 Task: Create a multi-material vase with intricate patterns.
Action: Mouse moved to (212, 170)
Screenshot: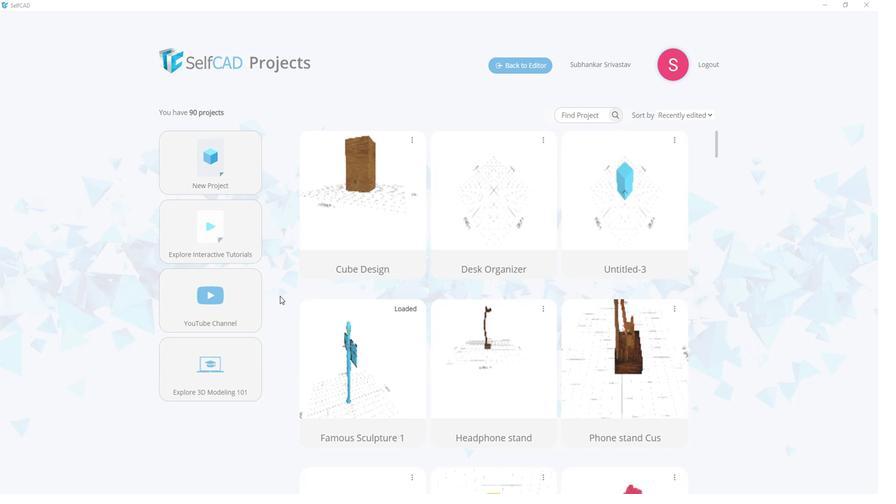 
Action: Mouse pressed left at (212, 170)
Screenshot: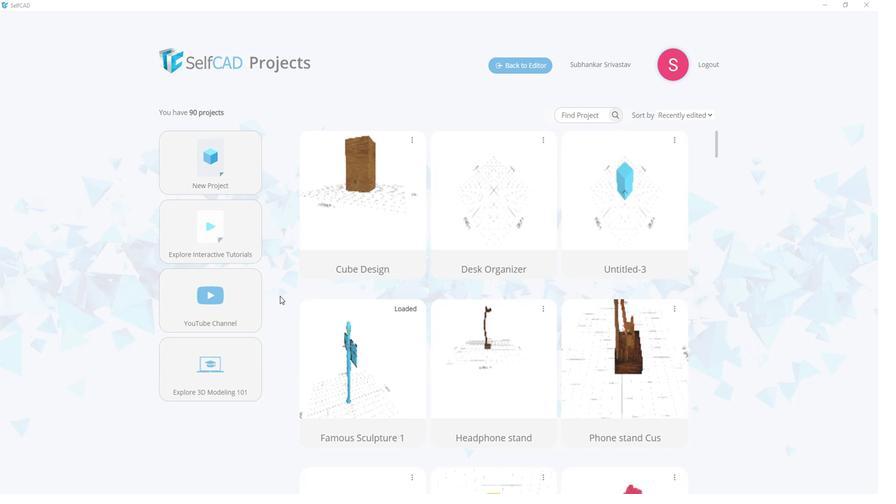
Action: Mouse moved to (440, 199)
Screenshot: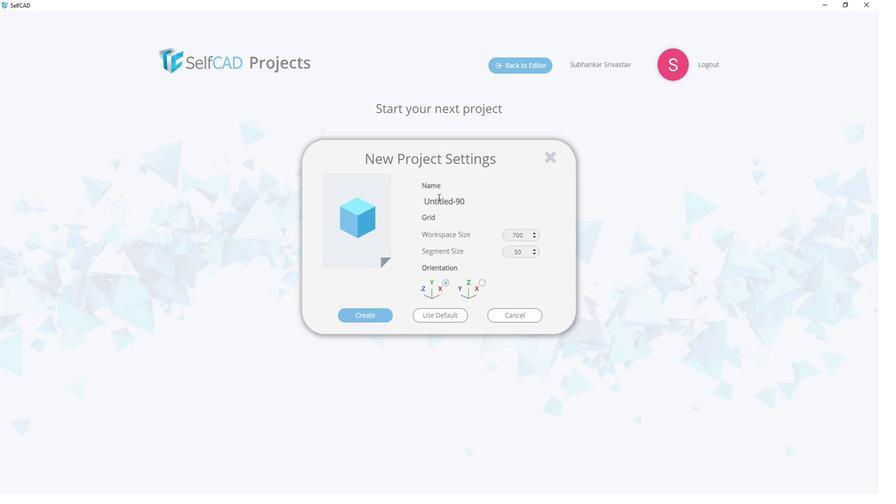 
Action: Mouse pressed left at (440, 199)
Screenshot: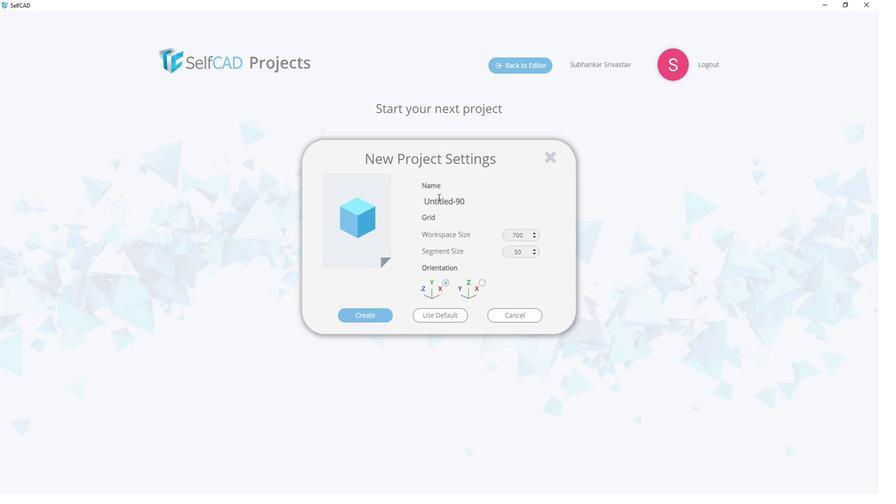 
Action: Mouse pressed left at (440, 199)
Screenshot: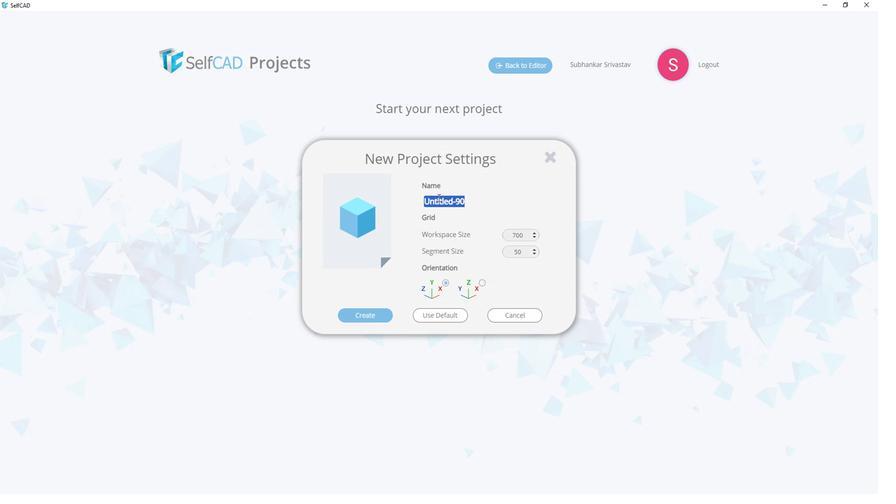 
Action: Key pressed <Key.shift><Key.shift>VAse<Key.backspace><Key.backspace><Key.backspace>ase<Key.space><Key.shift>I<Key.backspace>23
Screenshot: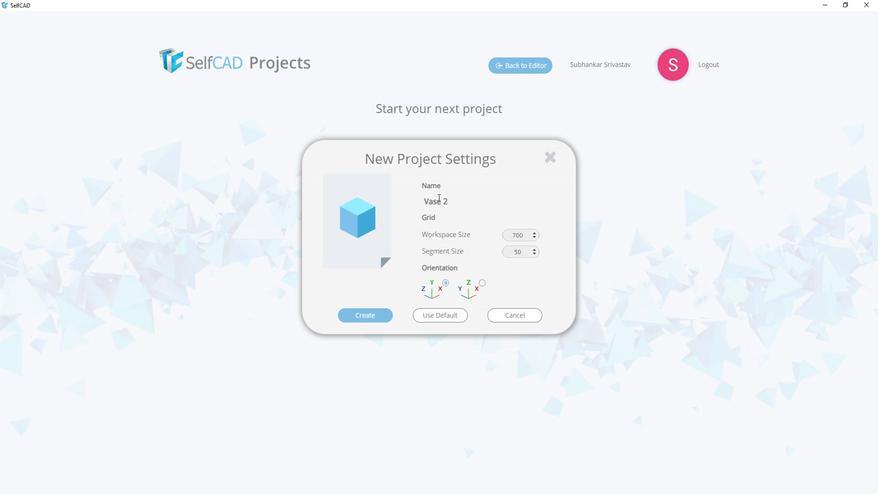 
Action: Mouse moved to (380, 311)
Screenshot: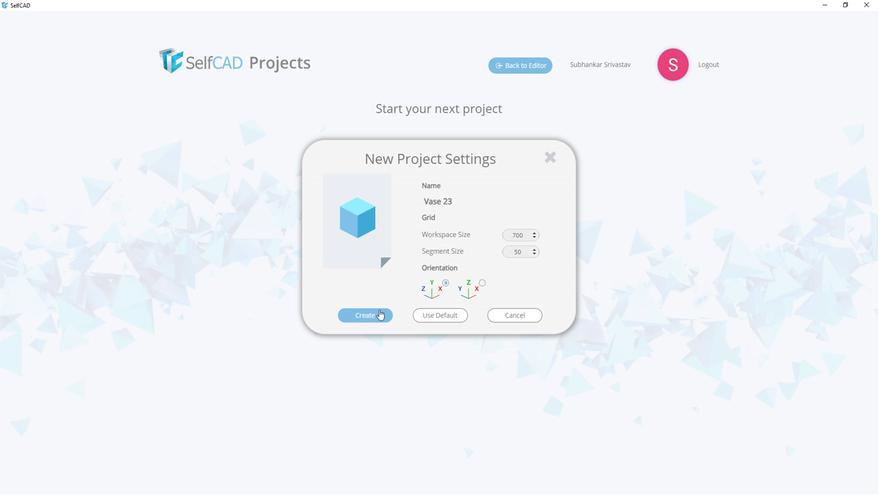
Action: Mouse pressed left at (380, 311)
Screenshot: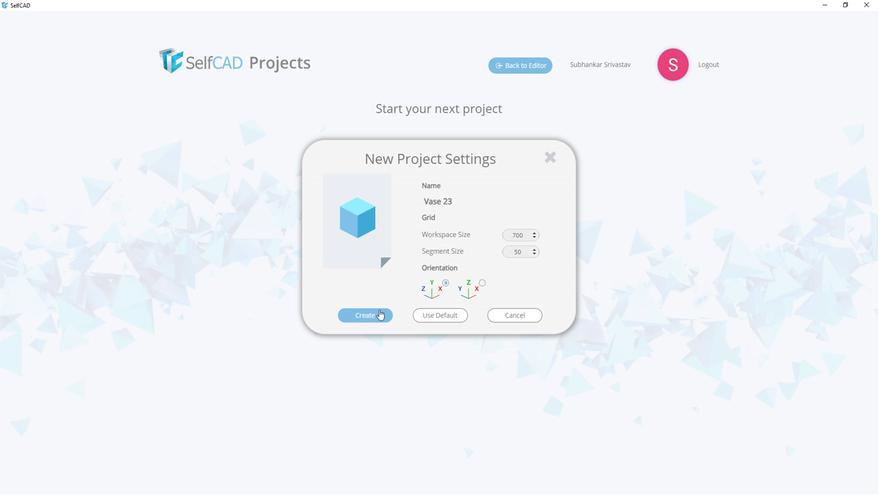 
Action: Mouse moved to (36, 190)
Screenshot: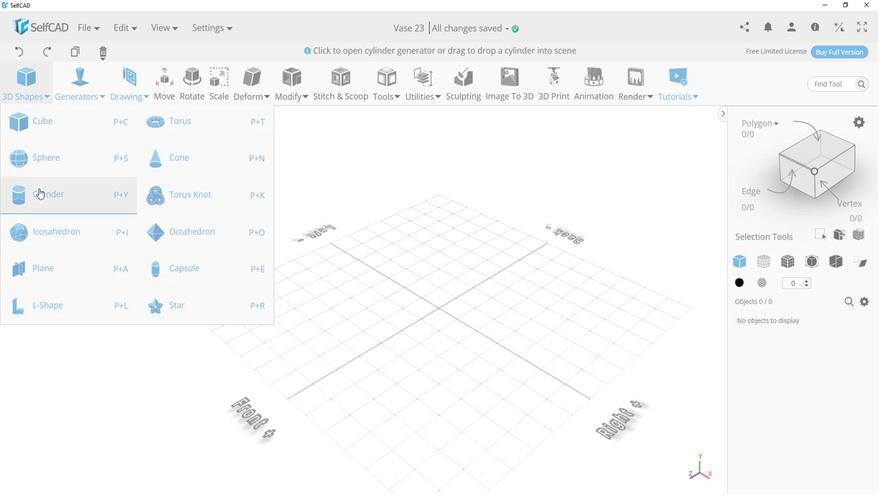 
Action: Mouse pressed left at (36, 190)
Screenshot: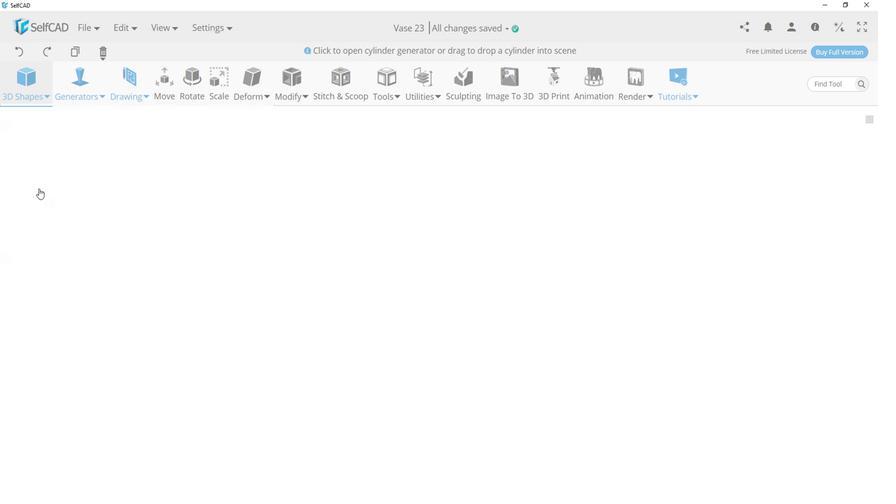 
Action: Mouse moved to (361, 348)
Screenshot: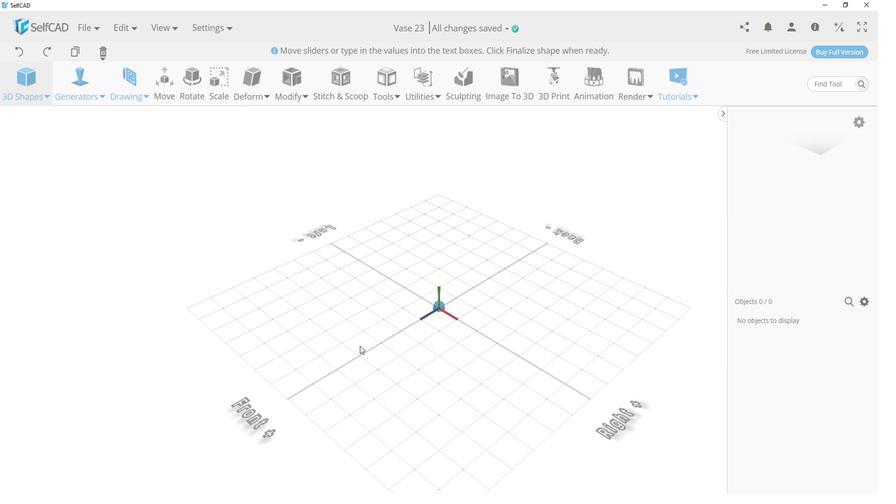 
Action: Mouse pressed left at (361, 348)
Screenshot: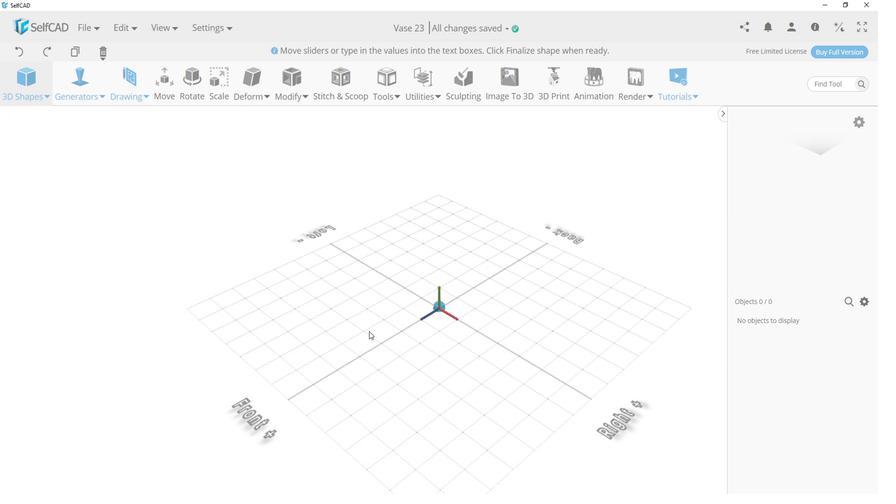 
Action: Mouse moved to (119, 114)
Screenshot: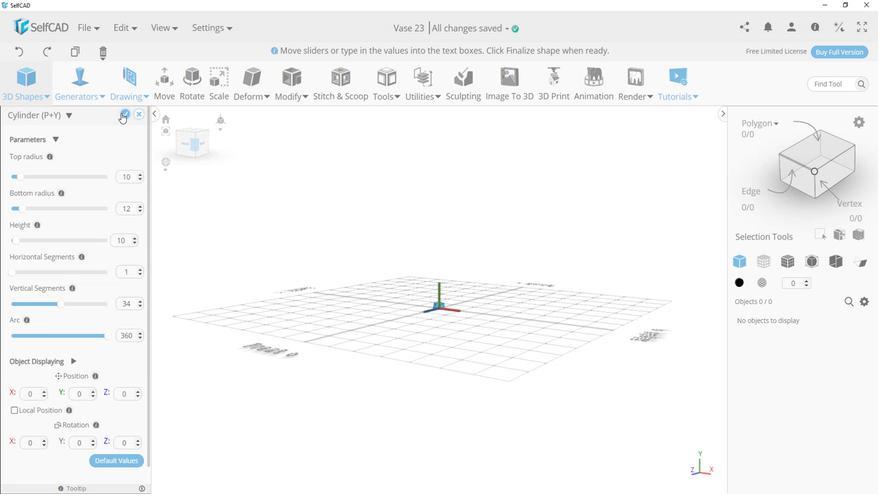 
Action: Mouse pressed left at (119, 114)
Screenshot: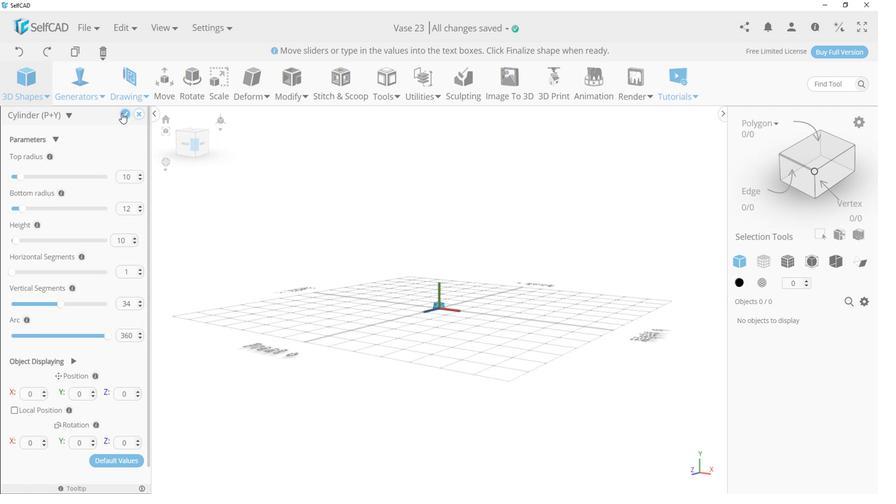 
Action: Mouse moved to (448, 284)
Screenshot: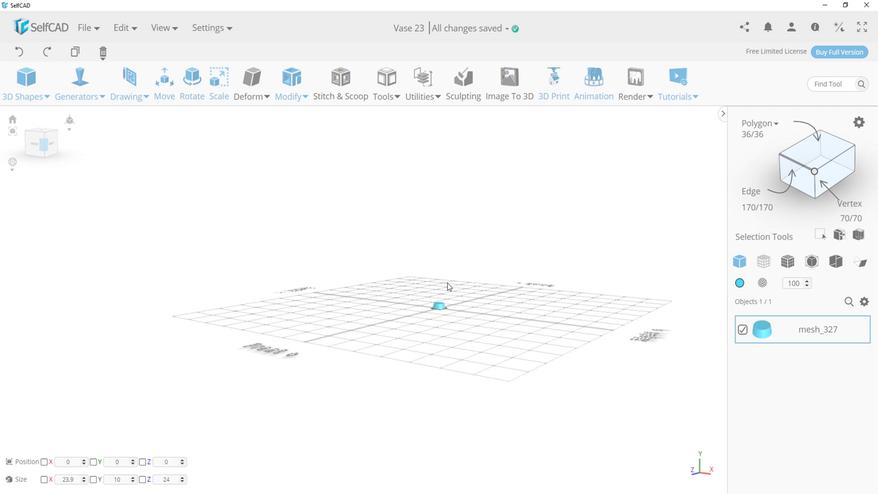 
Action: Mouse pressed left at (448, 284)
Screenshot: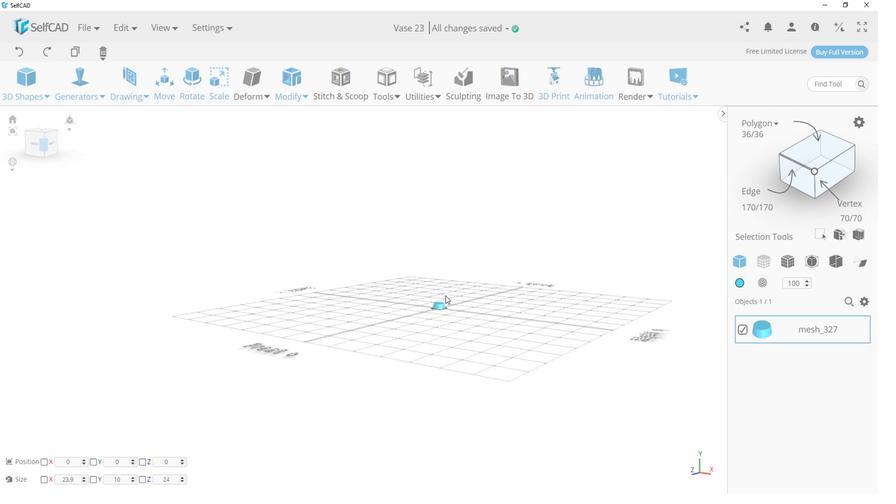 
Action: Mouse moved to (22, 485)
Screenshot: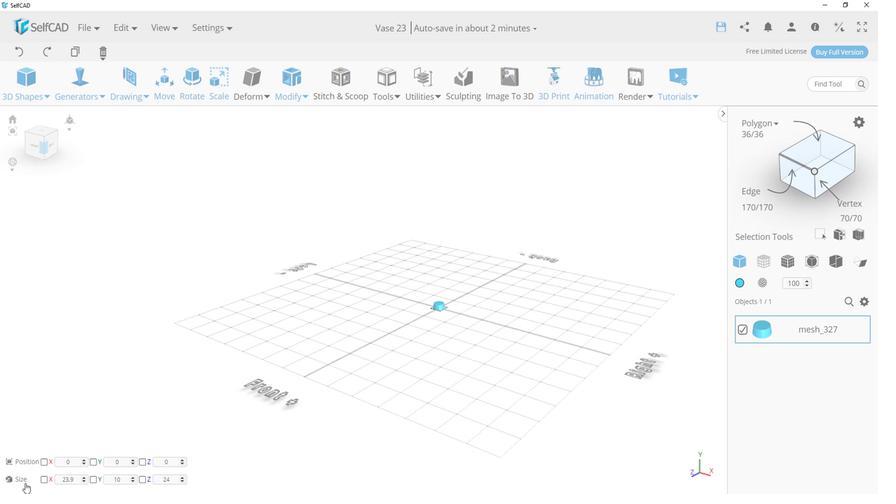 
Action: Mouse pressed left at (22, 485)
Screenshot: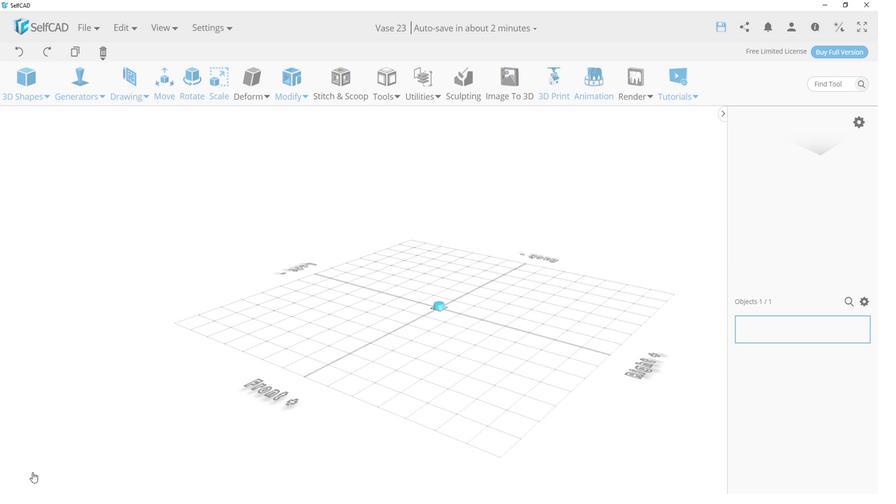 
Action: Mouse moved to (413, 343)
Screenshot: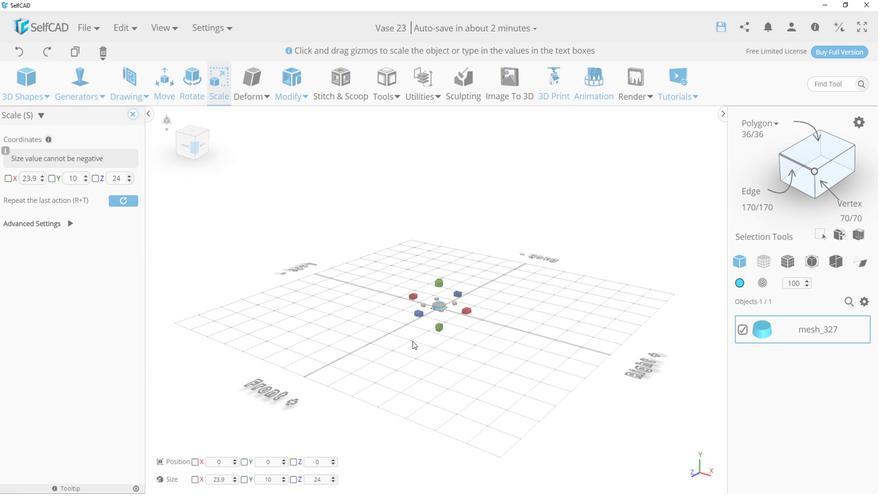 
Action: Mouse scrolled (413, 343) with delta (0, 0)
Screenshot: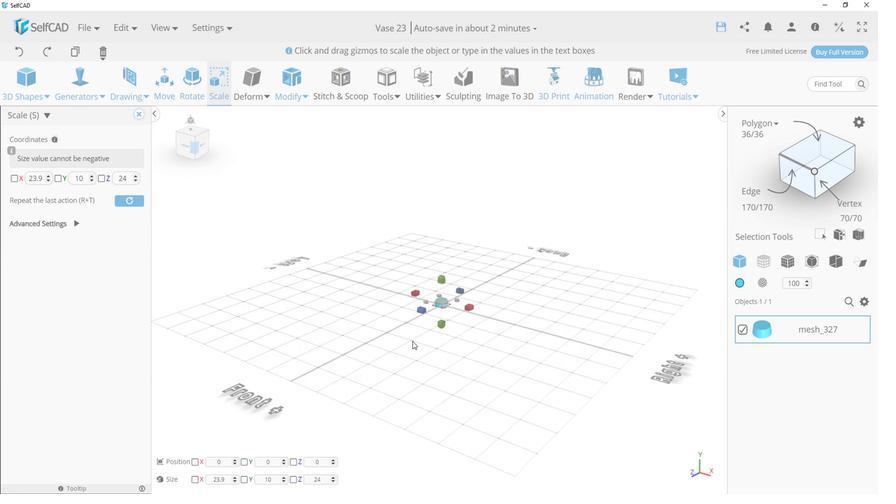 
Action: Mouse moved to (413, 343)
Screenshot: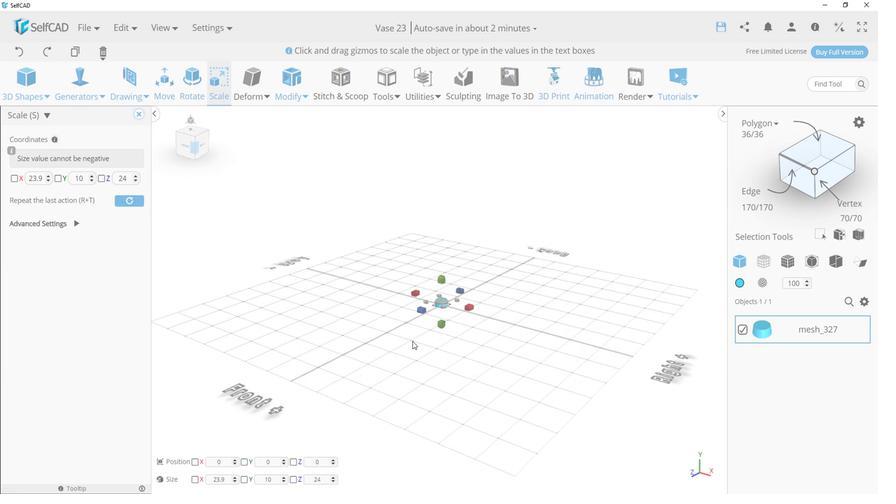 
Action: Mouse scrolled (413, 343) with delta (0, 0)
Screenshot: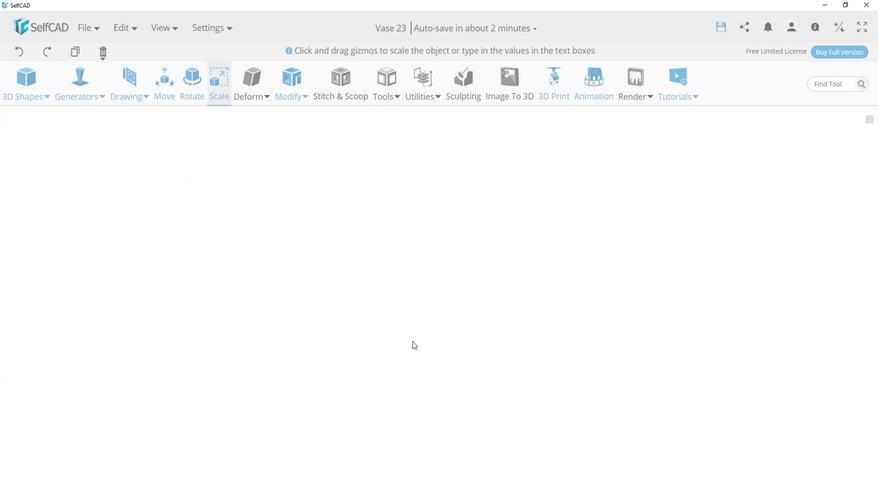 
Action: Mouse scrolled (413, 343) with delta (0, 0)
Screenshot: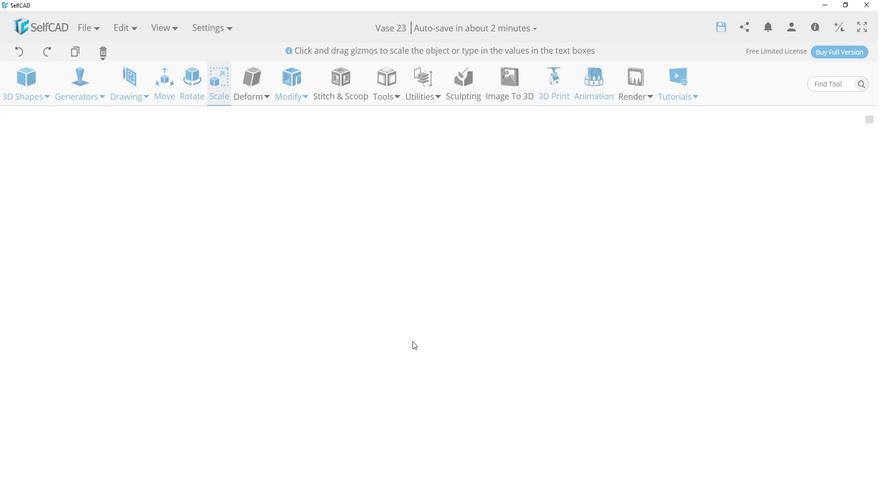 
Action: Mouse scrolled (413, 343) with delta (0, 0)
Screenshot: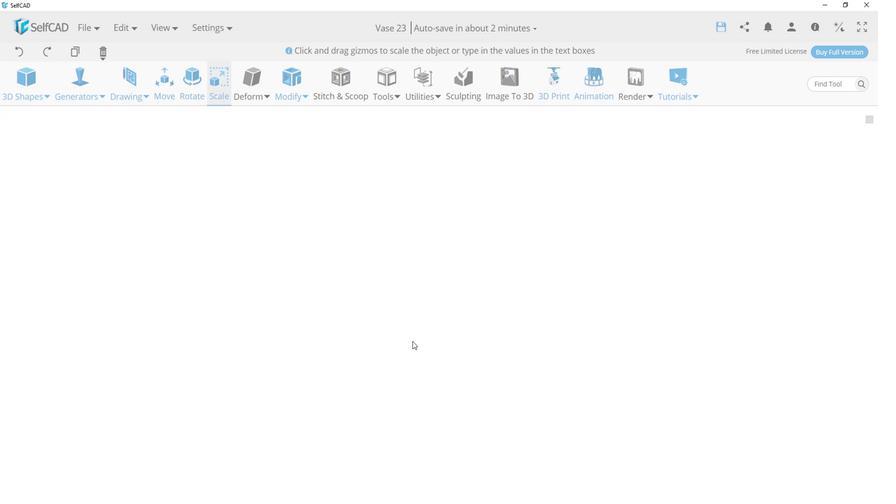 
Action: Mouse scrolled (413, 343) with delta (0, 0)
Screenshot: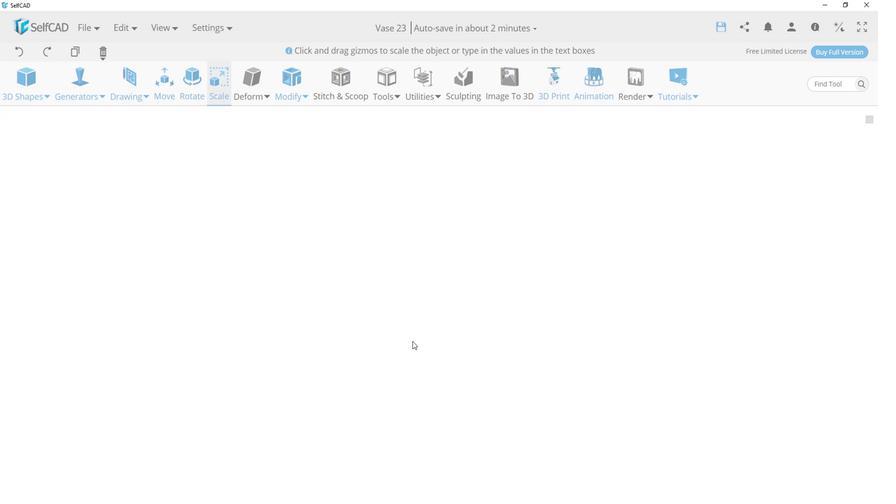 
Action: Mouse scrolled (413, 343) with delta (0, 0)
Screenshot: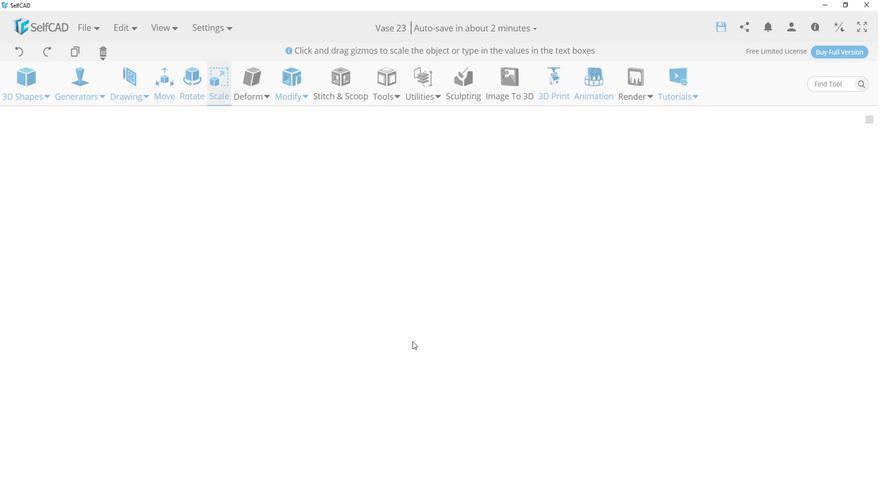 
Action: Mouse scrolled (413, 343) with delta (0, 0)
Screenshot: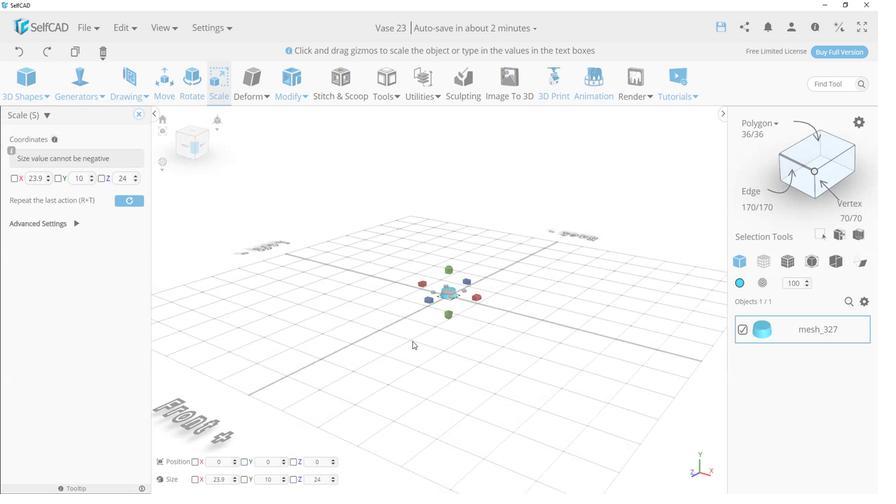 
Action: Mouse scrolled (413, 343) with delta (0, 0)
Screenshot: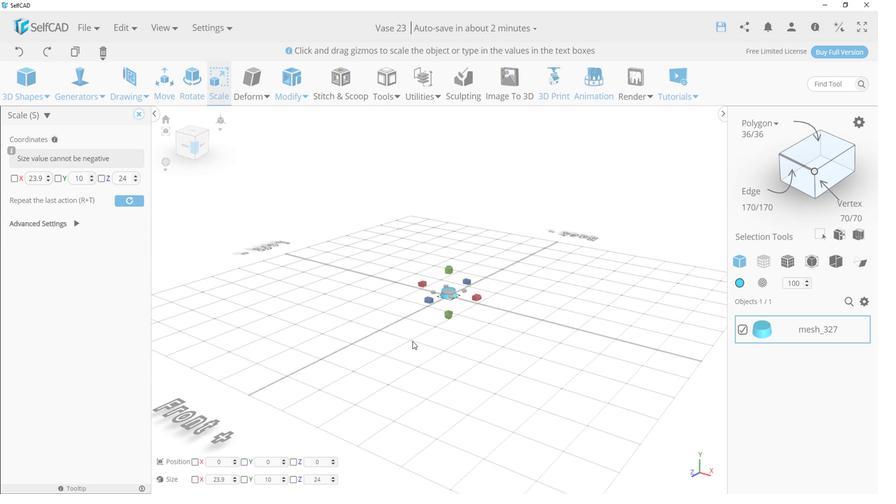 
Action: Mouse scrolled (413, 343) with delta (0, 0)
Screenshot: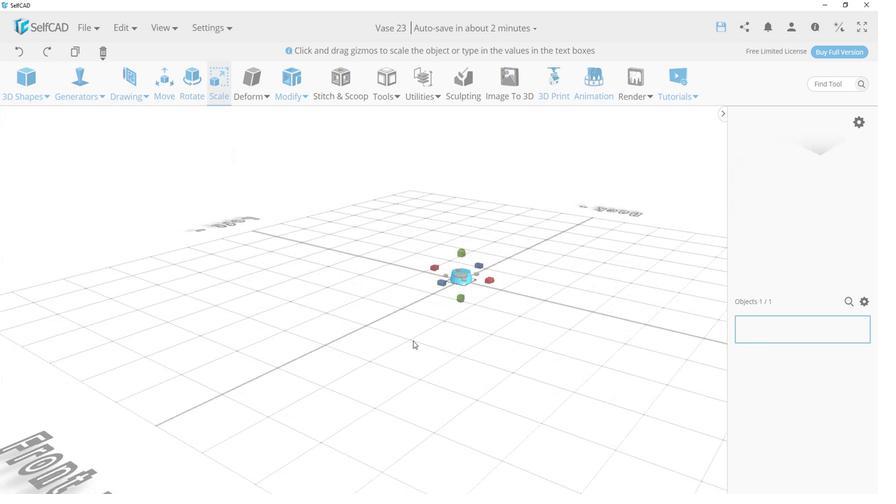 
Action: Mouse scrolled (413, 343) with delta (0, 0)
Screenshot: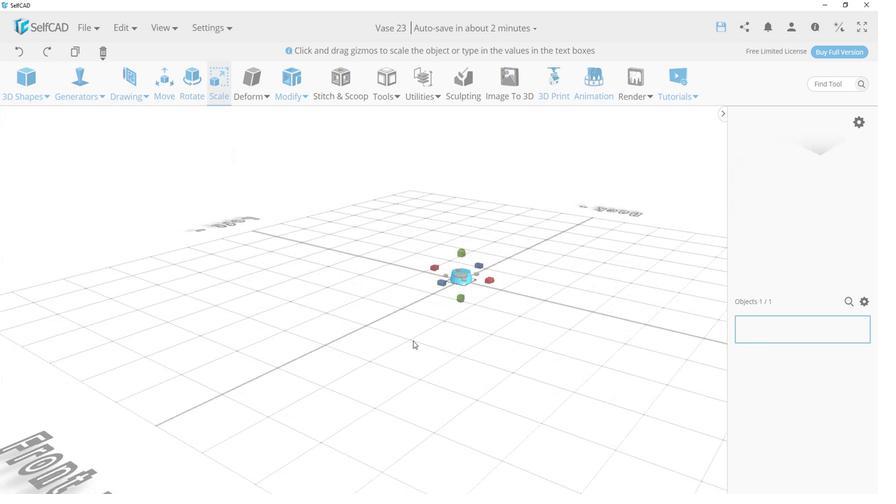 
Action: Mouse scrolled (413, 343) with delta (0, 0)
Screenshot: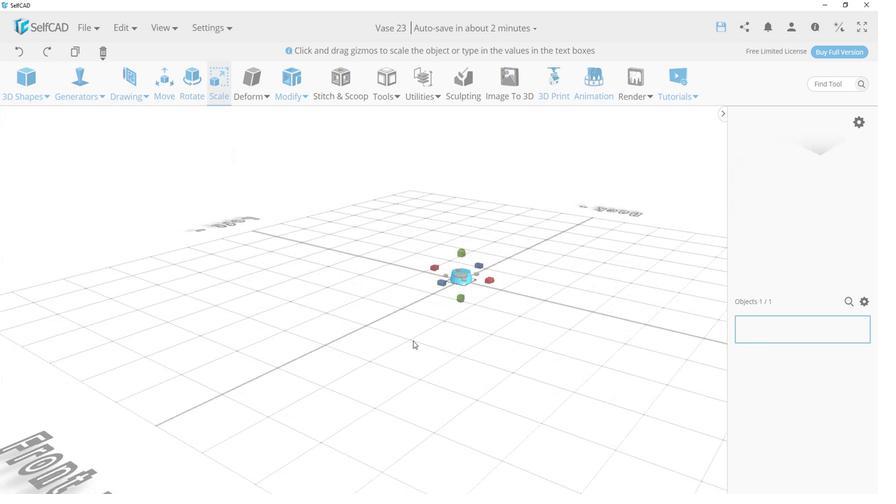 
Action: Mouse scrolled (413, 343) with delta (0, 0)
Screenshot: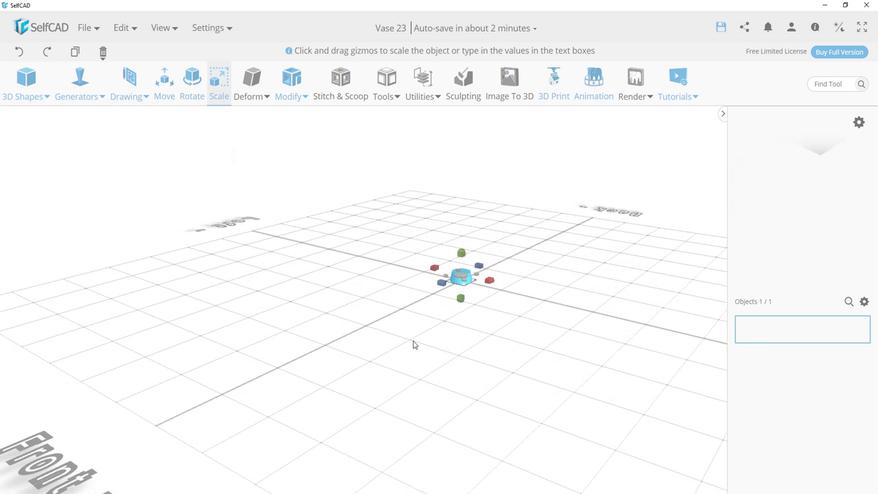 
Action: Mouse scrolled (413, 343) with delta (0, 0)
Screenshot: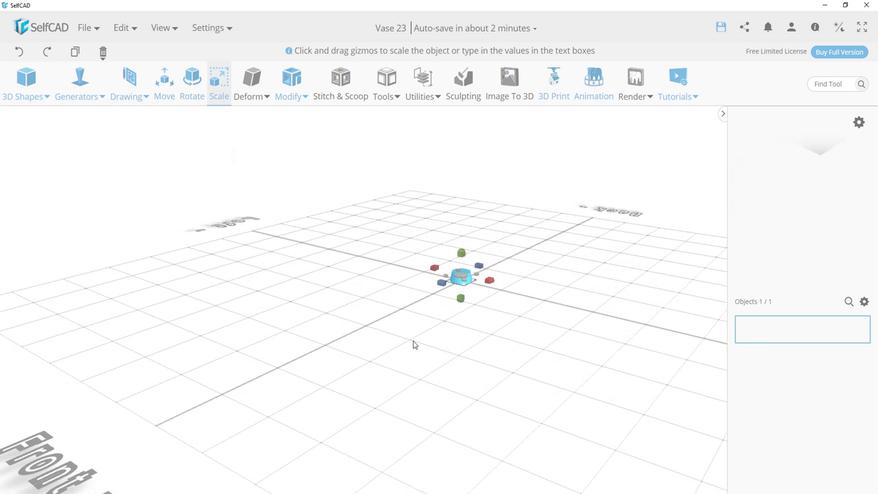 
Action: Mouse scrolled (413, 343) with delta (0, 0)
Screenshot: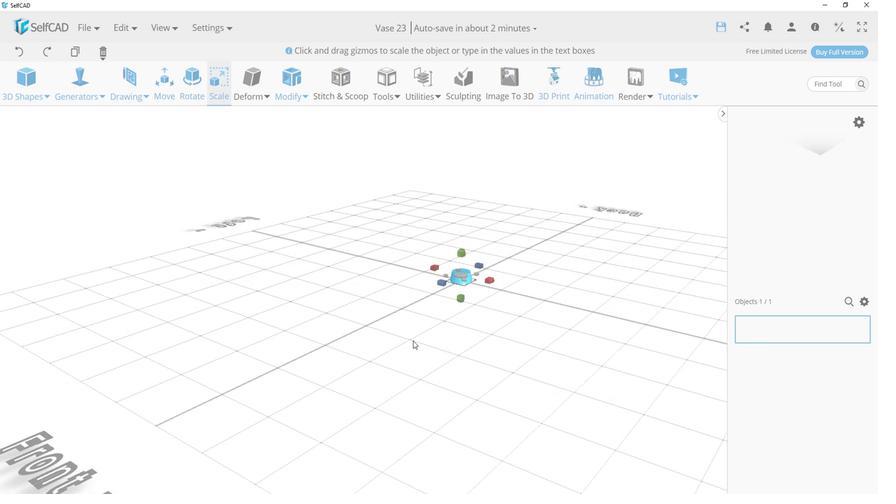 
Action: Mouse moved to (465, 275)
Screenshot: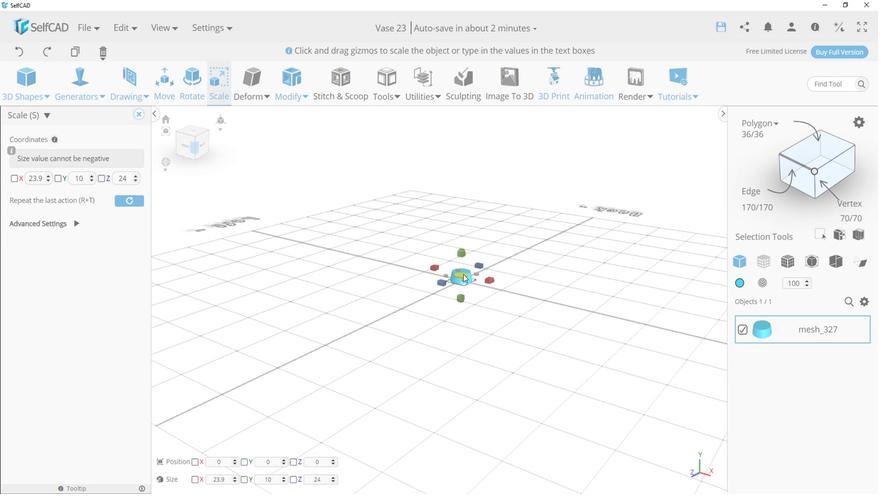 
Action: Mouse pressed left at (465, 275)
Screenshot: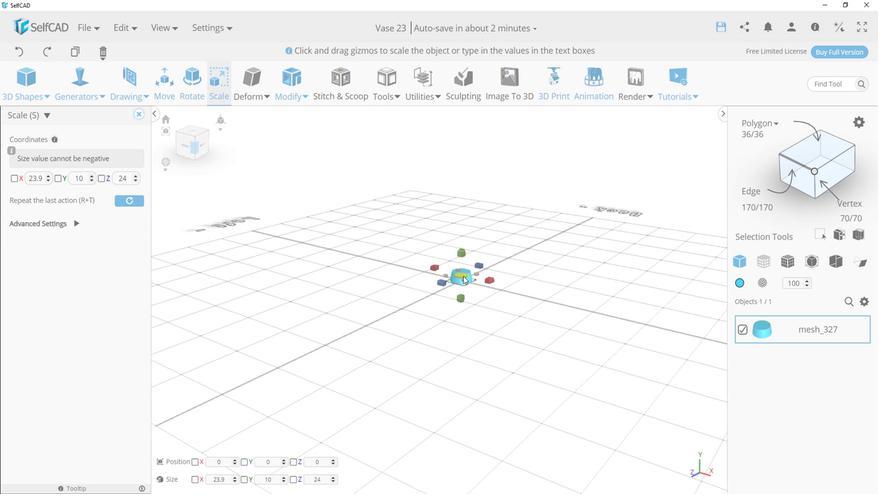
Action: Mouse moved to (509, 317)
Screenshot: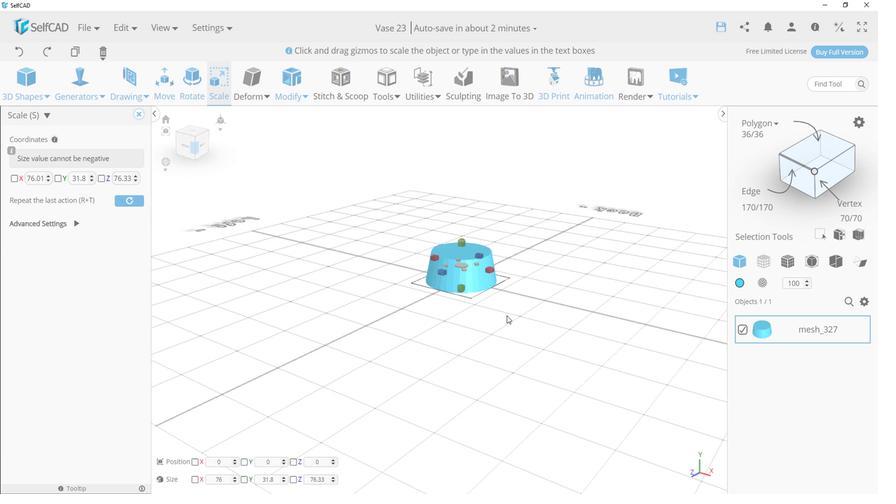 
Action: Mouse pressed left at (509, 317)
Screenshot: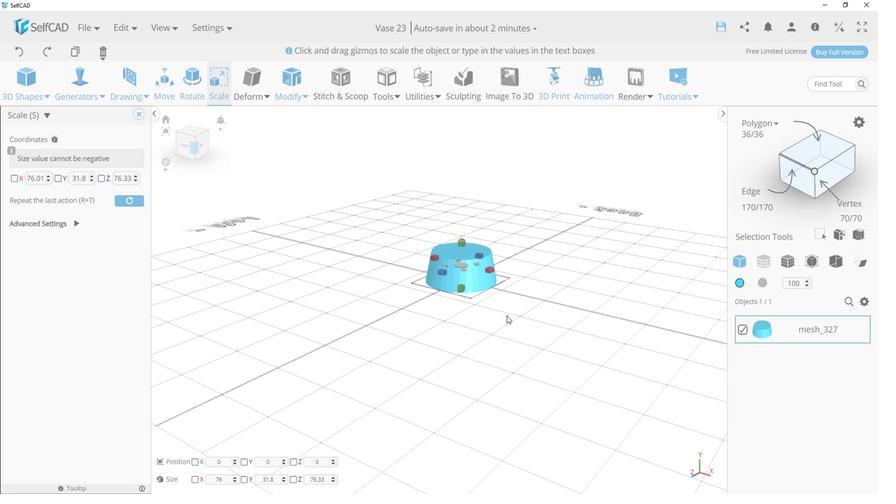 
Action: Mouse moved to (561, 276)
Screenshot: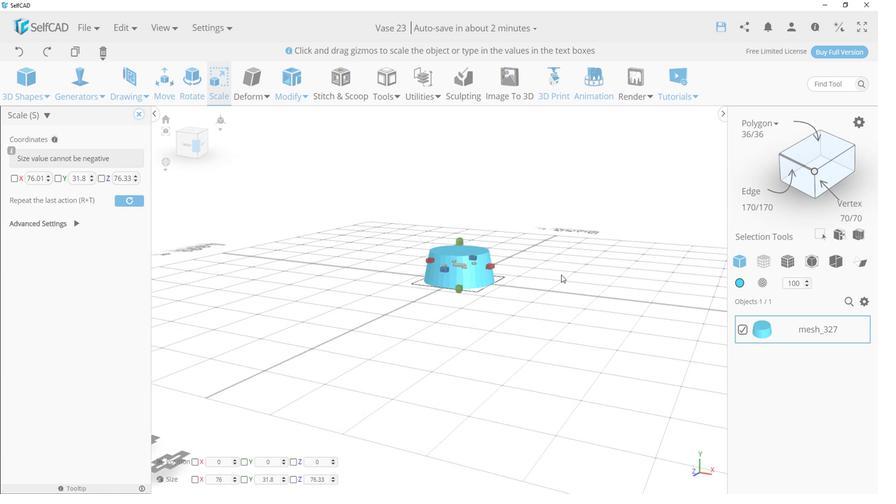 
Action: Mouse pressed left at (561, 276)
Screenshot: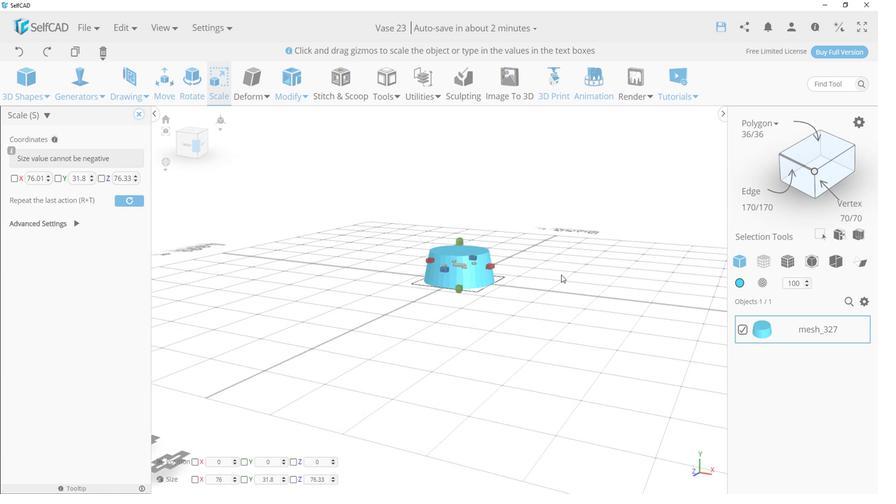 
Action: Mouse moved to (507, 251)
Screenshot: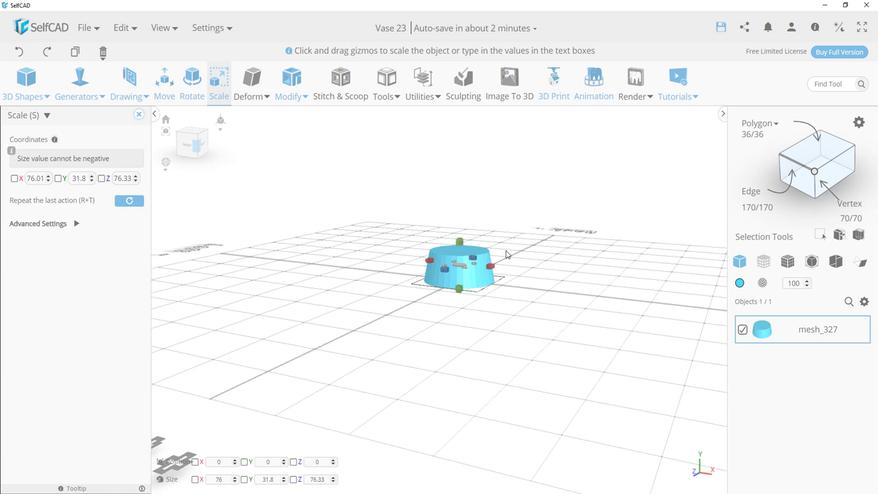 
Action: Mouse pressed left at (507, 251)
Screenshot: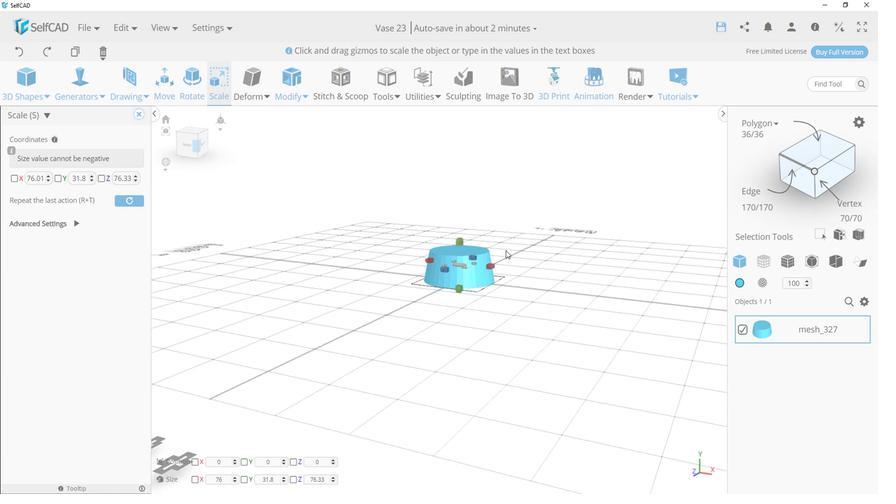 
Action: Mouse moved to (743, 329)
Screenshot: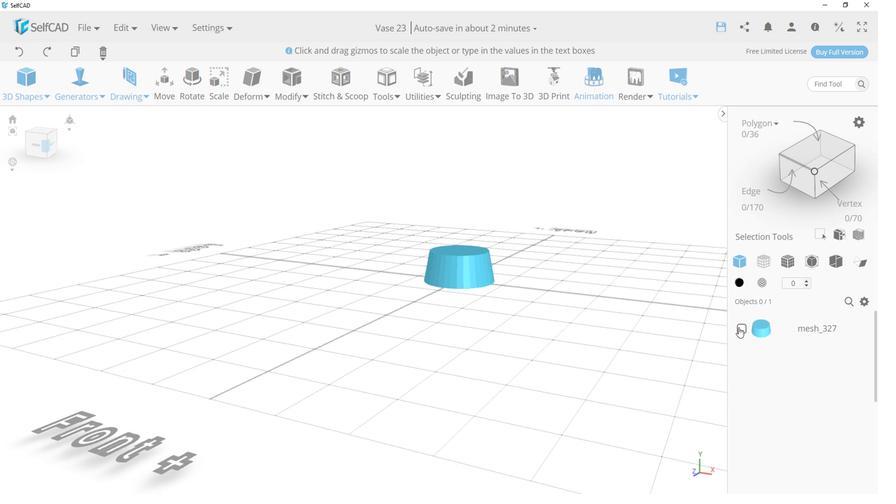 
Action: Mouse pressed left at (743, 329)
Screenshot: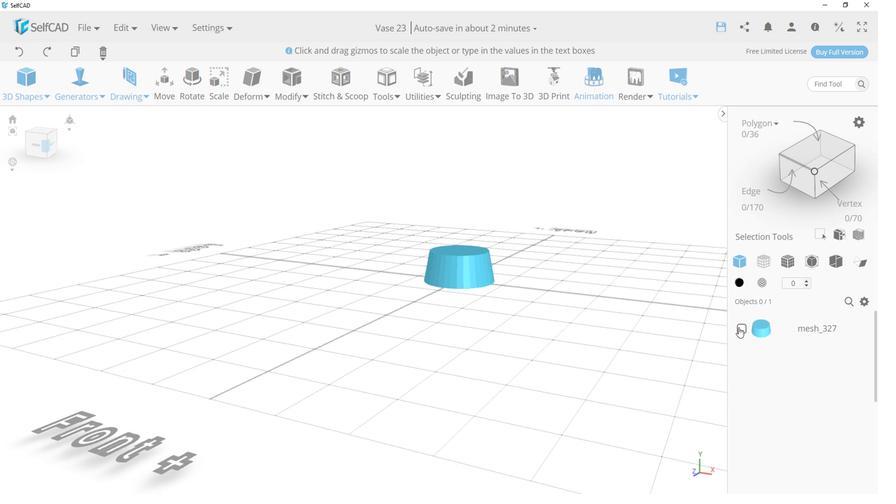 
Action: Mouse moved to (812, 164)
Screenshot: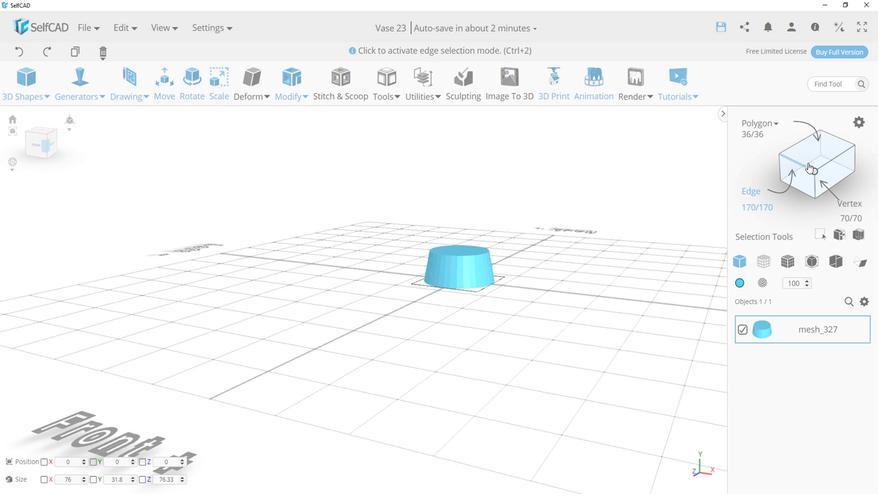 
Action: Mouse pressed left at (812, 164)
Screenshot: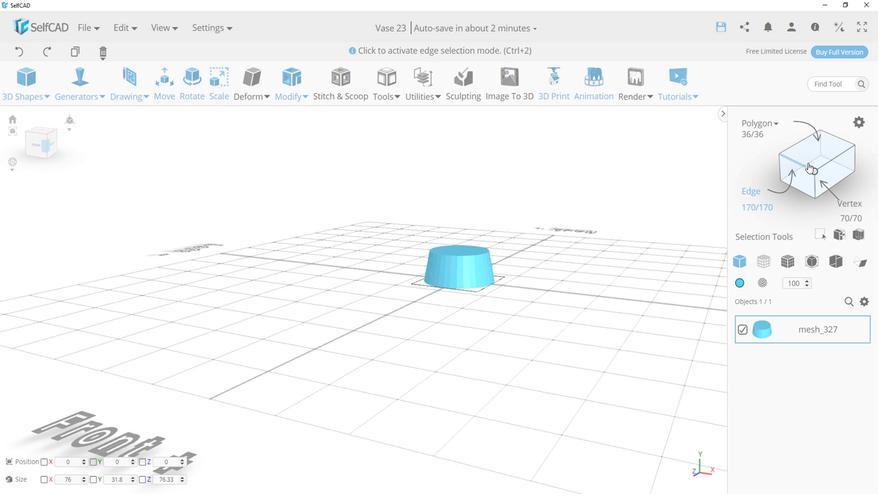 
Action: Mouse moved to (818, 160)
Screenshot: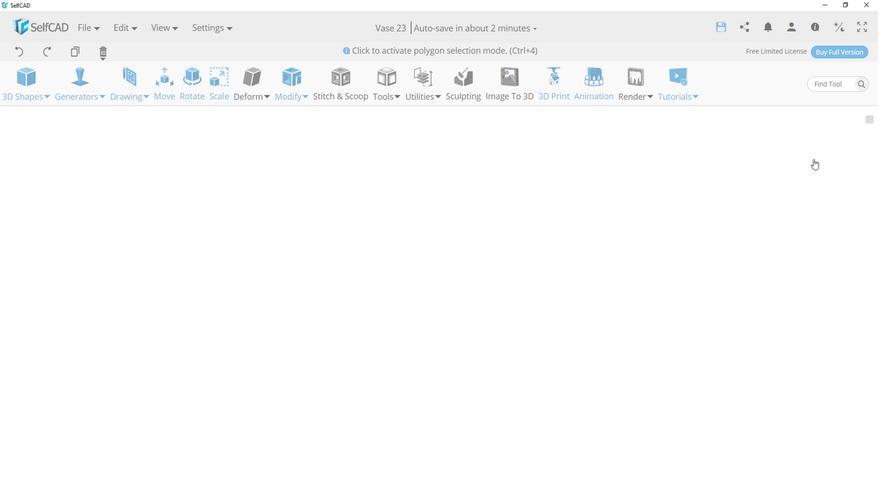 
Action: Mouse pressed left at (818, 160)
Screenshot: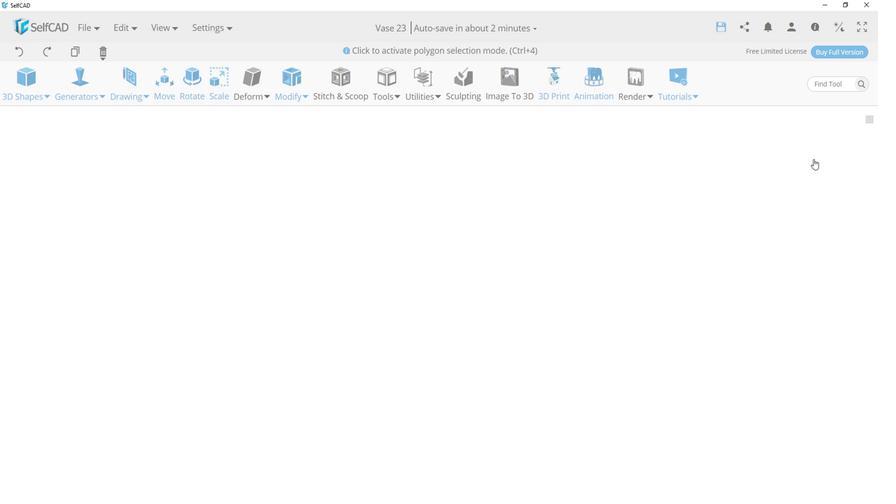 
Action: Mouse moved to (454, 252)
Screenshot: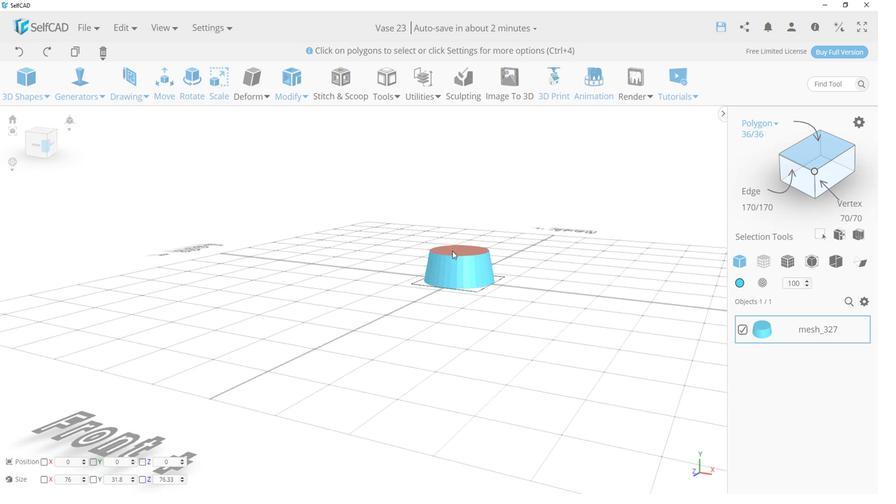 
Action: Mouse pressed left at (454, 252)
Screenshot: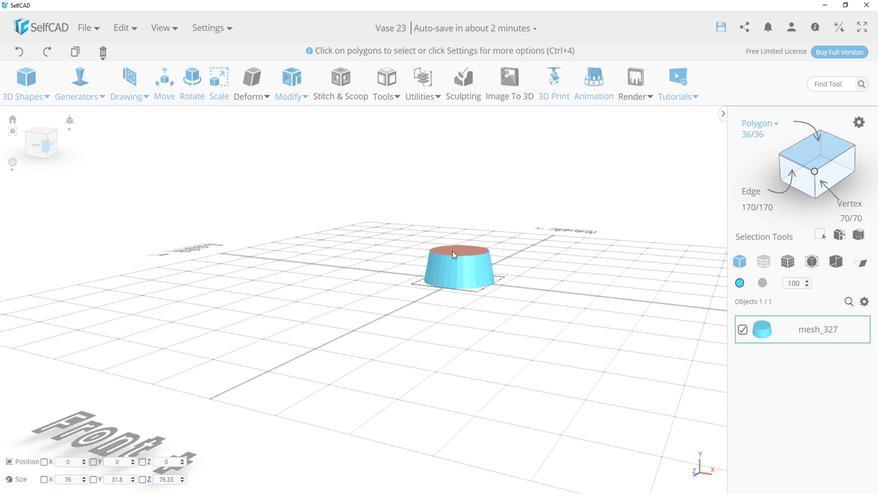
Action: Mouse moved to (160, 84)
Screenshot: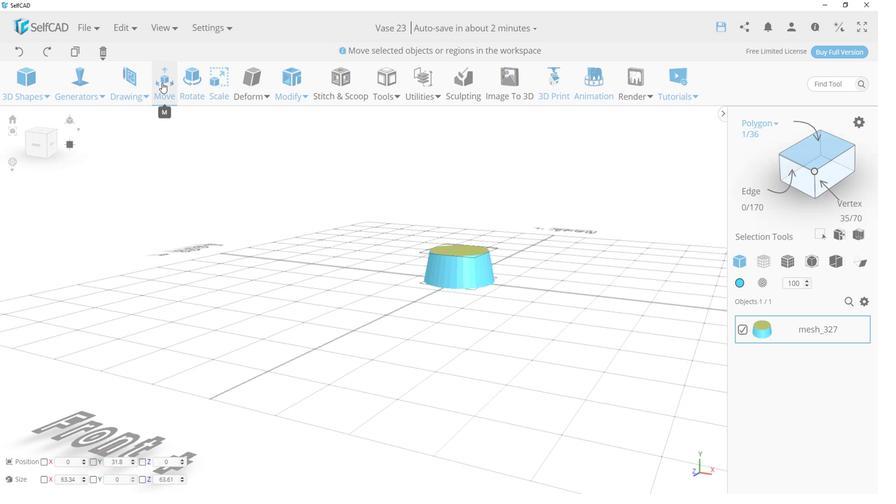 
Action: Mouse pressed left at (160, 84)
Screenshot: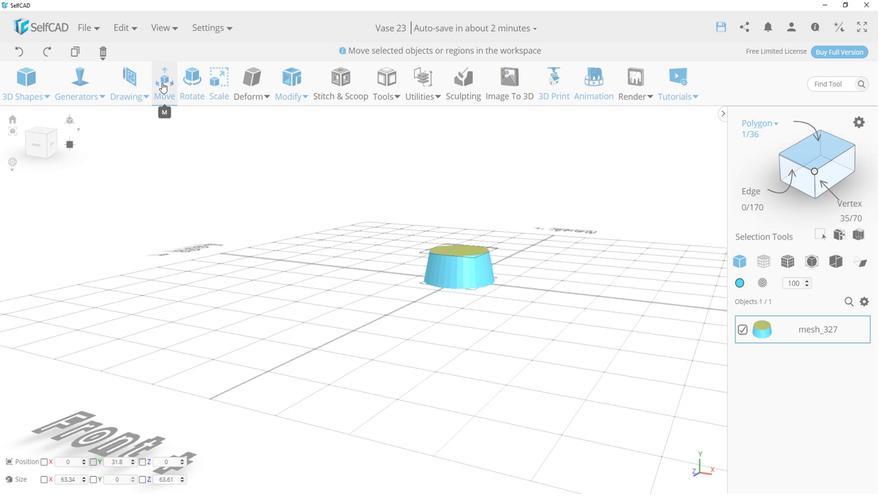 
Action: Mouse moved to (464, 194)
Screenshot: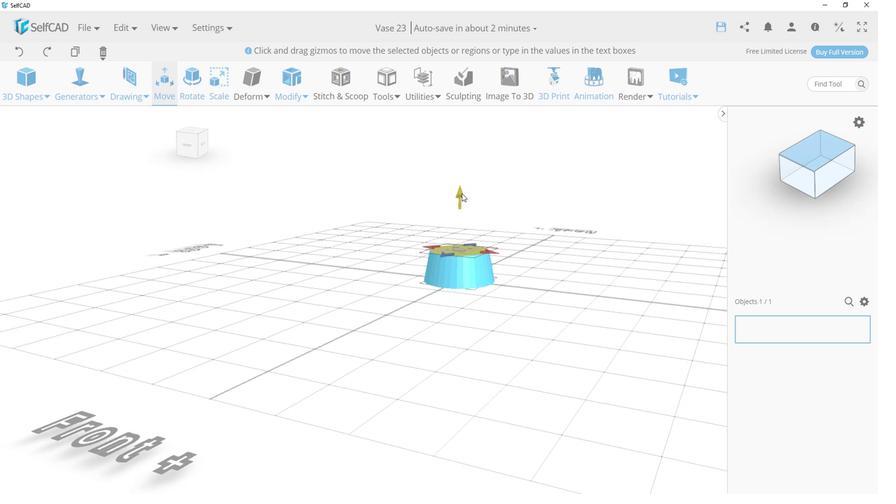 
Action: Mouse pressed left at (464, 194)
Screenshot: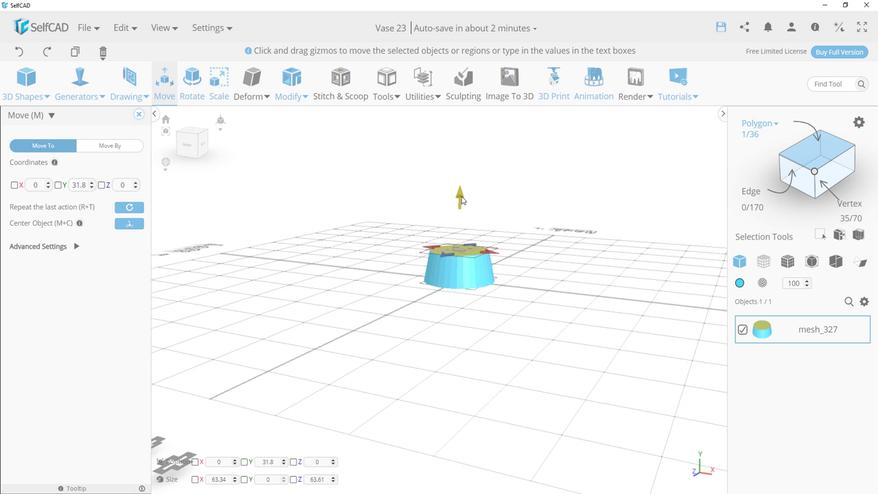 
Action: Mouse moved to (510, 227)
Screenshot: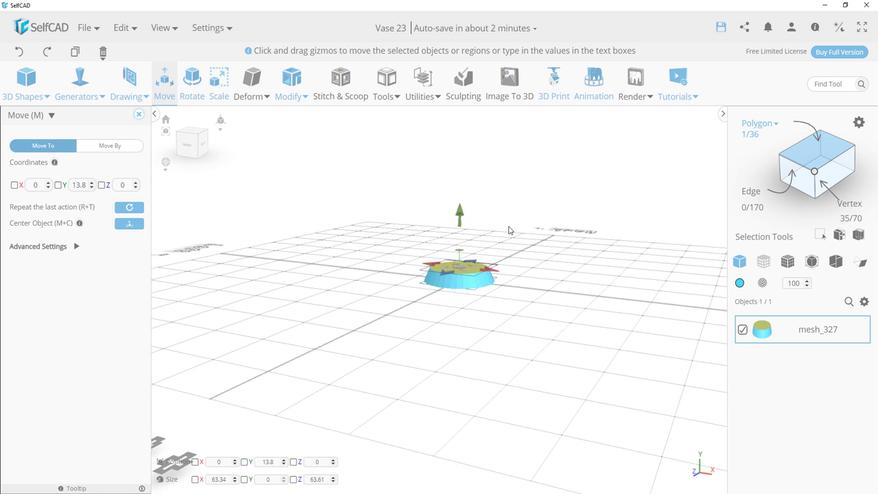 
Action: Mouse pressed left at (510, 227)
Screenshot: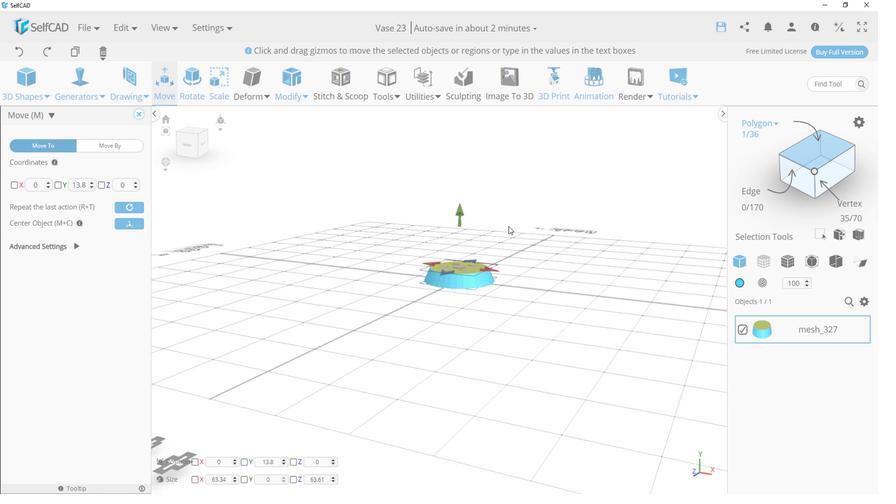 
Action: Mouse moved to (514, 225)
Screenshot: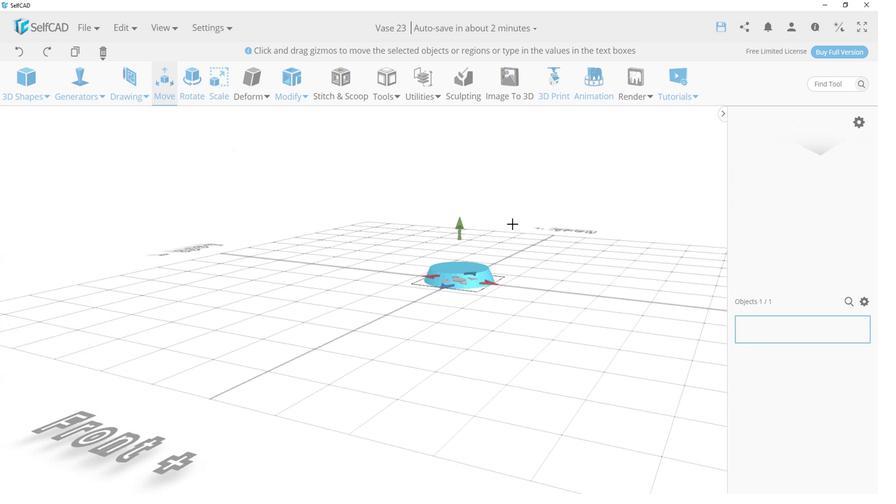 
Action: Mouse pressed right at (514, 225)
Screenshot: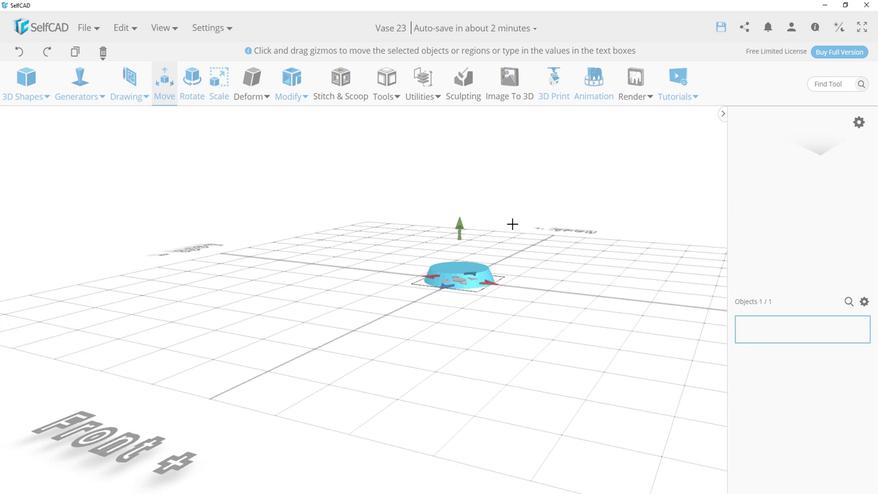 
Action: Mouse moved to (380, 229)
Screenshot: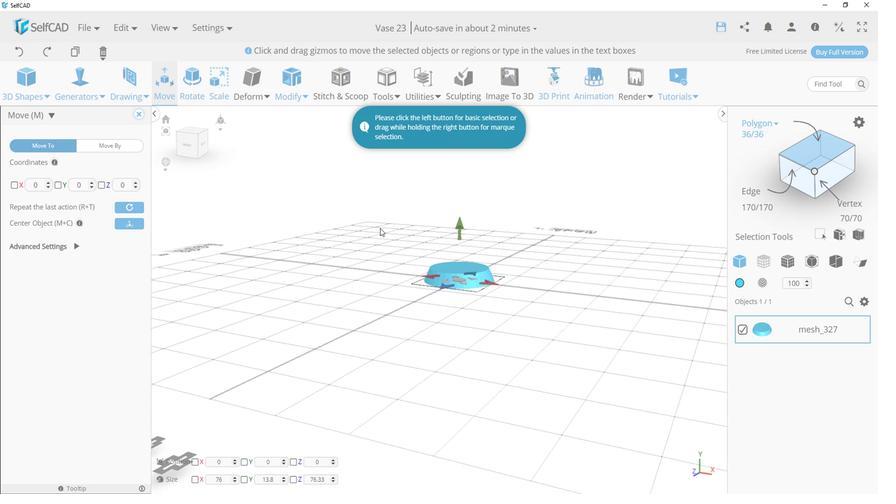 
Action: Mouse pressed left at (380, 229)
Screenshot: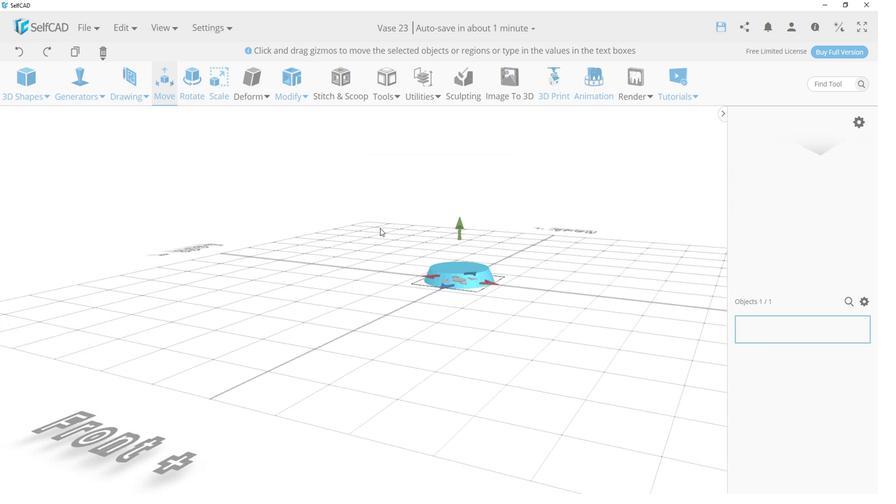 
Action: Mouse moved to (569, 244)
Screenshot: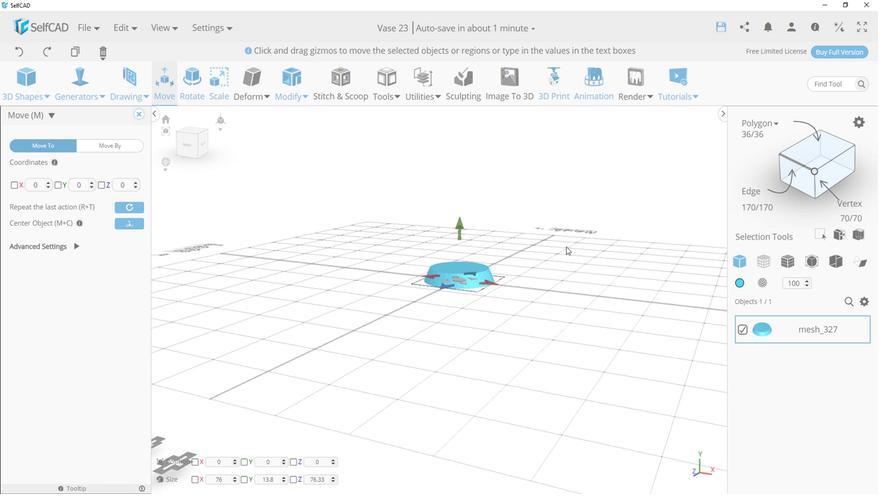 
Action: Mouse pressed left at (569, 244)
Screenshot: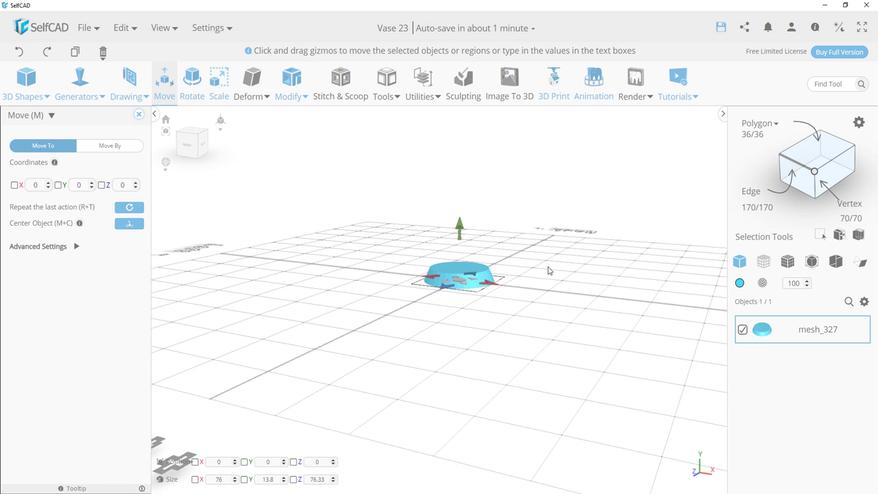 
Action: Mouse moved to (816, 157)
Screenshot: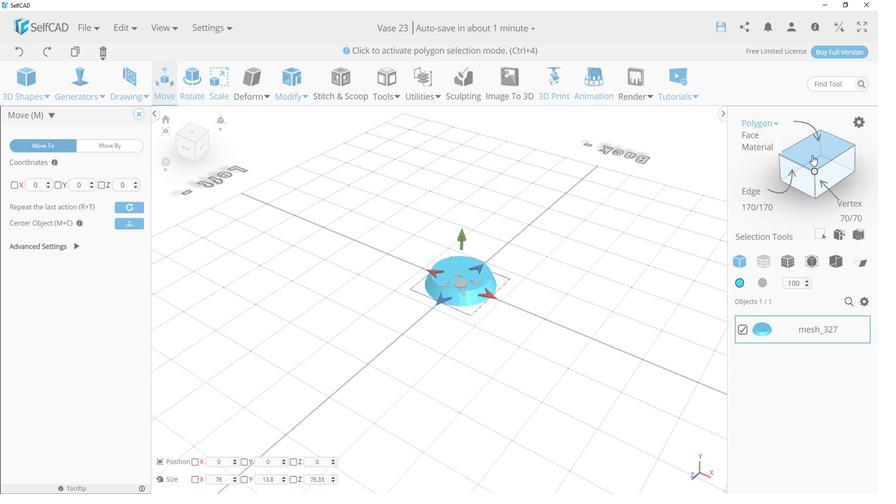 
Action: Mouse pressed left at (816, 157)
Screenshot: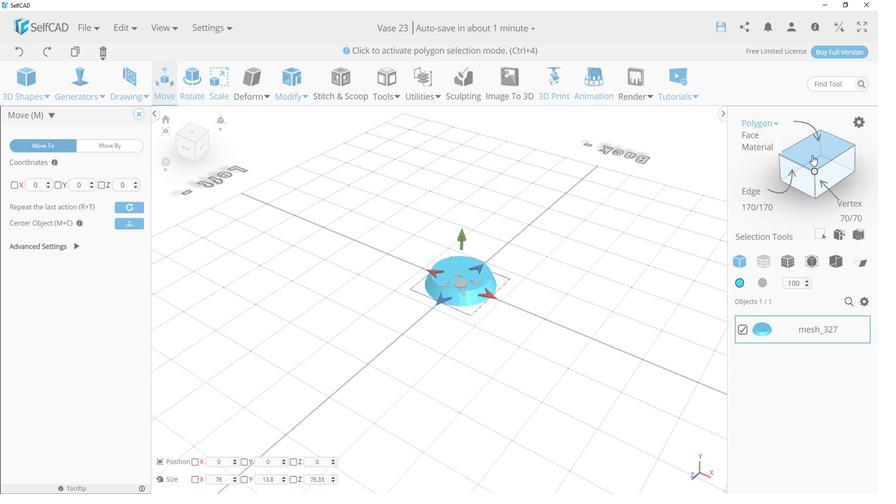 
Action: Mouse moved to (482, 278)
Screenshot: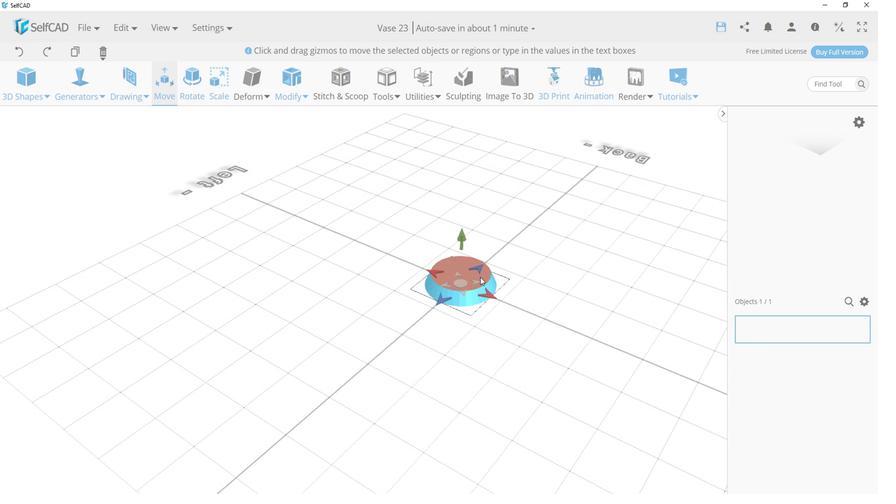
Action: Mouse pressed left at (482, 278)
Screenshot: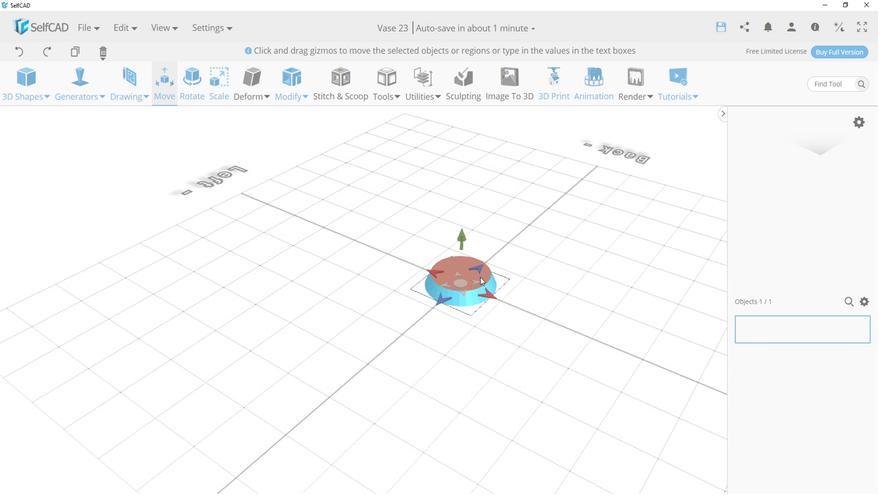
Action: Mouse moved to (427, 374)
Screenshot: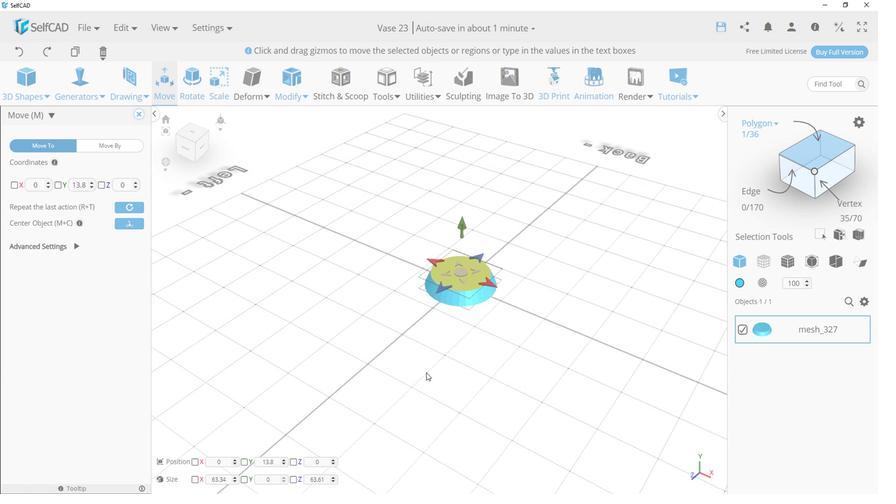
Action: Mouse pressed left at (427, 374)
Screenshot: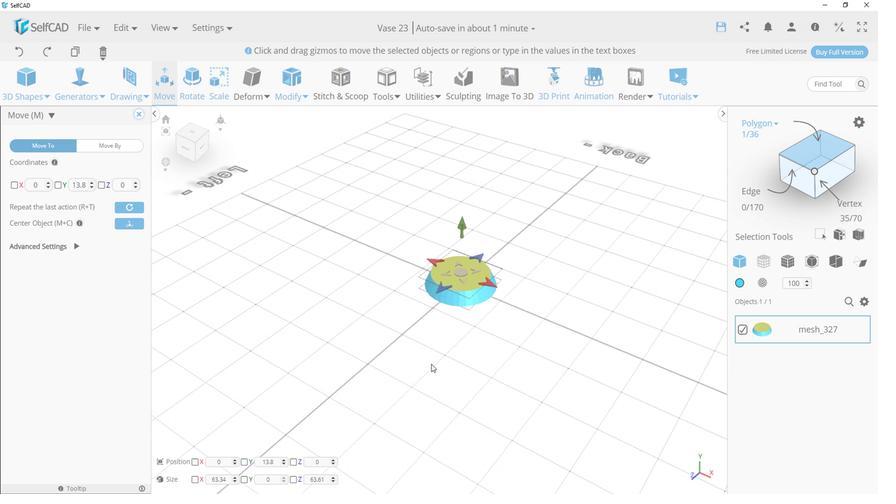 
Action: Mouse moved to (284, 91)
Screenshot: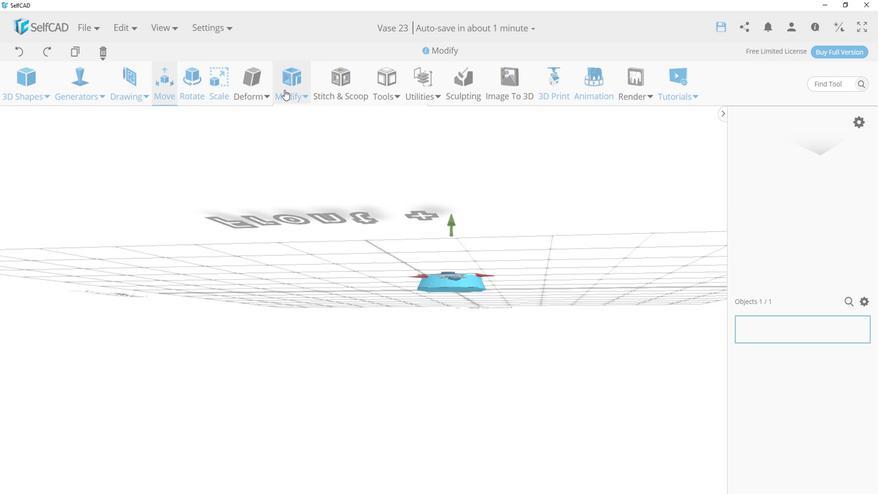 
Action: Mouse pressed left at (284, 91)
Screenshot: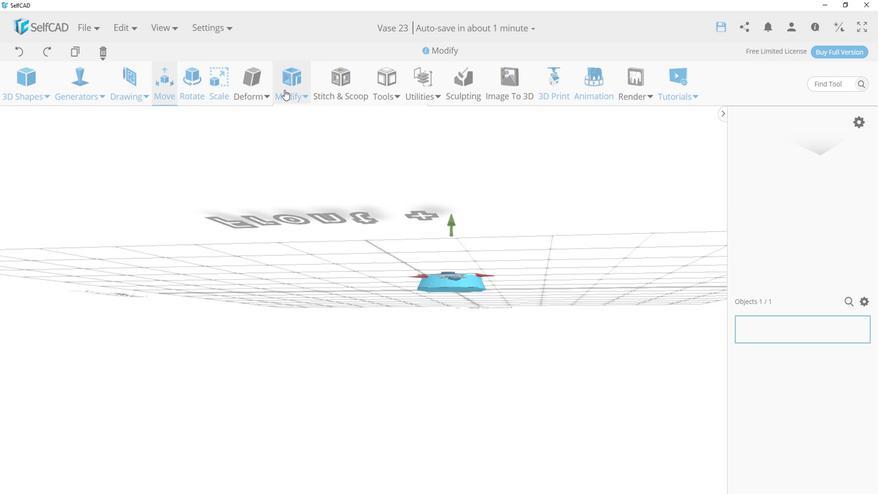 
Action: Mouse moved to (293, 129)
Screenshot: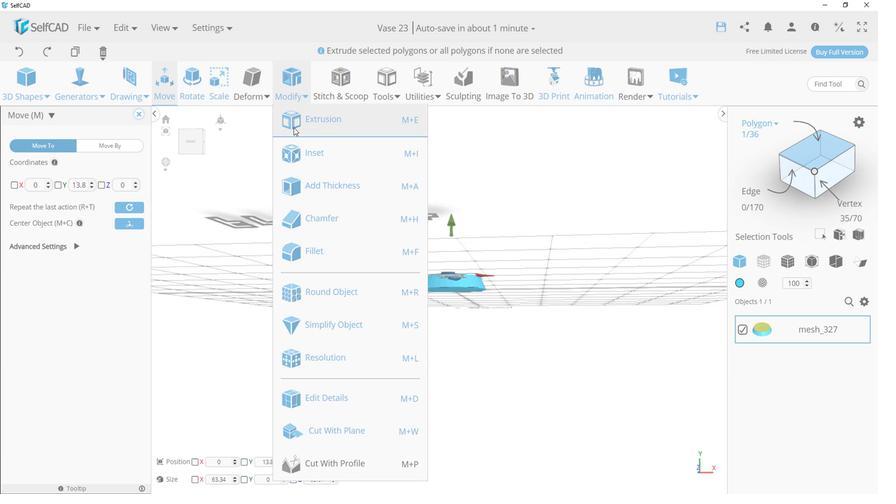 
Action: Mouse pressed left at (293, 129)
Screenshot: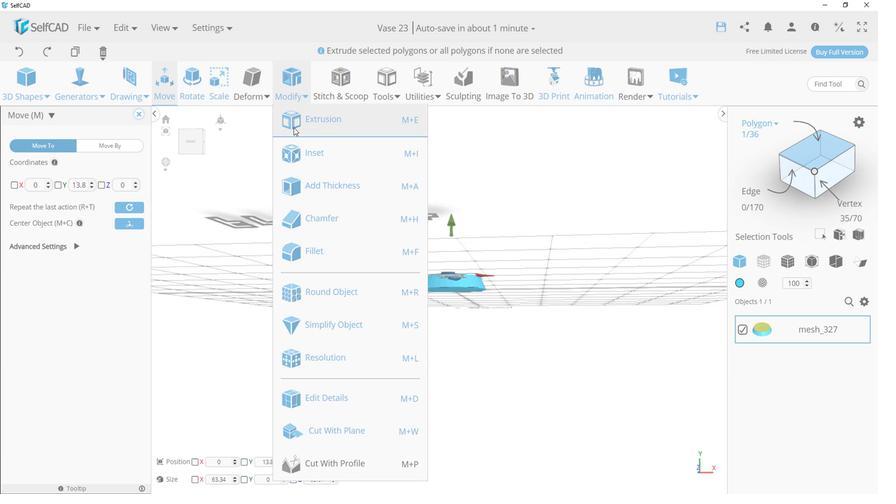 
Action: Mouse moved to (56, 148)
Screenshot: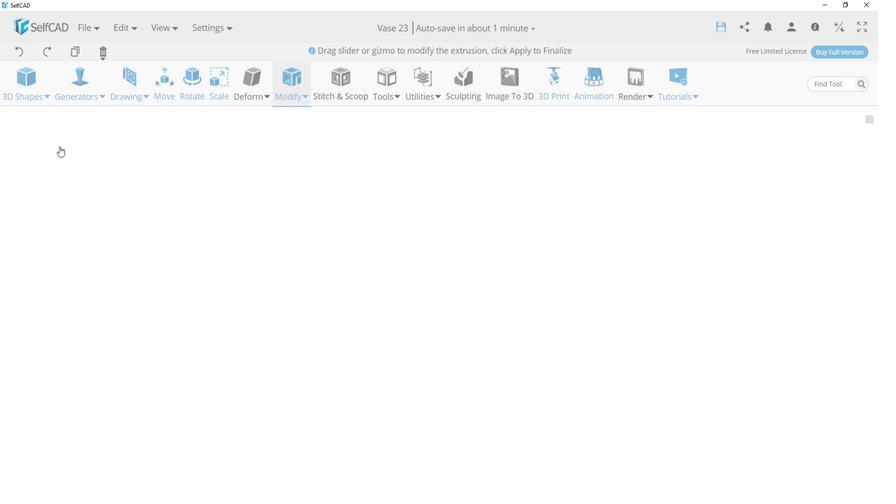 
Action: Mouse pressed left at (56, 148)
Screenshot: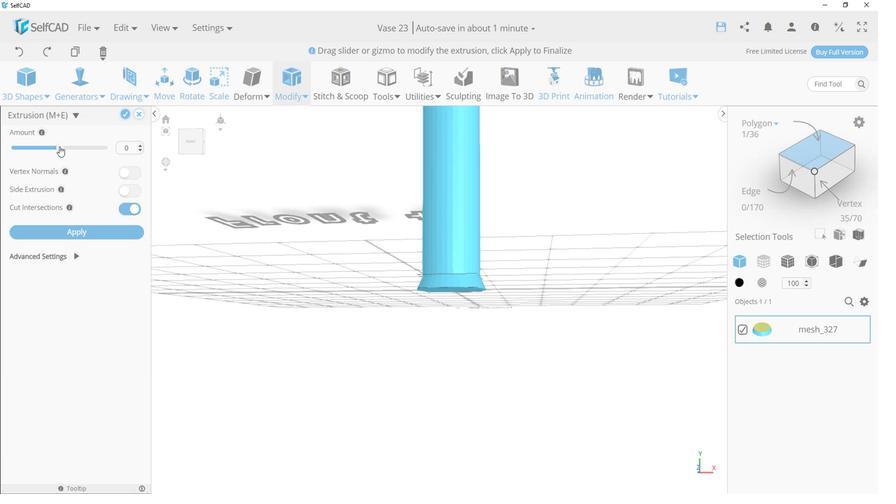 
Action: Mouse moved to (71, 151)
Screenshot: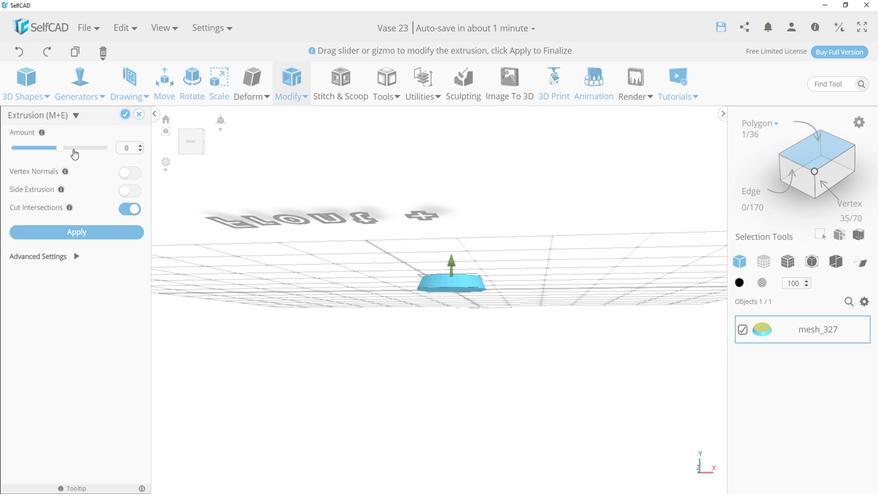 
Action: Mouse pressed left at (71, 151)
Screenshot: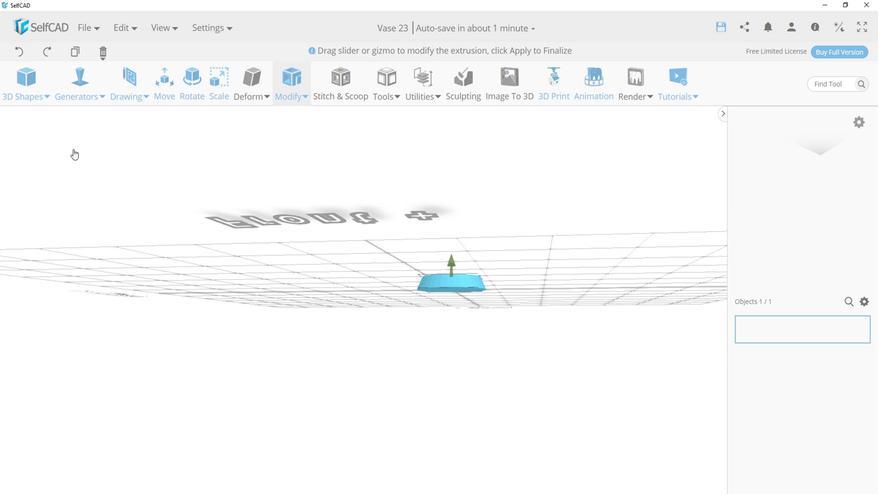 
Action: Mouse moved to (274, 207)
Screenshot: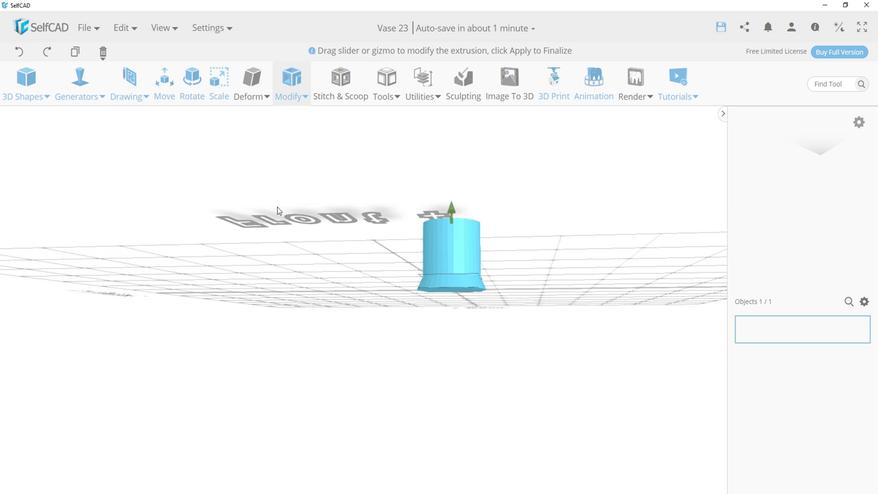 
Action: Mouse pressed left at (274, 207)
Screenshot: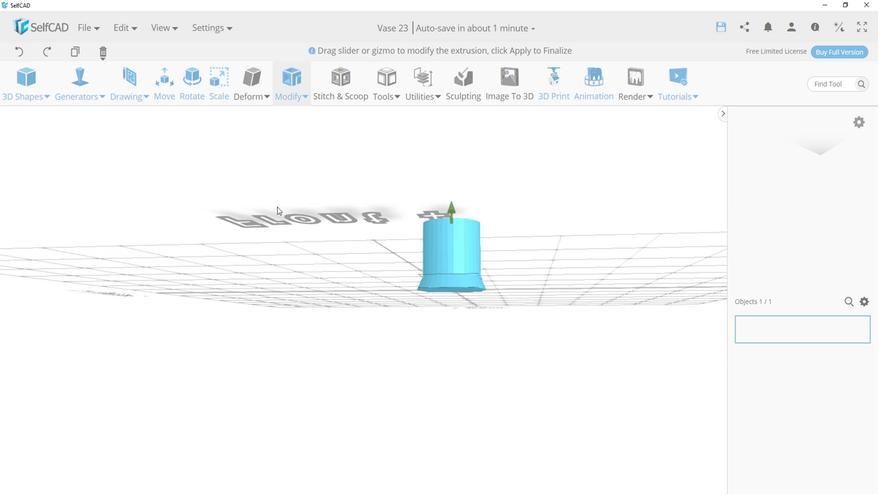 
Action: Mouse moved to (140, 153)
Screenshot: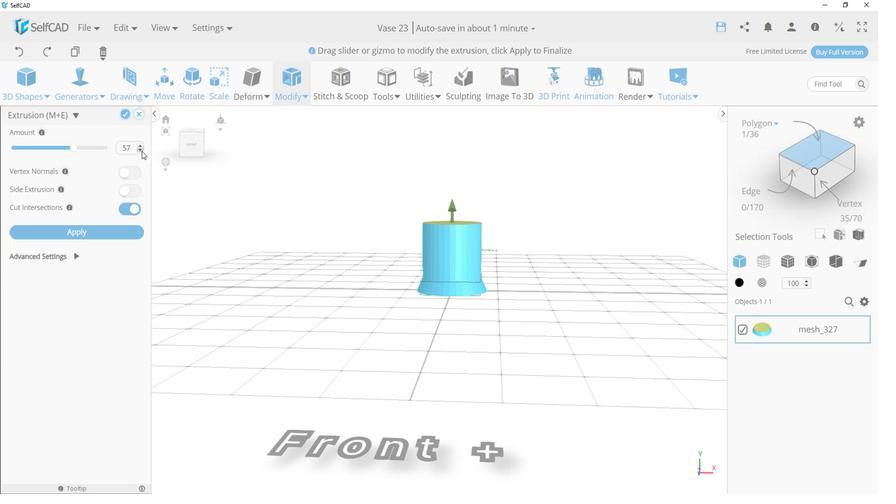 
Action: Mouse pressed left at (140, 153)
Screenshot: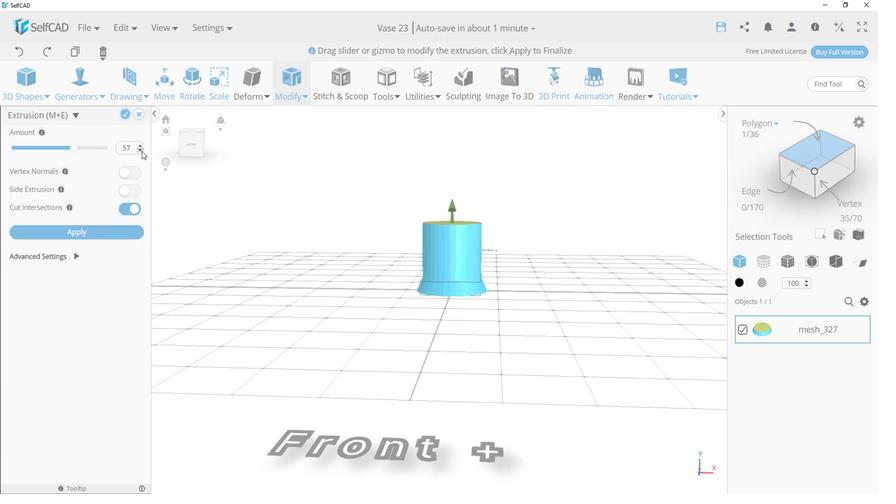 
Action: Mouse pressed left at (140, 153)
Screenshot: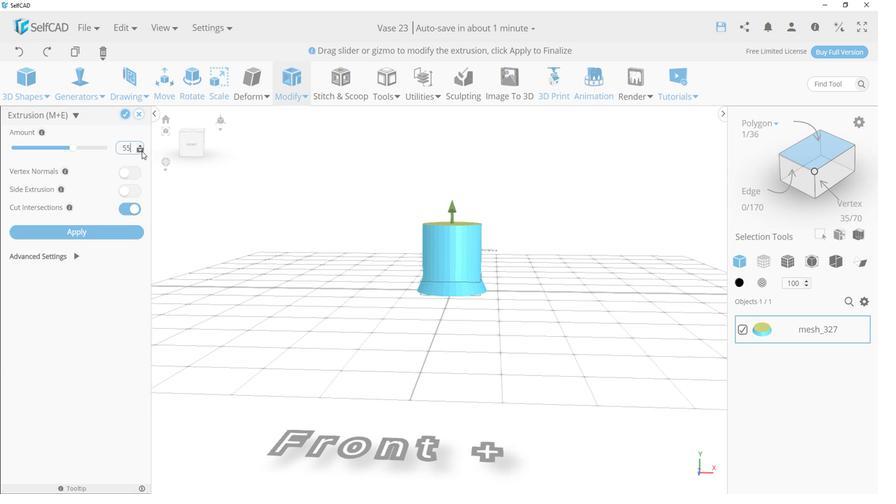 
Action: Mouse pressed left at (140, 153)
Screenshot: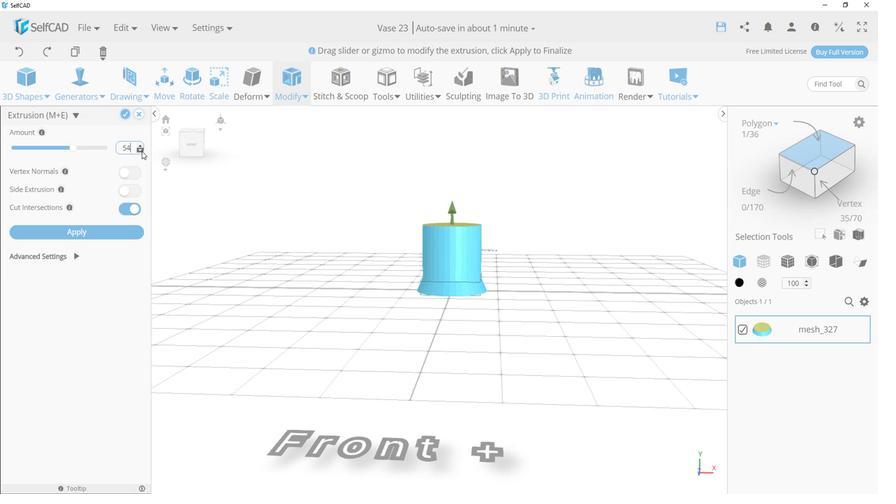 
Action: Mouse pressed left at (140, 153)
Screenshot: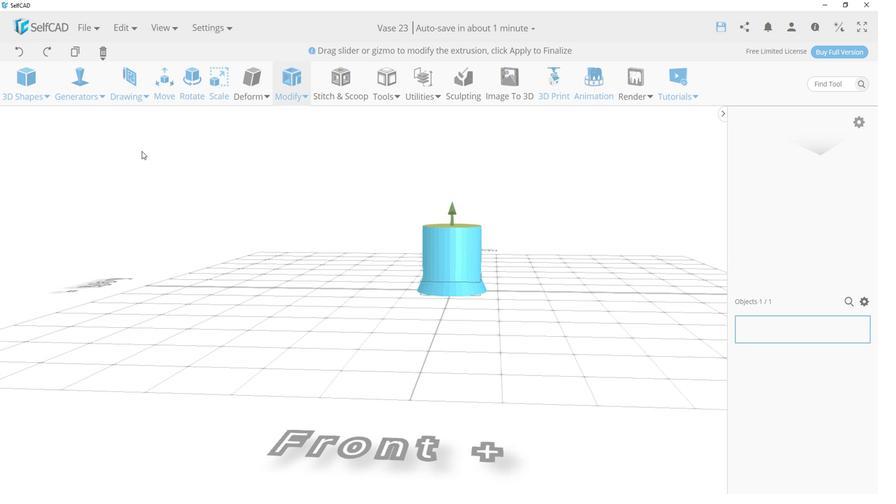
Action: Mouse pressed left at (140, 153)
Screenshot: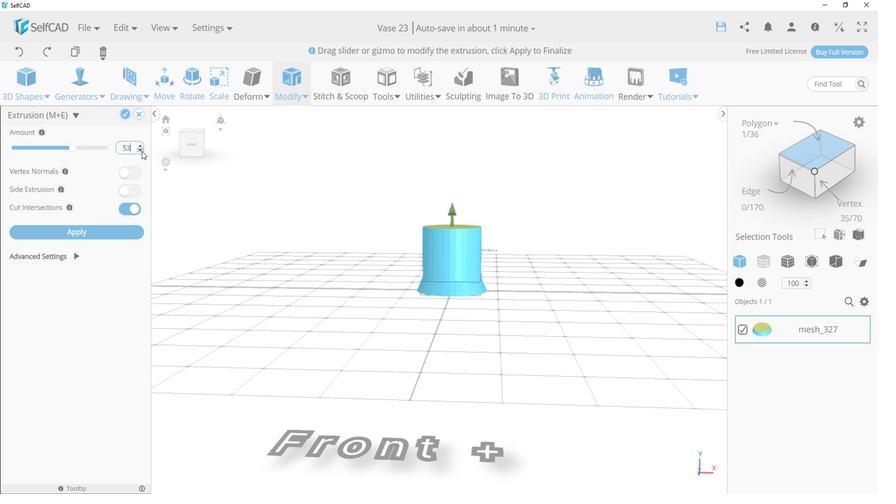 
Action: Mouse pressed left at (140, 153)
Screenshot: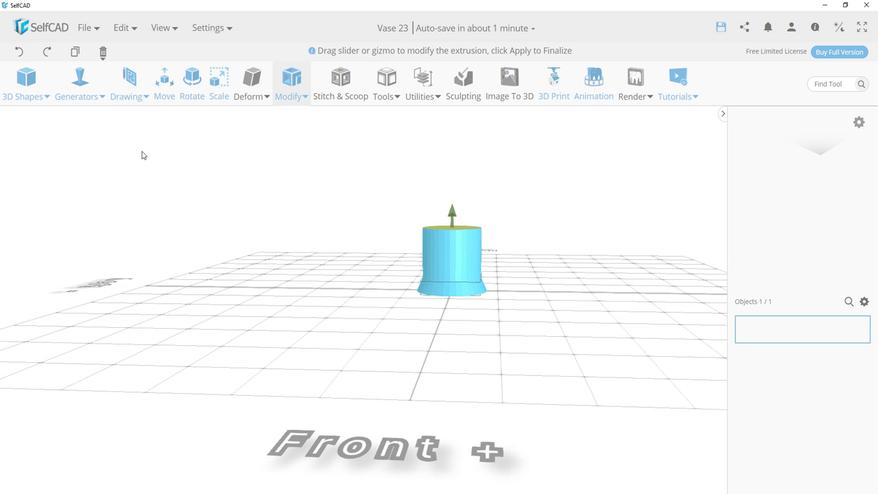 
Action: Mouse pressed left at (140, 153)
Screenshot: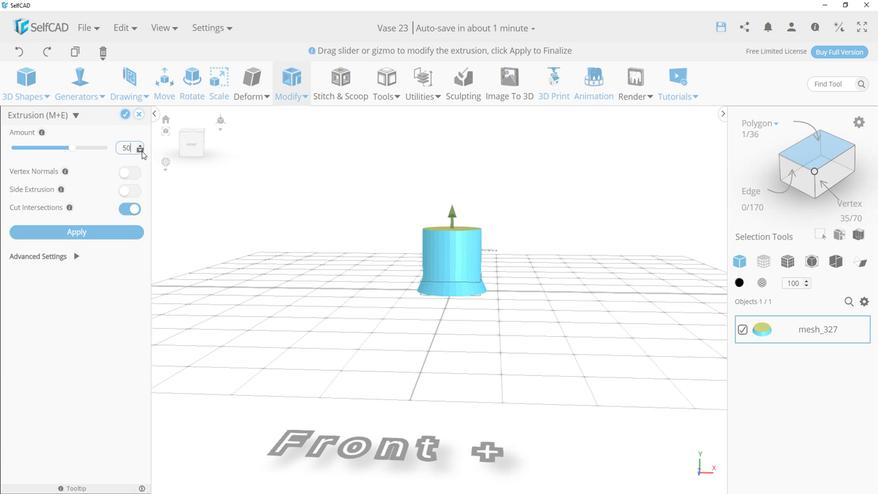 
Action: Mouse pressed left at (140, 153)
Screenshot: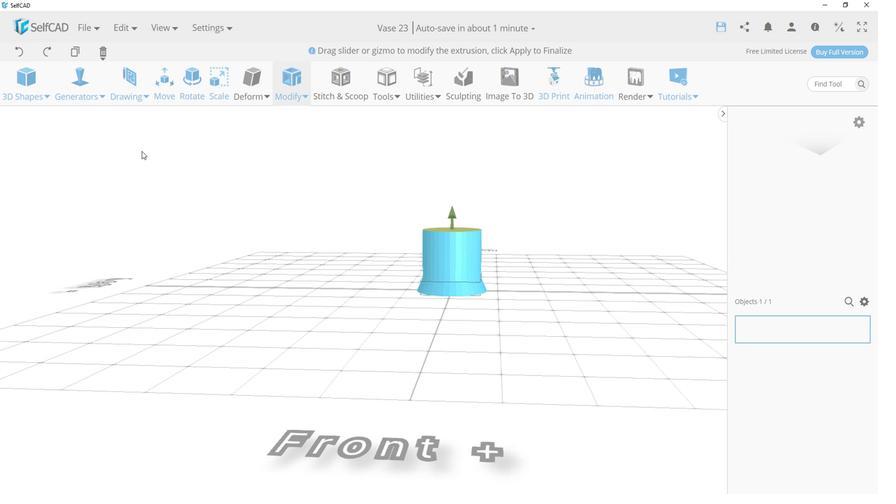 
Action: Mouse pressed left at (140, 153)
Screenshot: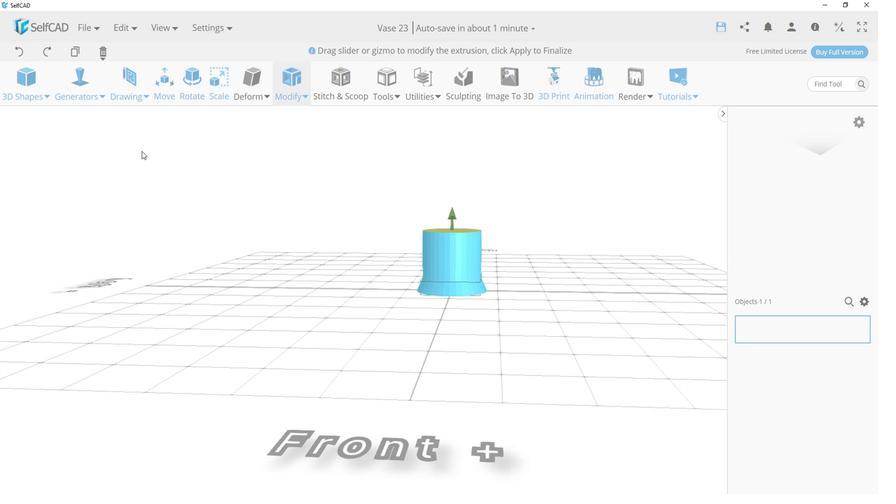 
Action: Mouse moved to (123, 119)
Screenshot: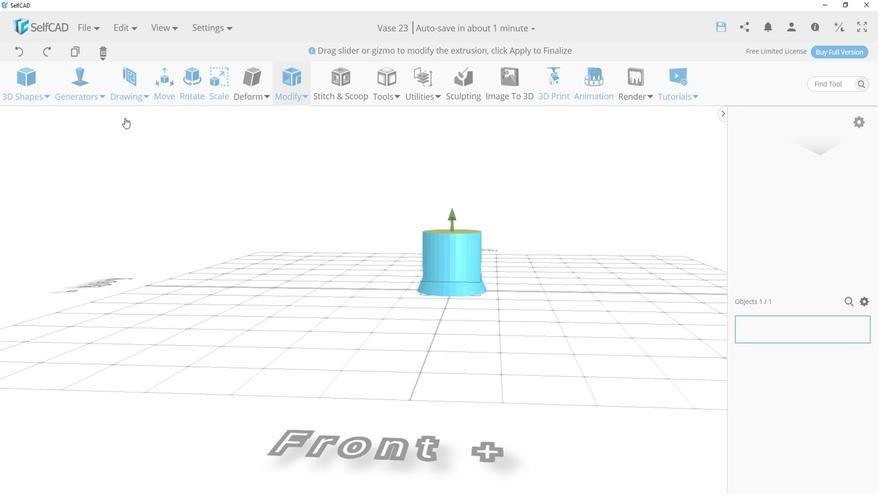 
Action: Mouse pressed left at (123, 119)
Screenshot: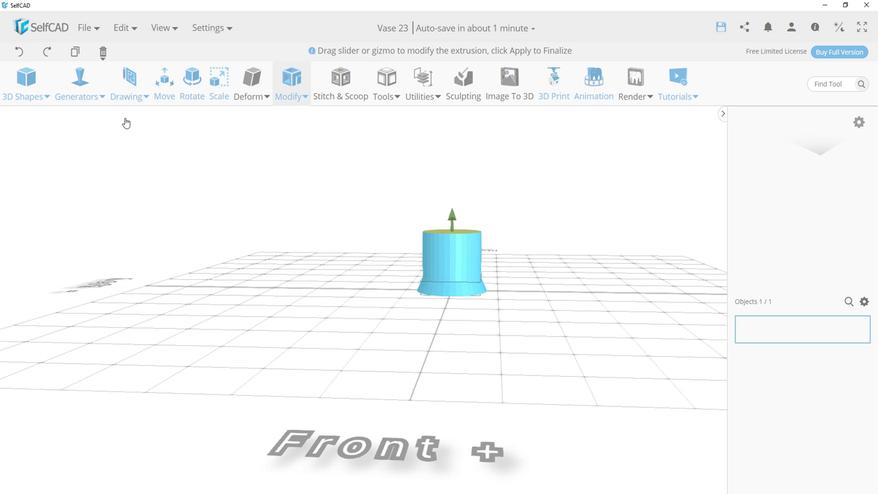 
Action: Mouse moved to (20, 479)
Screenshot: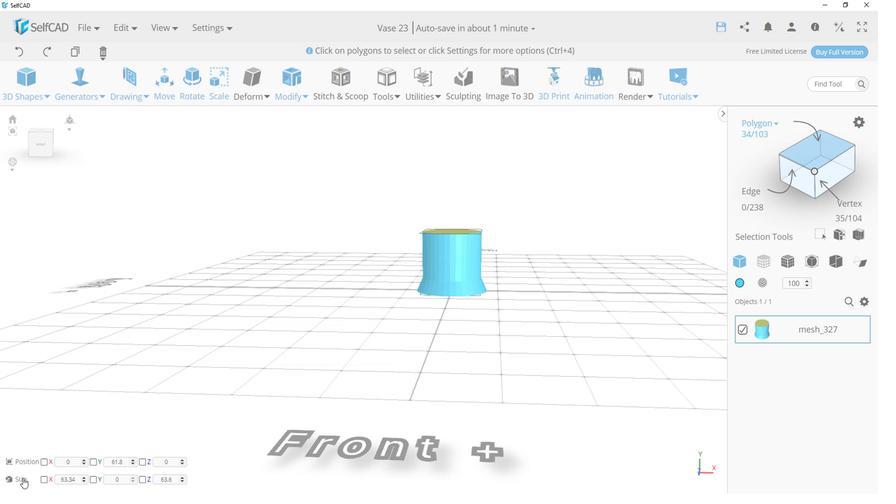 
Action: Mouse pressed left at (20, 479)
Screenshot: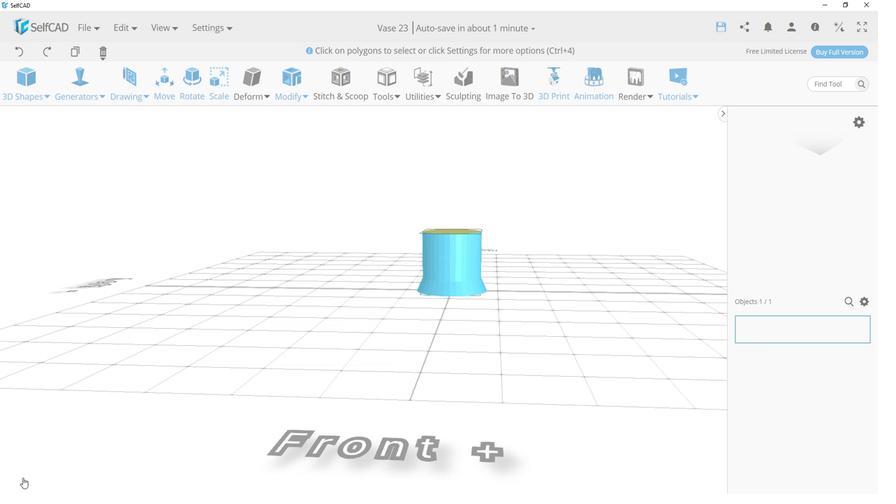 
Action: Mouse moved to (350, 262)
Screenshot: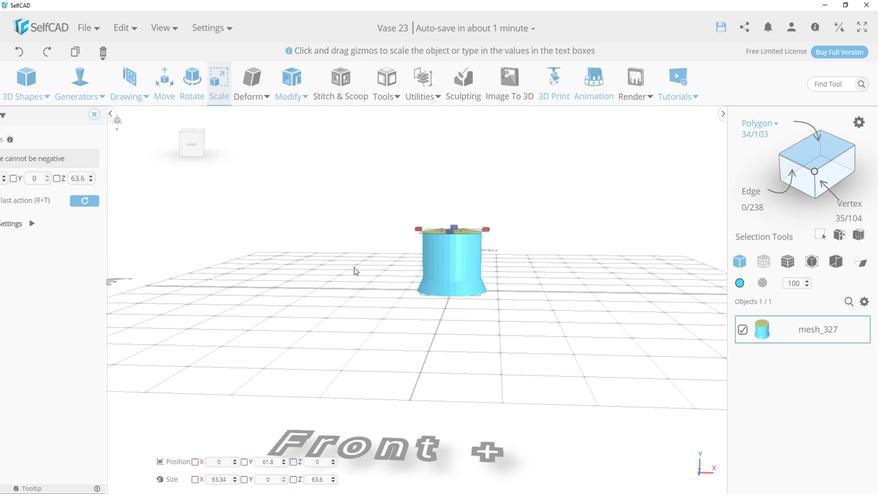 
Action: Mouse pressed left at (350, 262)
Screenshot: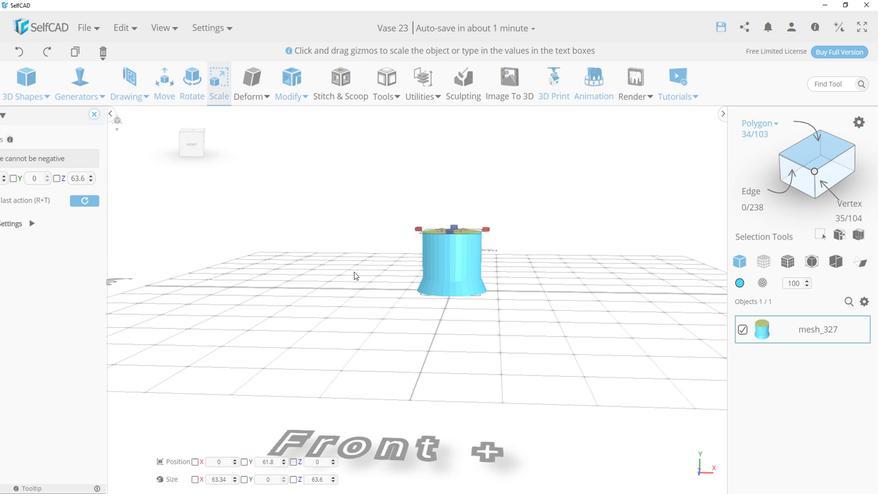 
Action: Mouse moved to (458, 241)
Screenshot: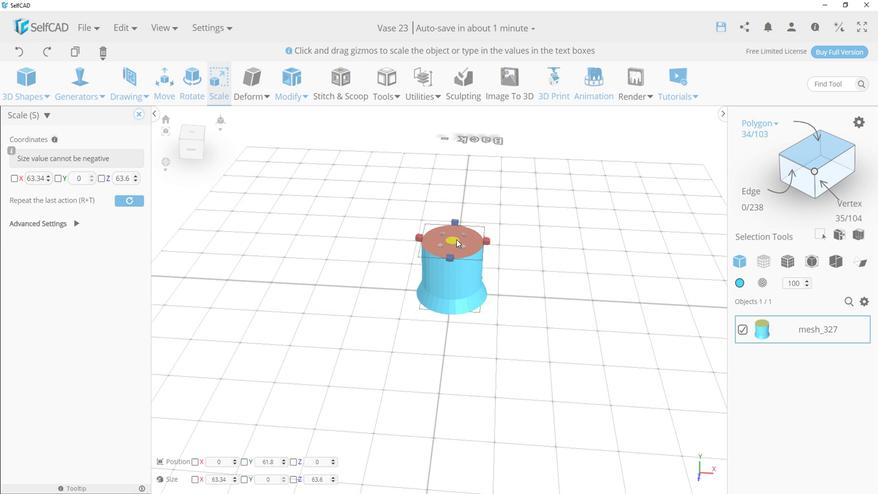 
Action: Mouse pressed left at (458, 241)
Screenshot: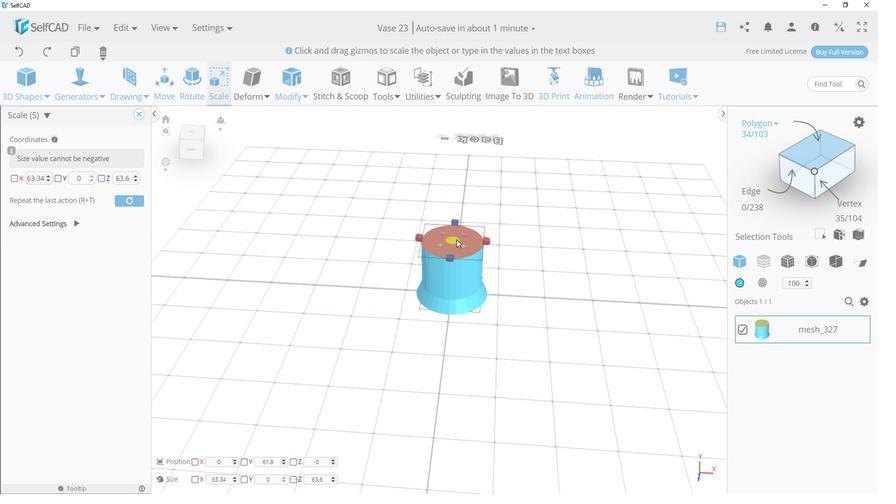 
Action: Mouse moved to (438, 407)
Screenshot: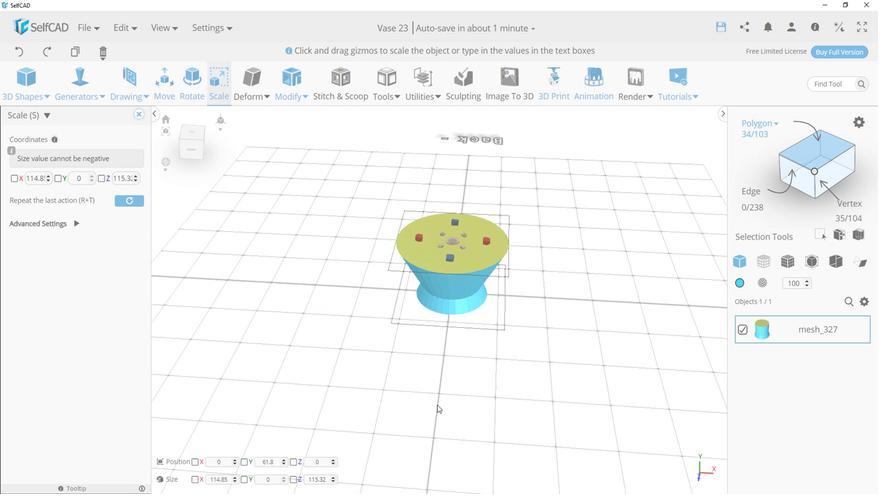 
Action: Mouse pressed left at (438, 407)
Screenshot: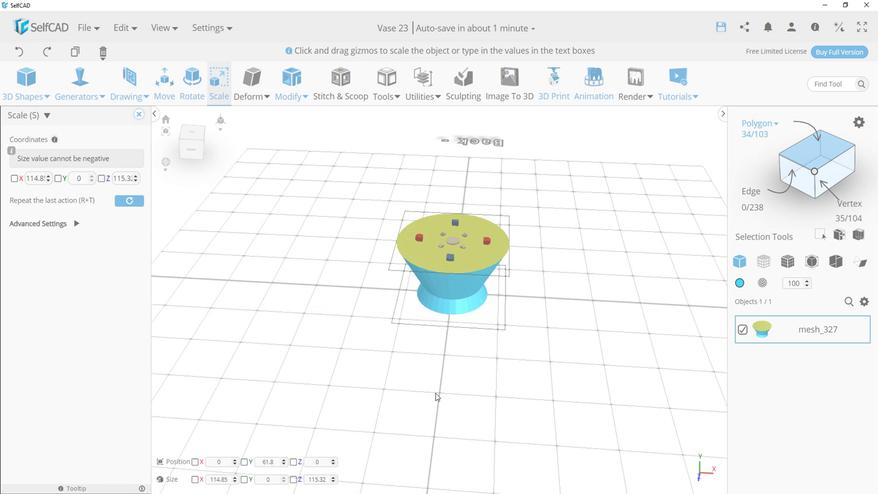 
Action: Mouse moved to (159, 91)
Screenshot: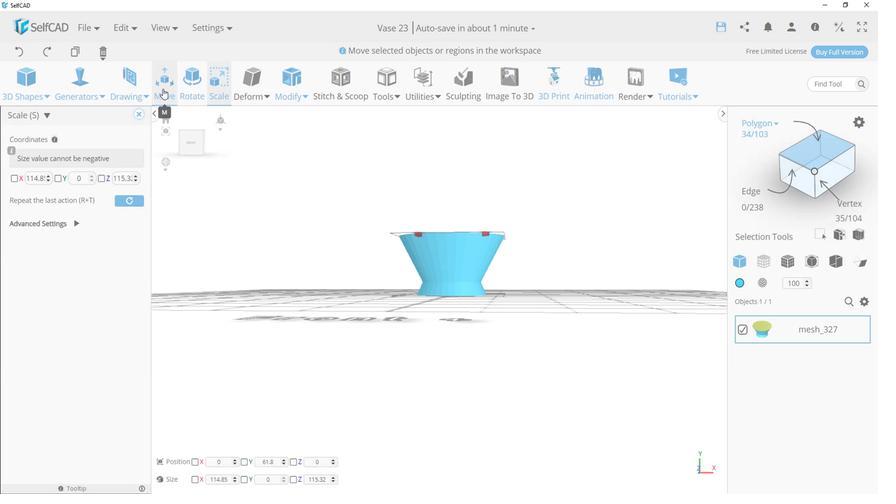 
Action: Mouse pressed left at (159, 91)
Screenshot: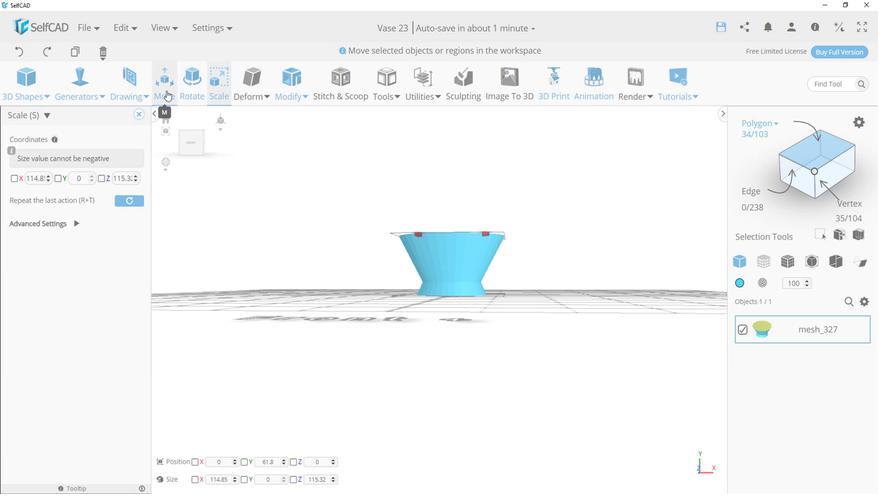 
Action: Mouse moved to (455, 182)
Screenshot: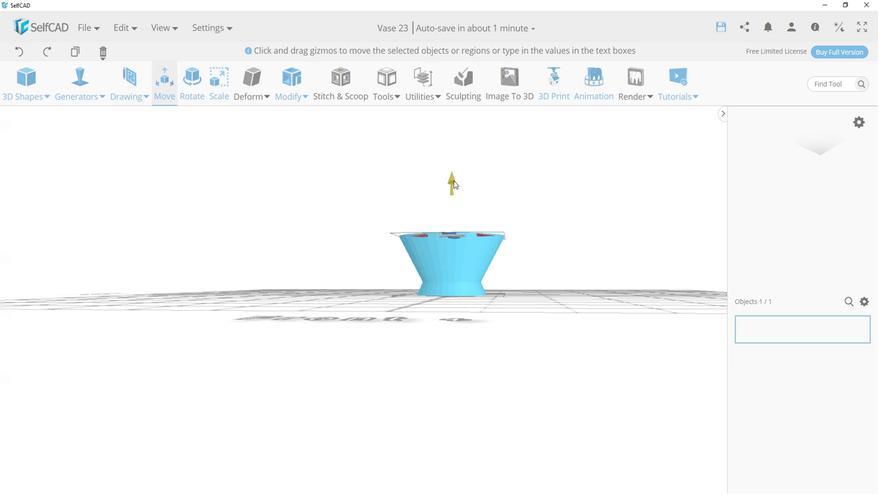 
Action: Mouse pressed left at (455, 182)
Screenshot: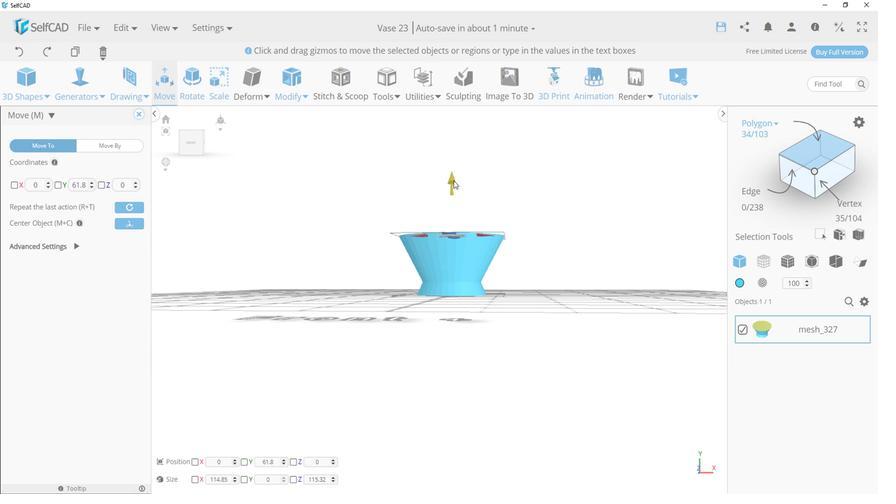 
Action: Mouse moved to (521, 224)
Screenshot: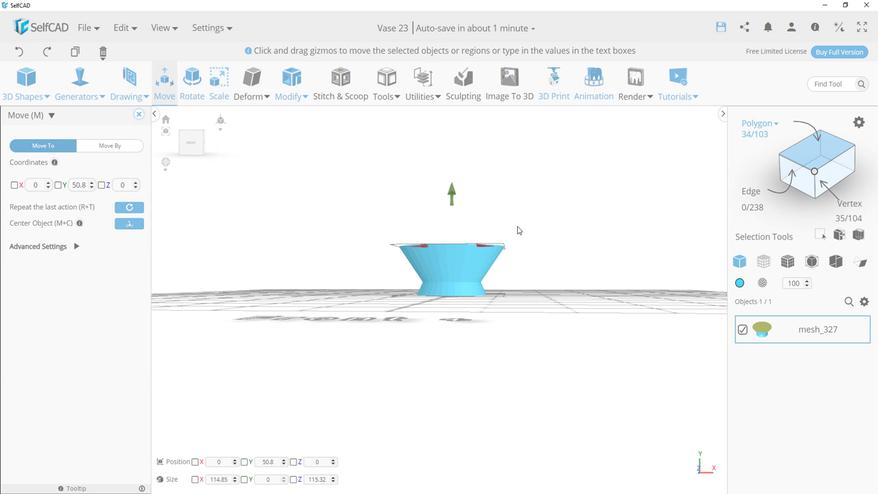 
Action: Mouse pressed left at (521, 224)
Screenshot: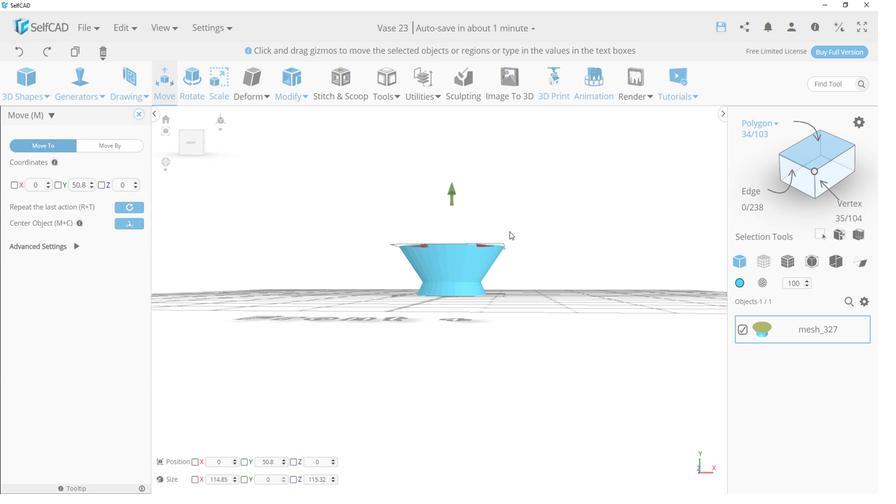 
Action: Mouse moved to (306, 131)
Screenshot: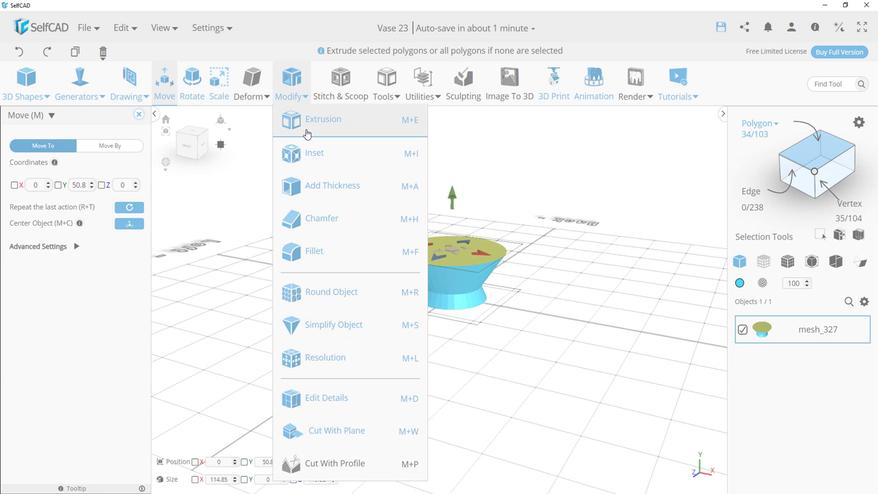 
Action: Mouse pressed left at (306, 131)
Screenshot: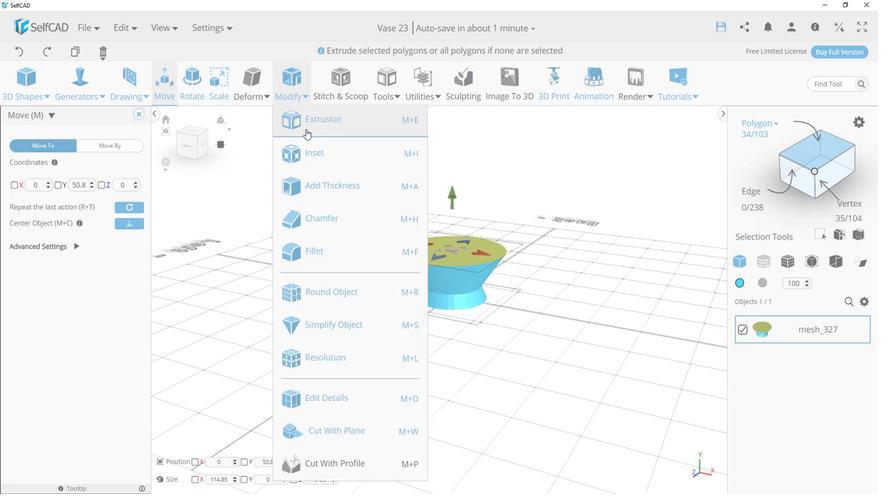 
Action: Mouse moved to (137, 150)
Screenshot: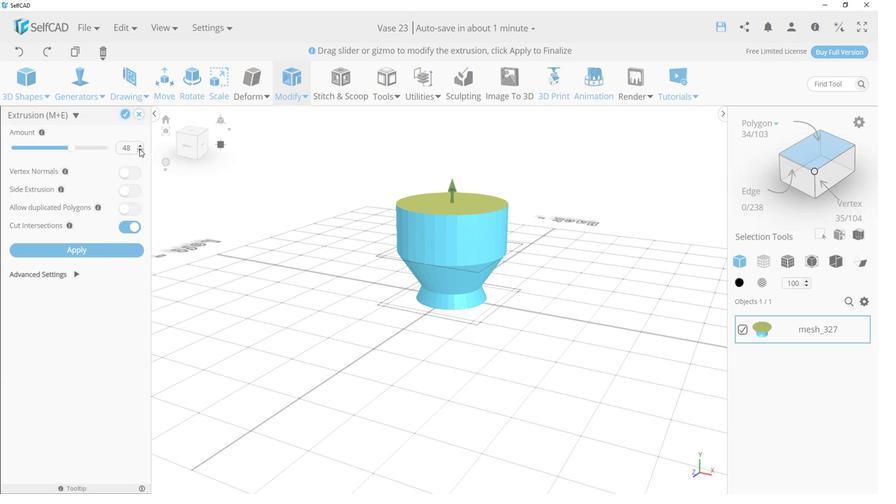 
Action: Mouse pressed left at (137, 150)
Screenshot: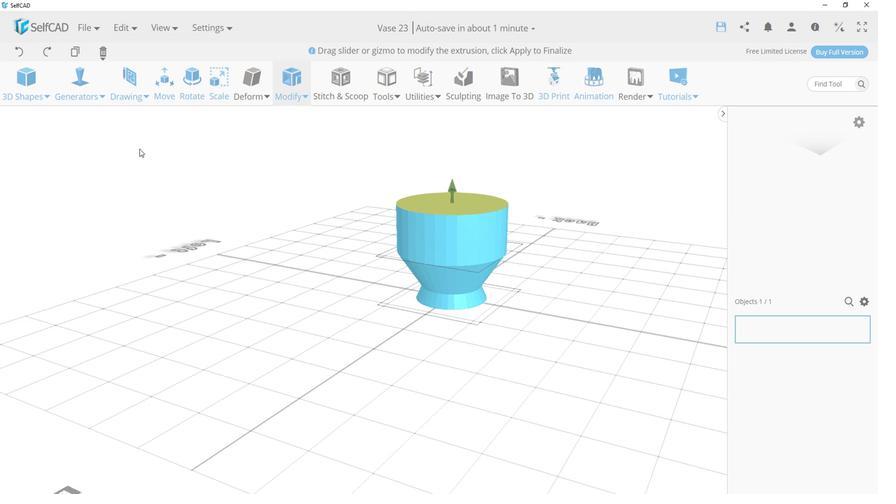 
Action: Mouse pressed left at (137, 150)
Screenshot: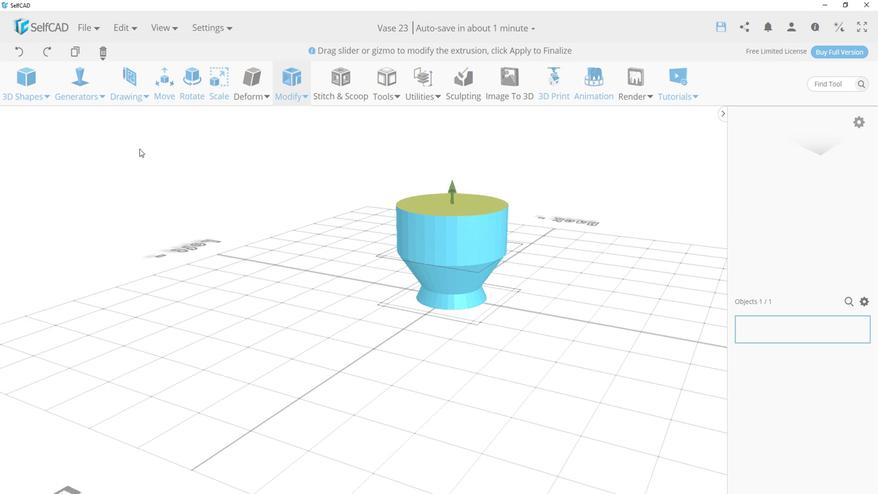 
Action: Mouse pressed left at (137, 150)
Screenshot: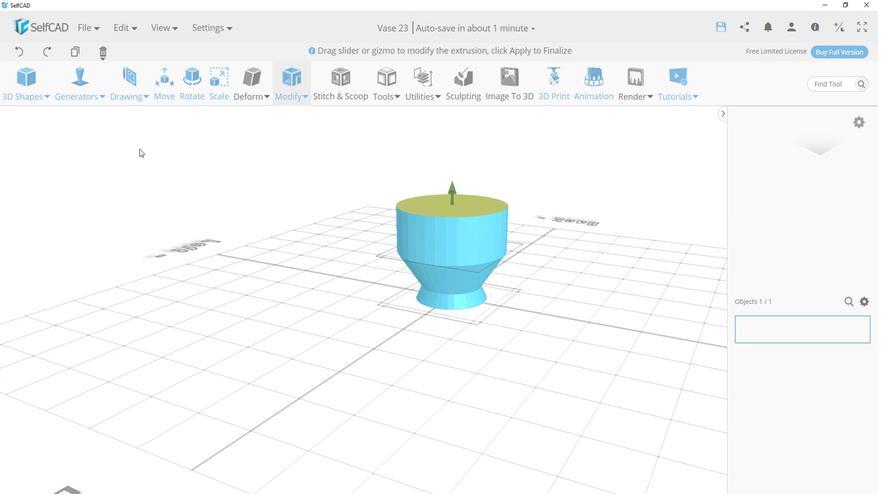 
Action: Mouse pressed left at (137, 150)
Screenshot: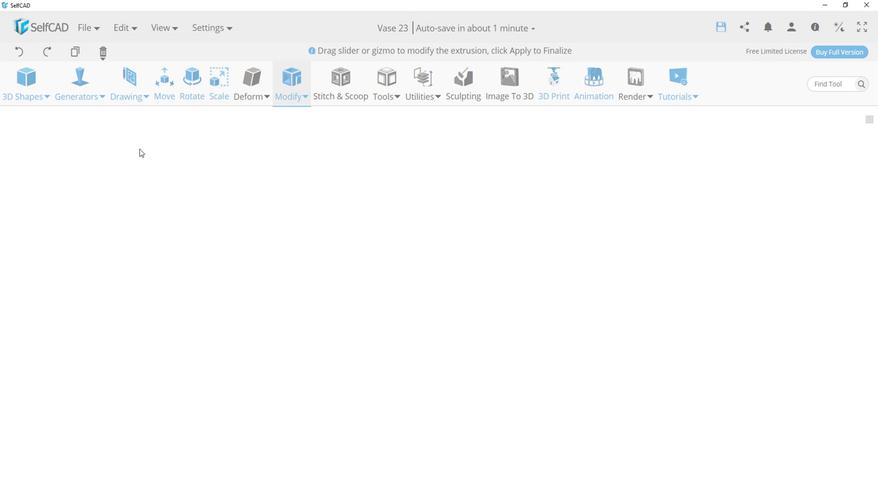 
Action: Mouse pressed left at (137, 150)
Screenshot: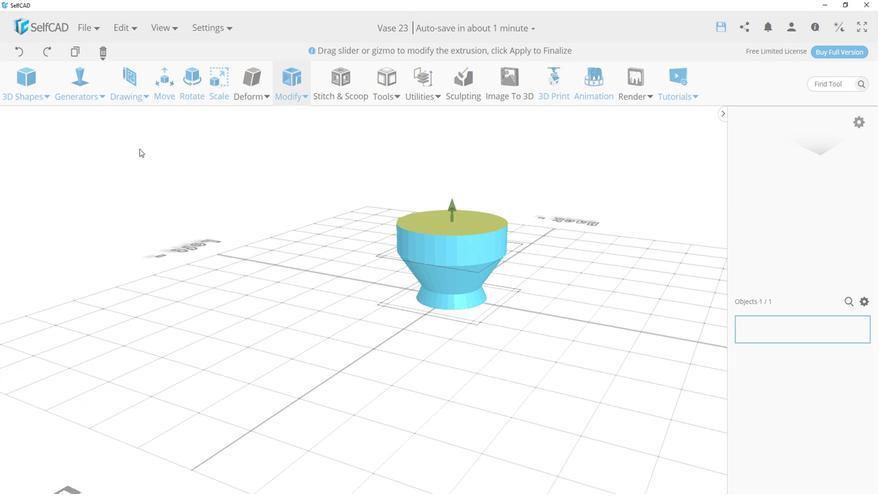 
Action: Mouse pressed left at (137, 150)
Screenshot: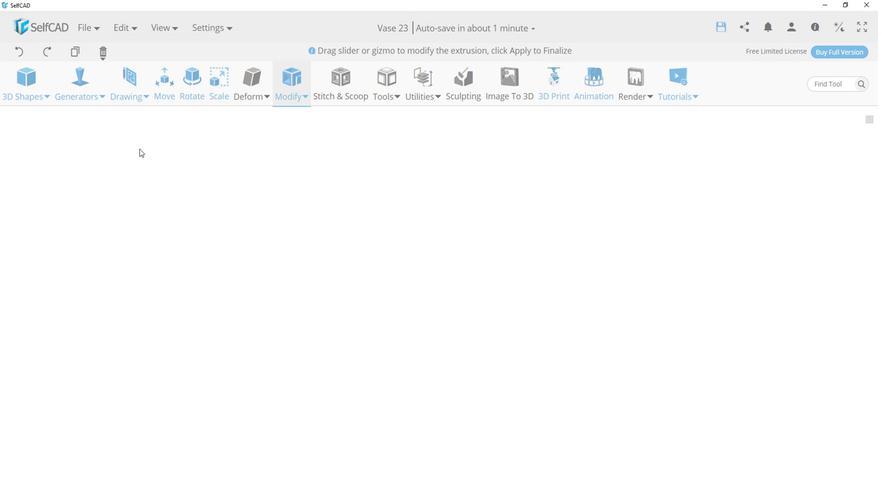 
Action: Mouse pressed left at (137, 150)
Screenshot: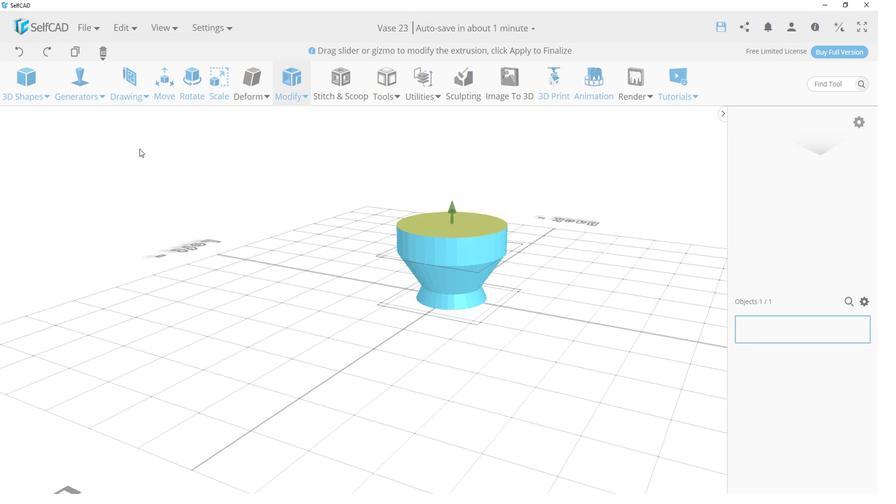 
Action: Mouse pressed left at (137, 150)
Screenshot: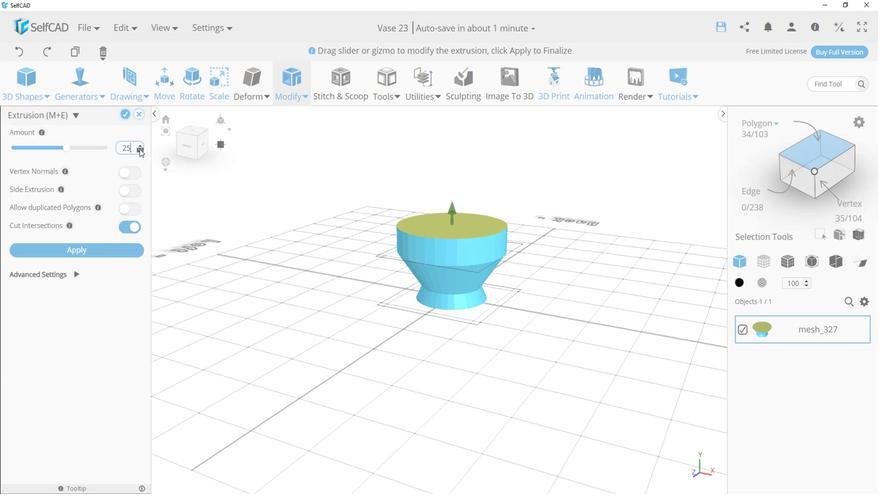 
Action: Mouse pressed left at (137, 150)
Screenshot: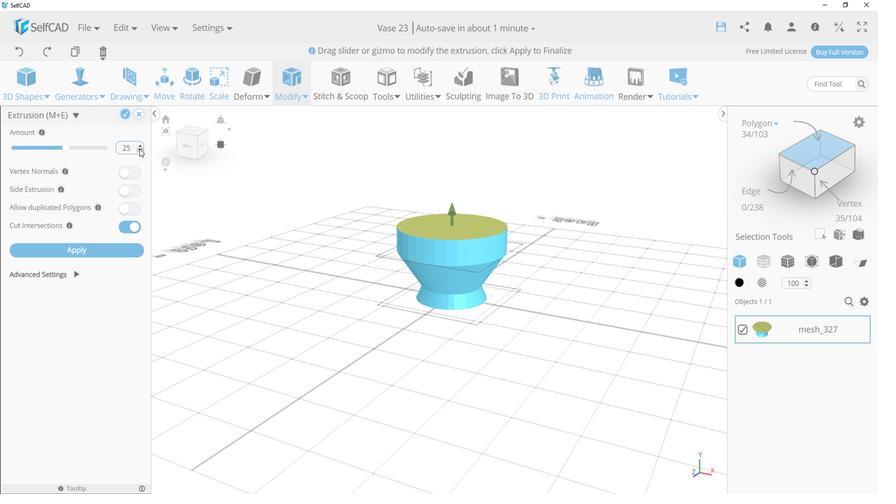 
Action: Mouse moved to (122, 117)
Screenshot: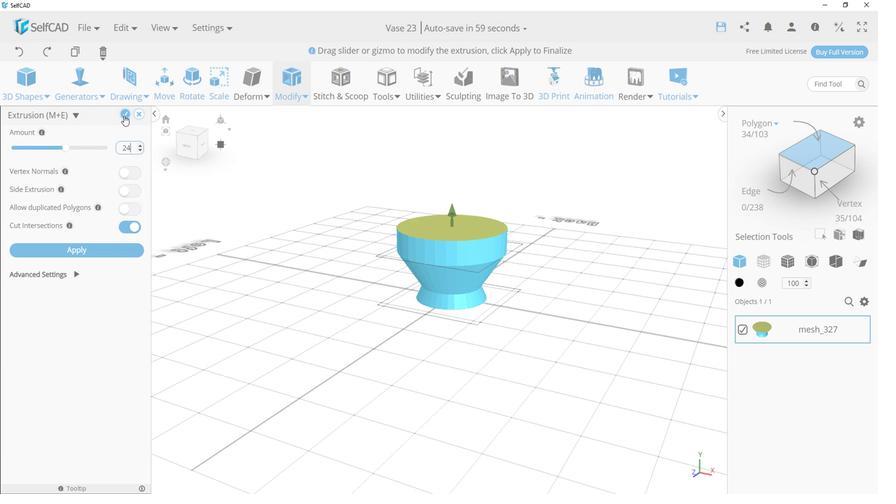 
Action: Mouse pressed left at (122, 117)
Screenshot: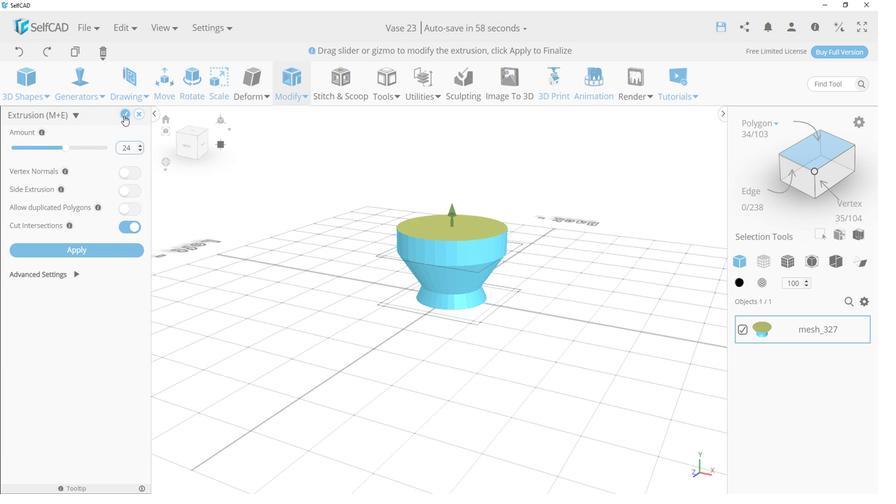 
Action: Mouse moved to (221, 251)
Screenshot: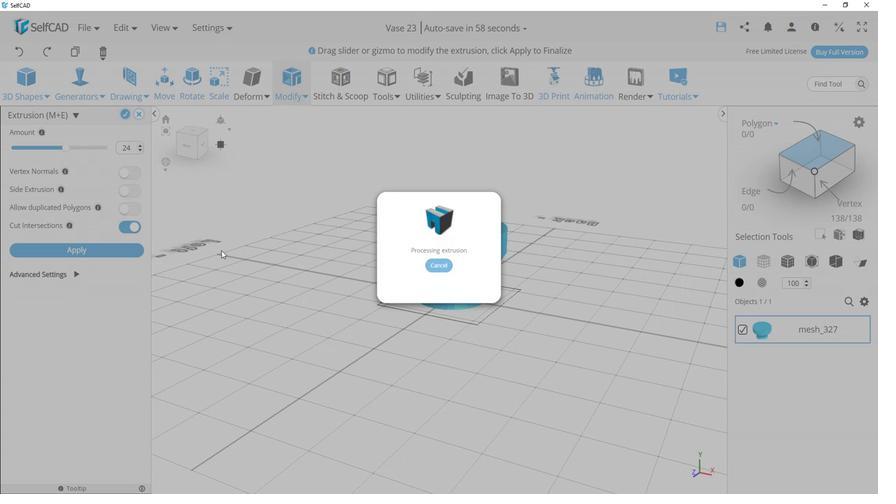 
Action: Mouse pressed left at (221, 251)
Screenshot: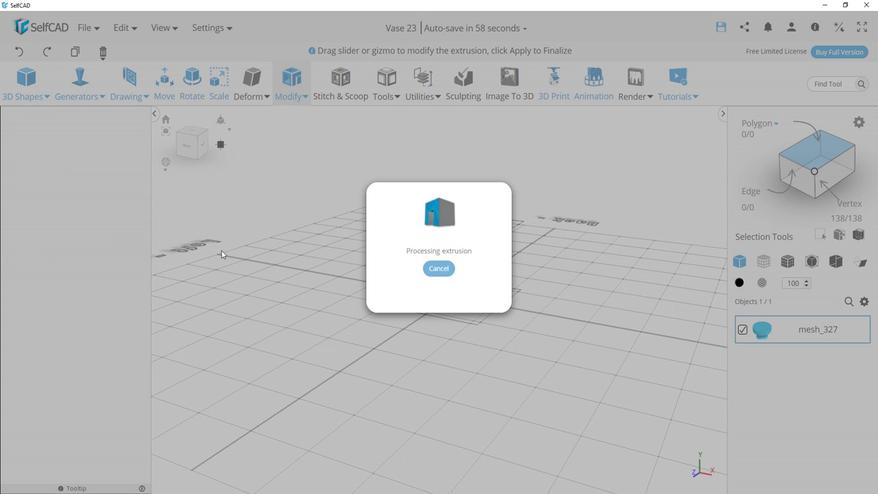 
Action: Mouse moved to (22, 481)
Screenshot: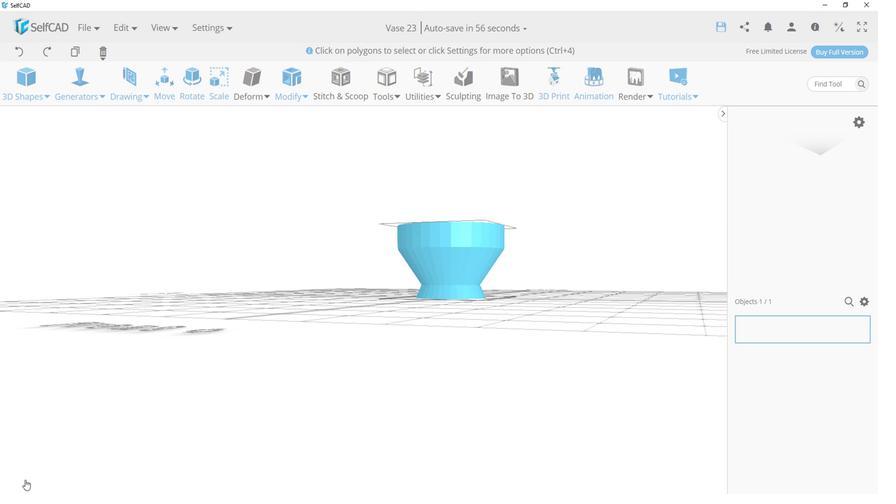 
Action: Mouse pressed left at (22, 481)
Screenshot: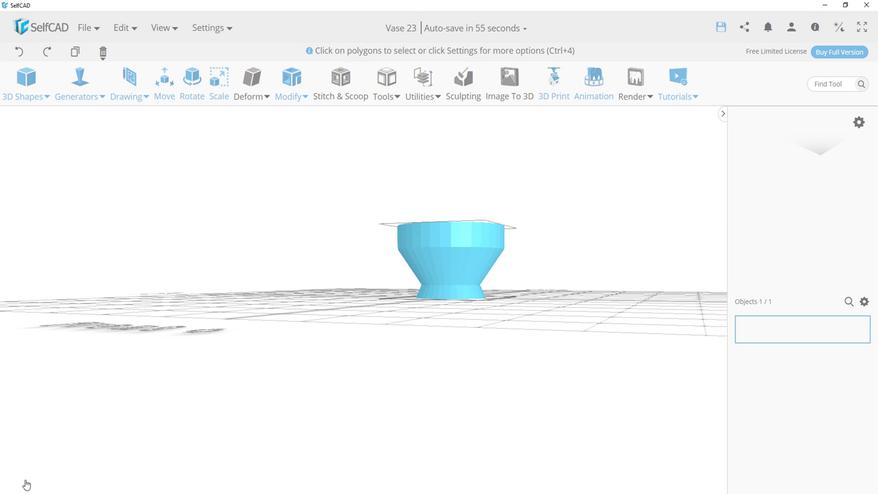
Action: Mouse moved to (348, 338)
Screenshot: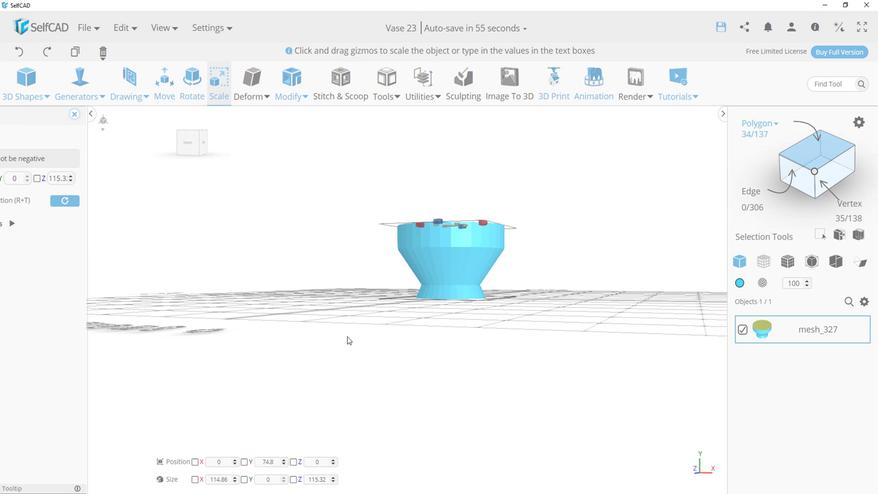 
Action: Mouse pressed left at (348, 338)
Screenshot: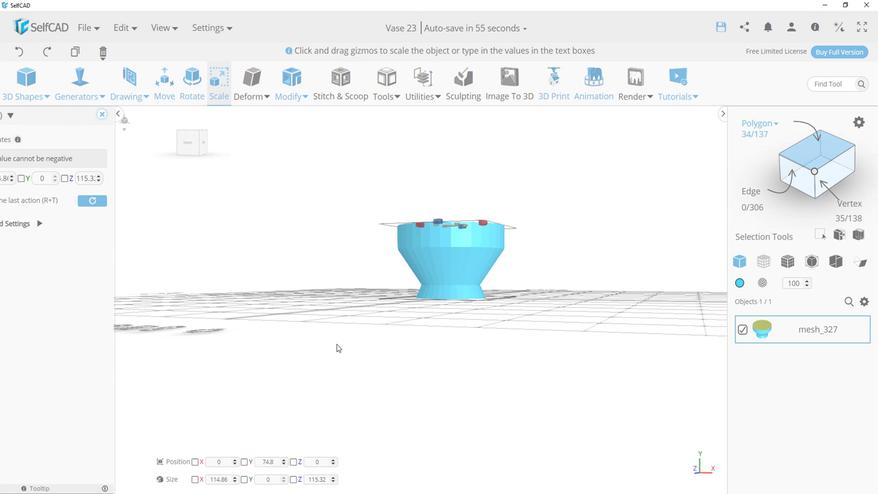 
Action: Mouse moved to (456, 231)
Screenshot: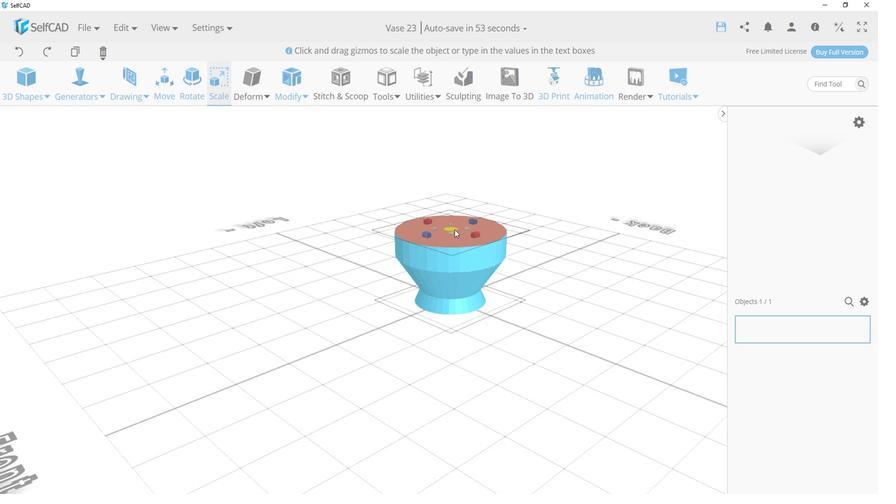 
Action: Mouse pressed left at (456, 231)
Screenshot: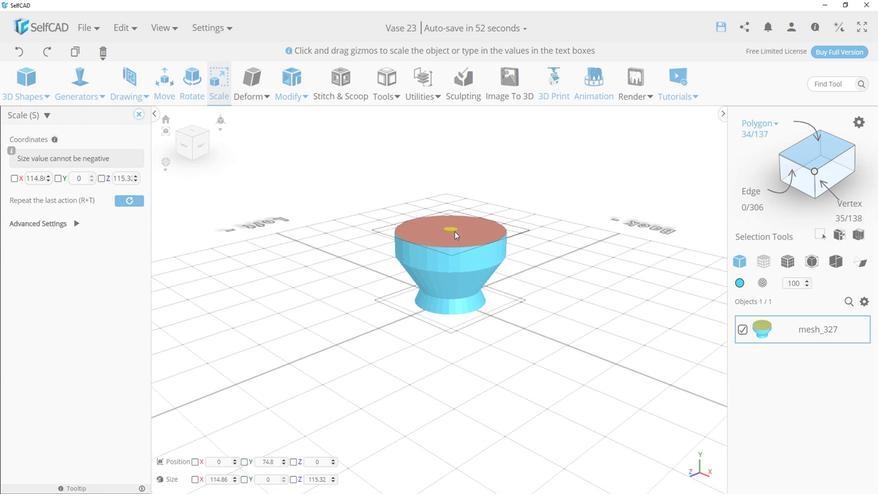 
Action: Mouse moved to (398, 343)
Screenshot: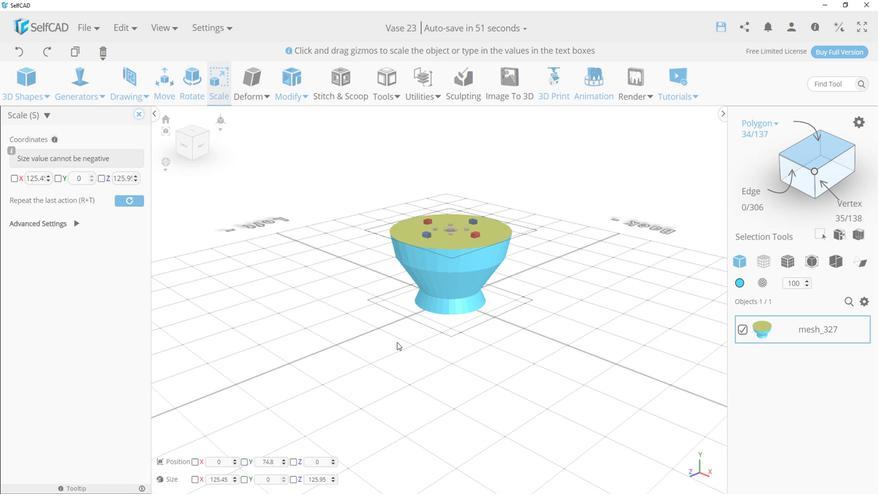 
Action: Mouse pressed left at (398, 343)
Screenshot: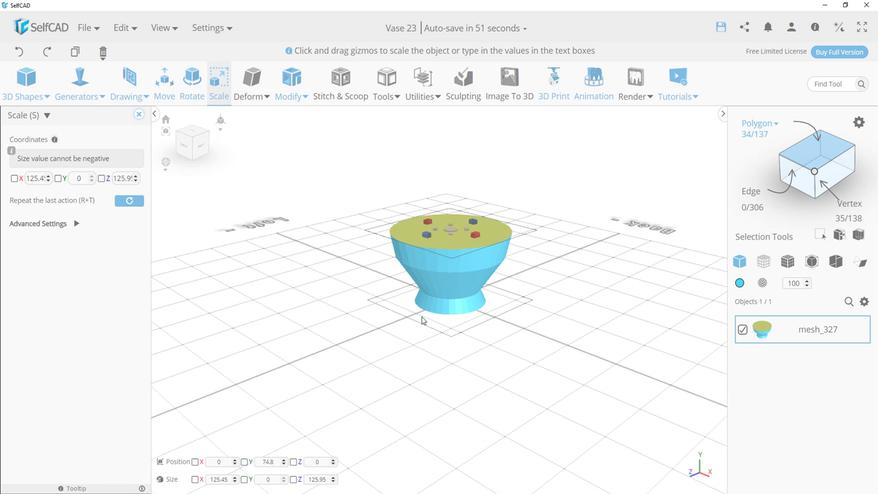 
Action: Mouse moved to (396, 297)
Screenshot: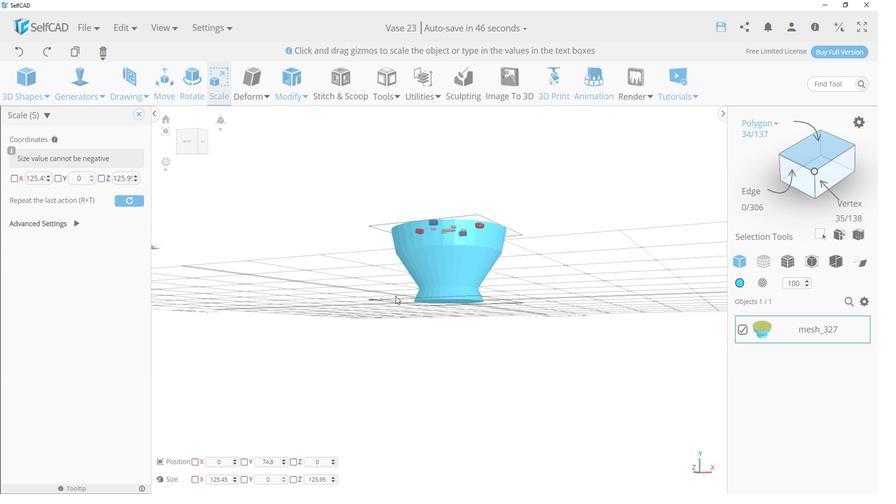 
Action: Mouse pressed left at (396, 297)
Screenshot: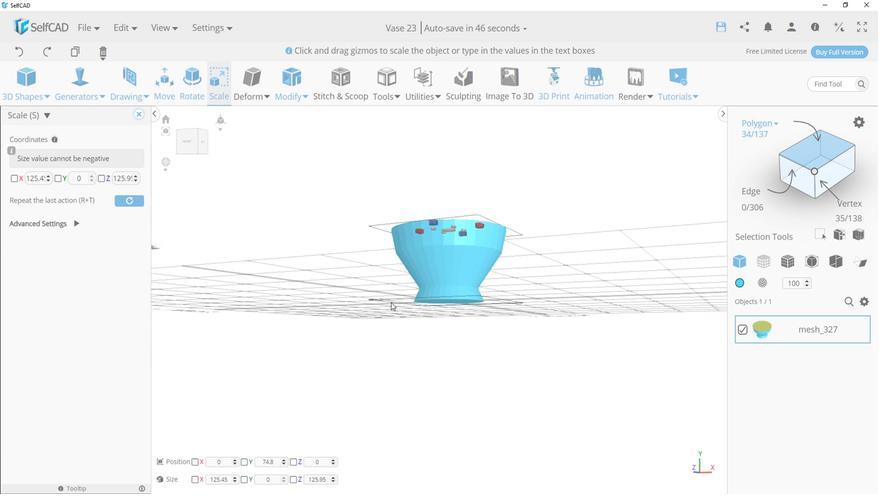
Action: Mouse moved to (407, 282)
Screenshot: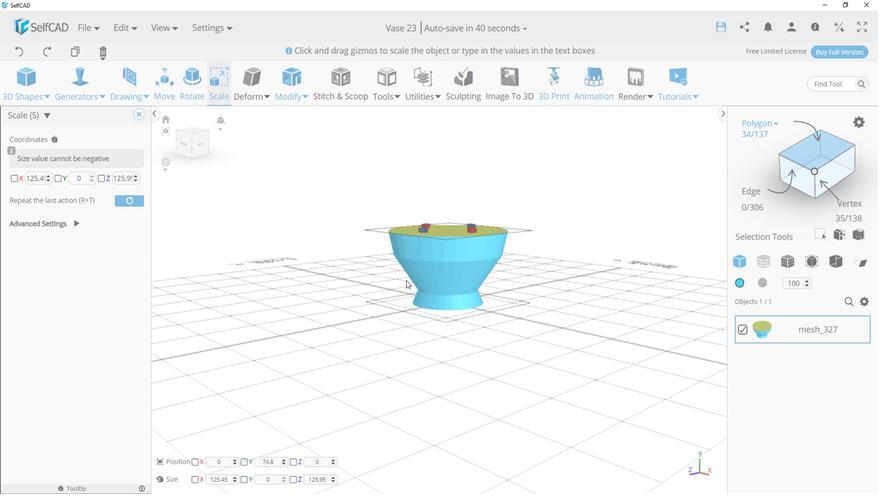 
Action: Key pressed ctrl+C
Screenshot: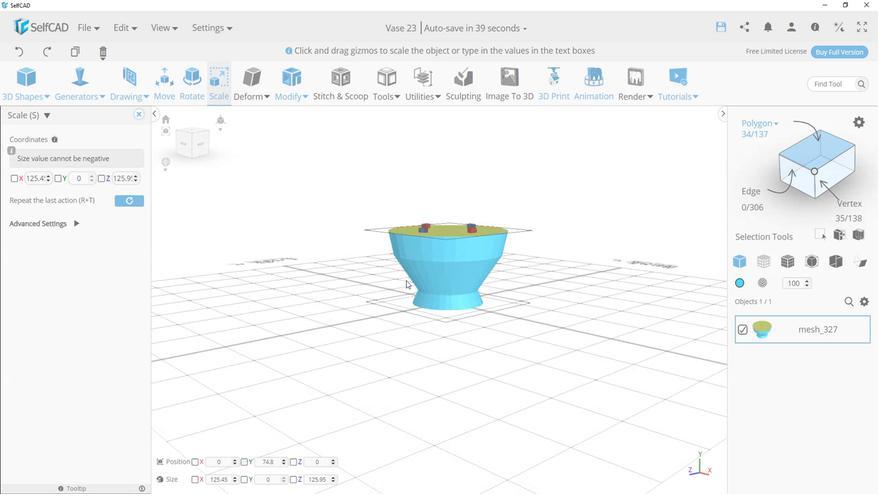 
Action: Mouse moved to (172, 481)
Screenshot: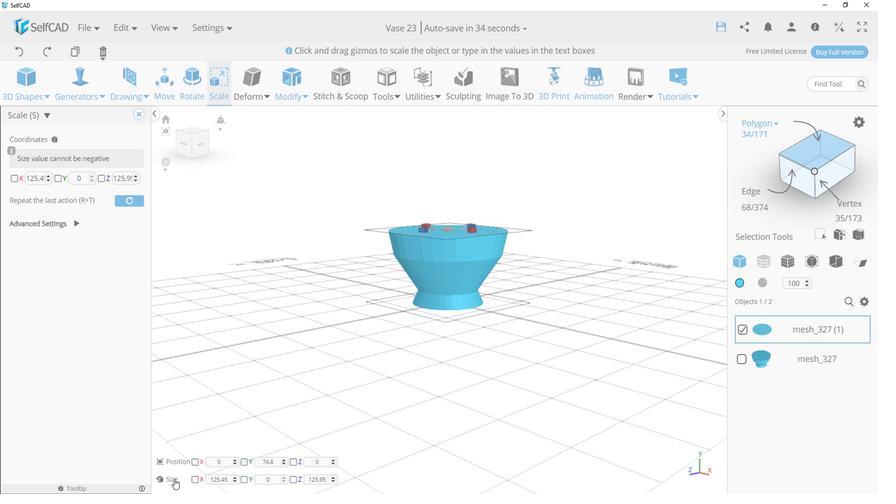 
Action: Mouse pressed left at (172, 481)
Screenshot: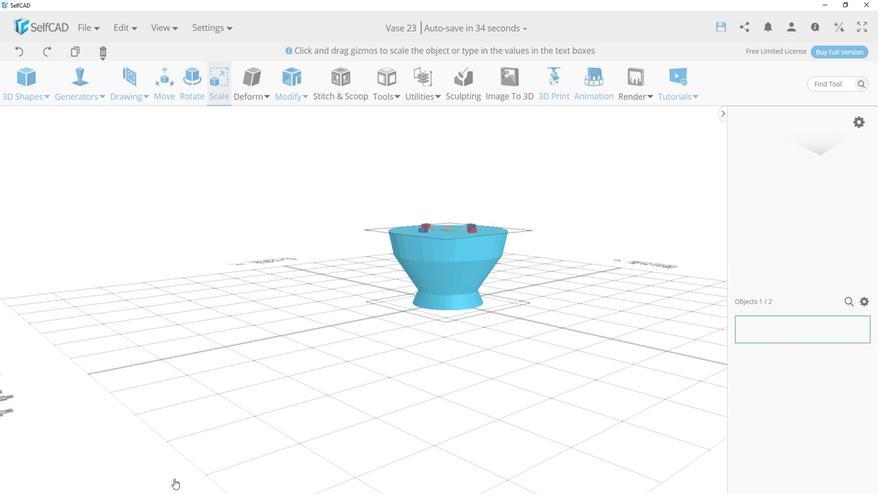 
Action: Mouse moved to (16, 478)
Screenshot: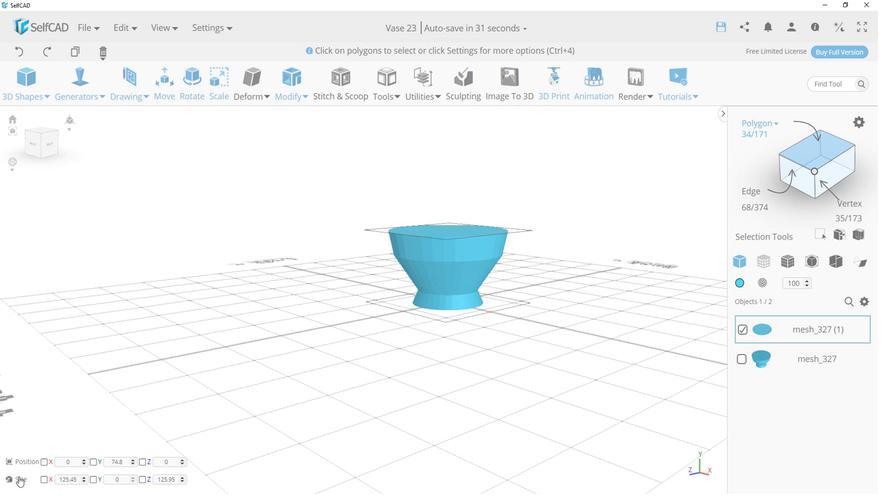 
Action: Mouse pressed left at (16, 478)
Screenshot: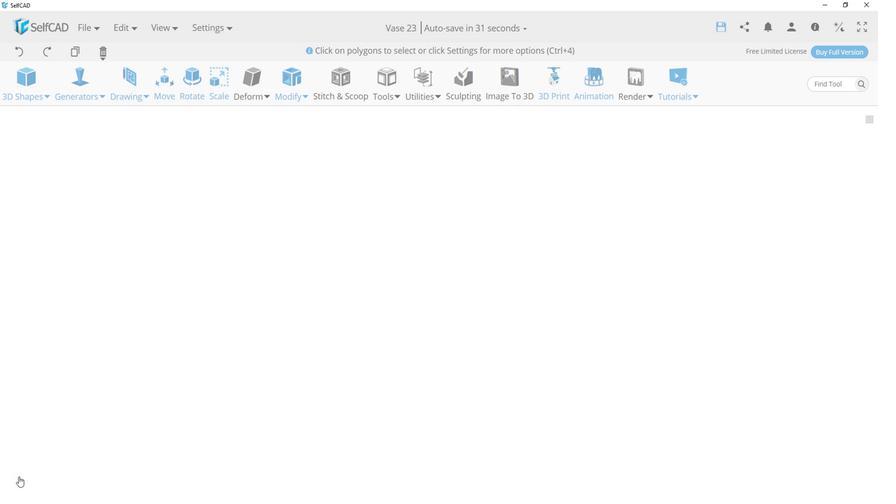 
Action: Mouse moved to (323, 388)
Screenshot: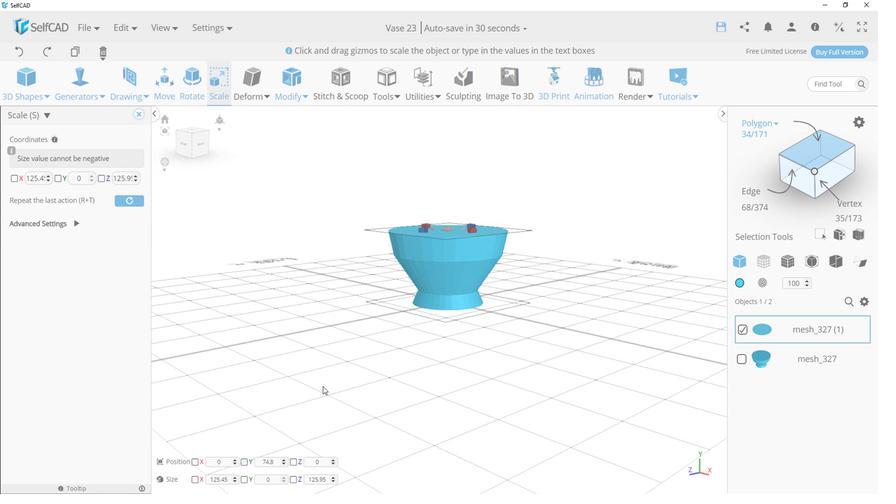 
Action: Mouse pressed left at (323, 388)
Screenshot: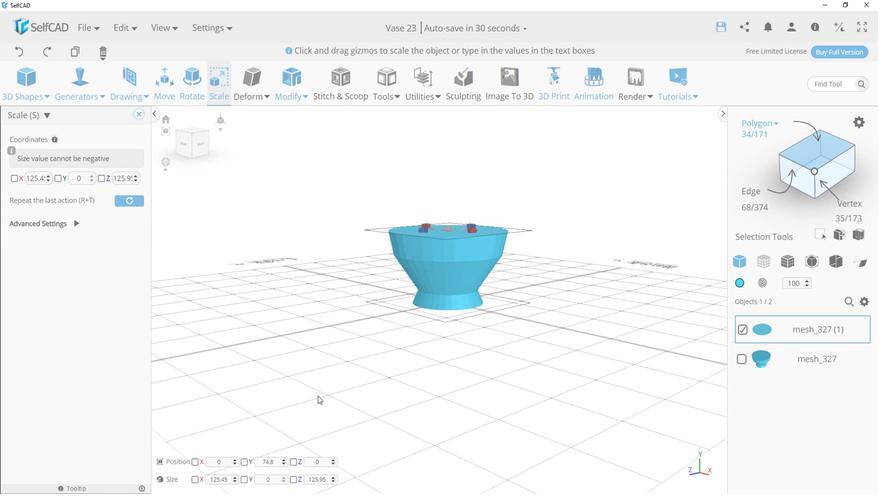 
Action: Mouse moved to (451, 241)
Screenshot: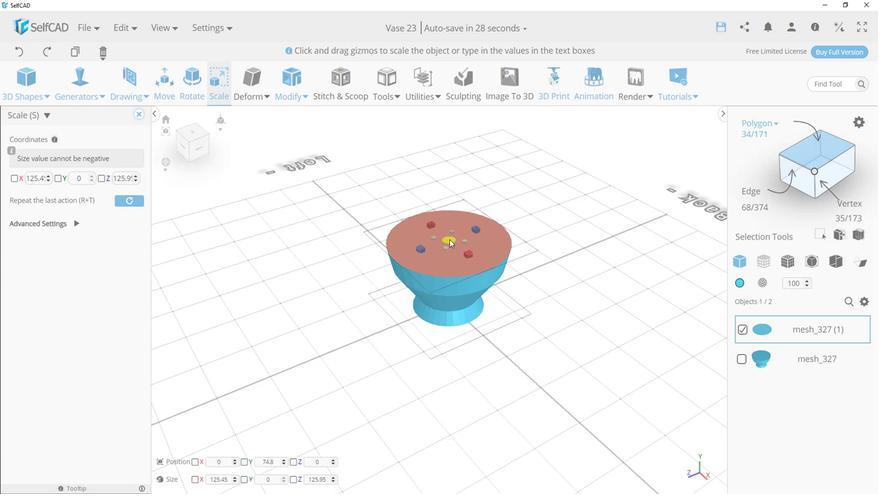 
Action: Mouse pressed left at (451, 241)
Screenshot: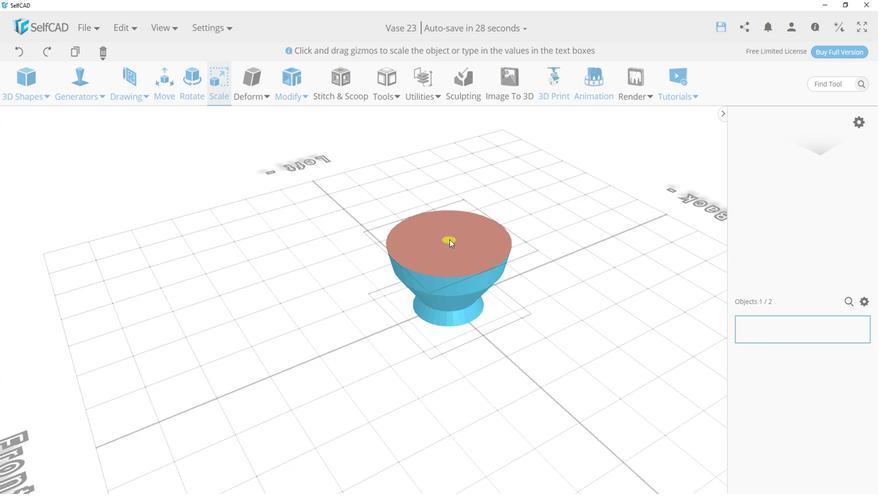 
Action: Mouse moved to (377, 346)
Screenshot: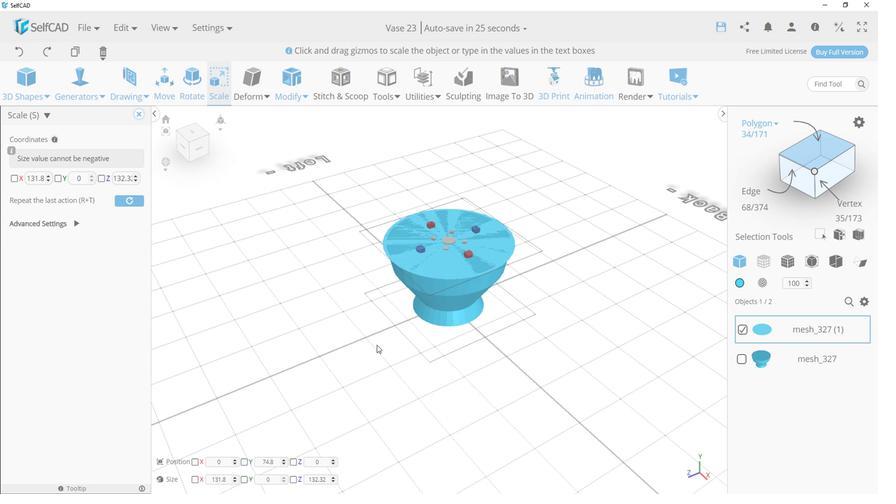 
Action: Mouse pressed left at (377, 346)
Screenshot: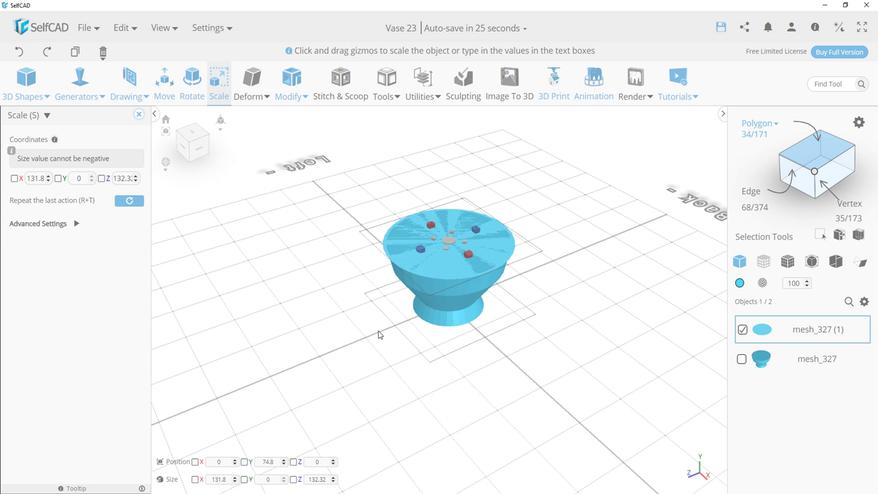 
Action: Mouse moved to (540, 266)
Screenshot: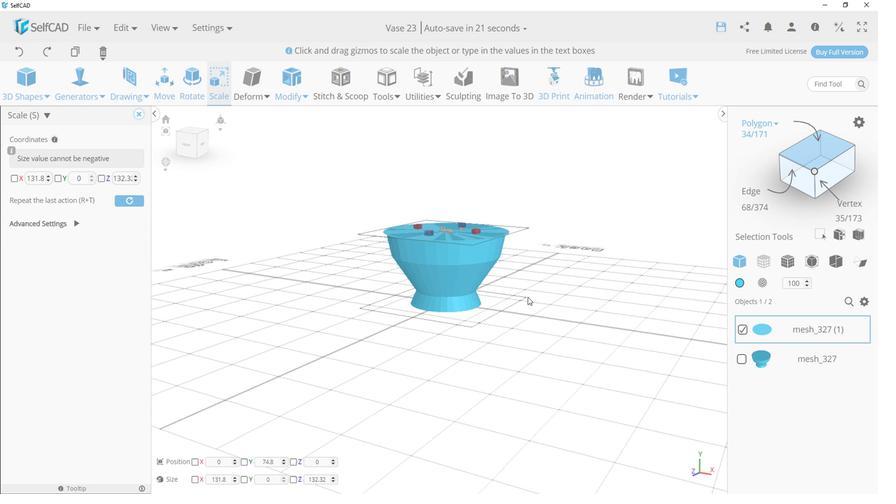 
Action: Mouse pressed left at (540, 266)
Screenshot: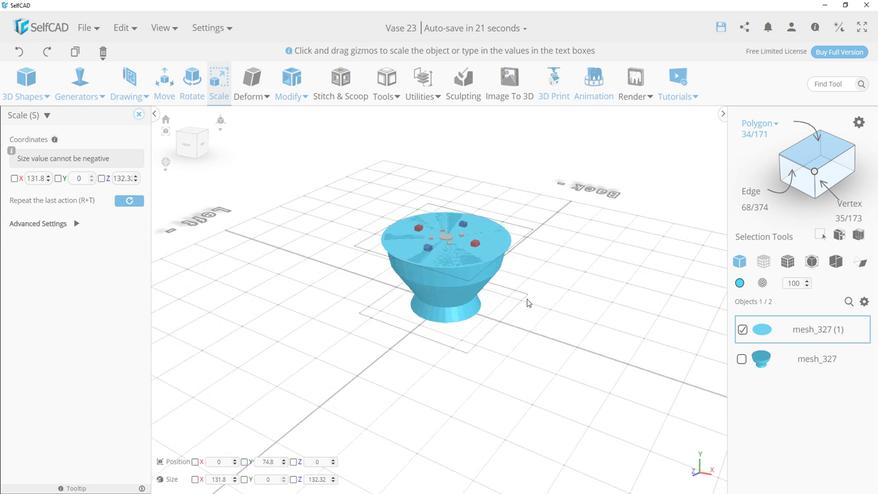 
Action: Mouse moved to (502, 260)
Screenshot: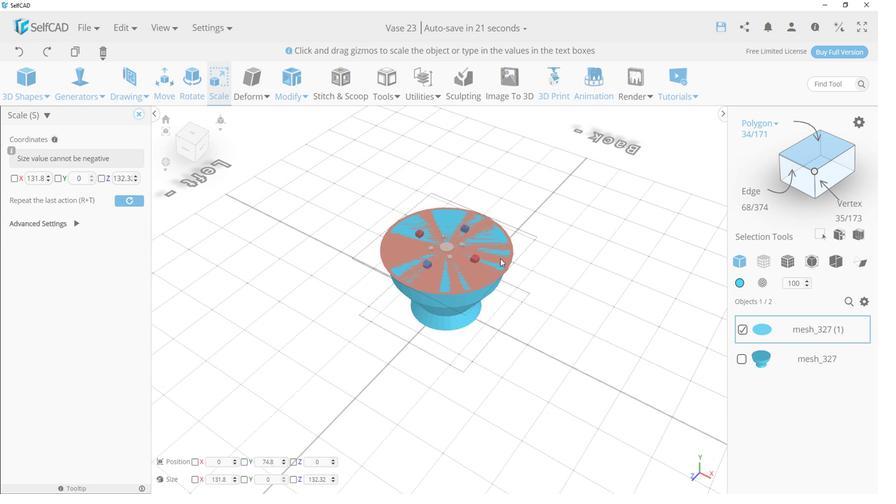 
Action: Mouse pressed left at (502, 260)
Screenshot: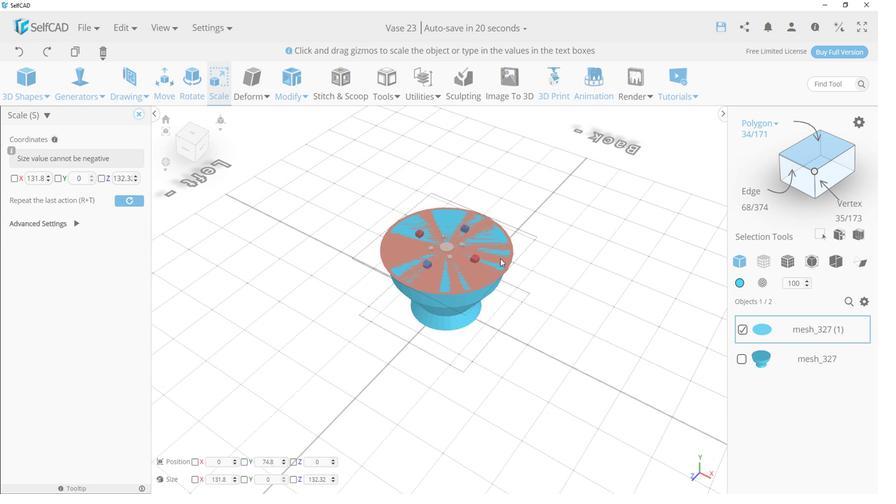 
Action: Mouse moved to (378, 397)
Screenshot: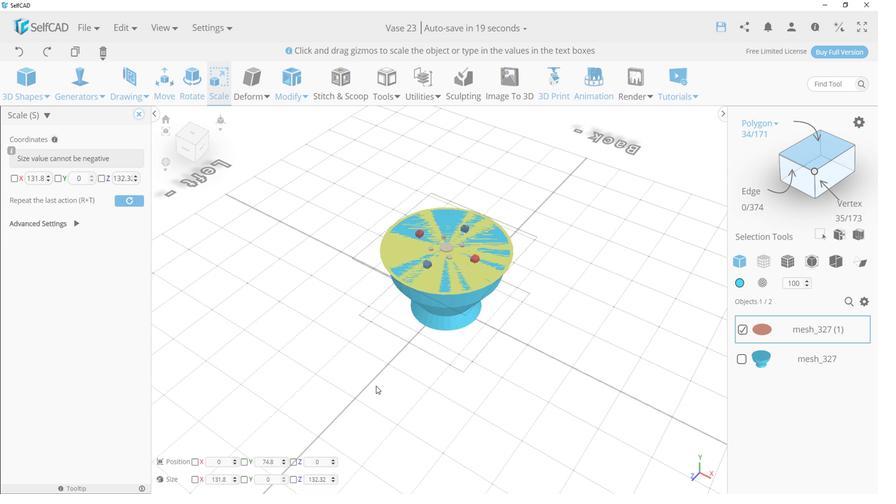 
Action: Mouse pressed left at (378, 397)
Screenshot: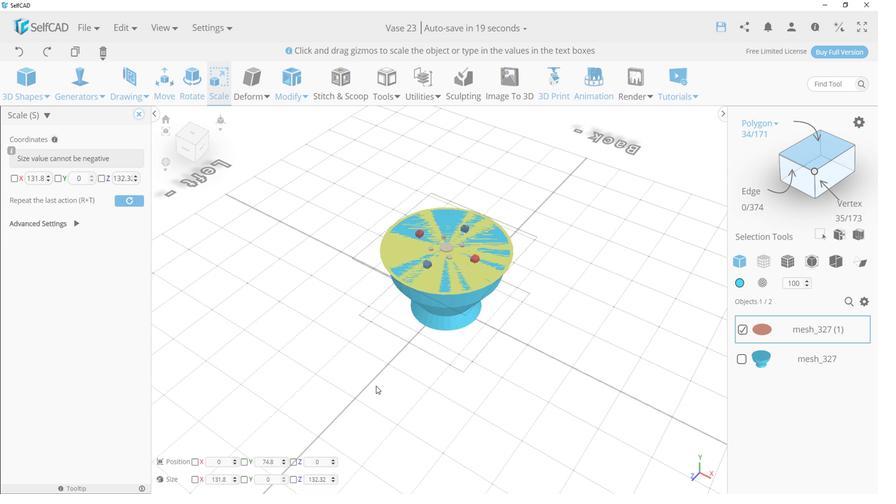 
Action: Mouse moved to (169, 67)
Screenshot: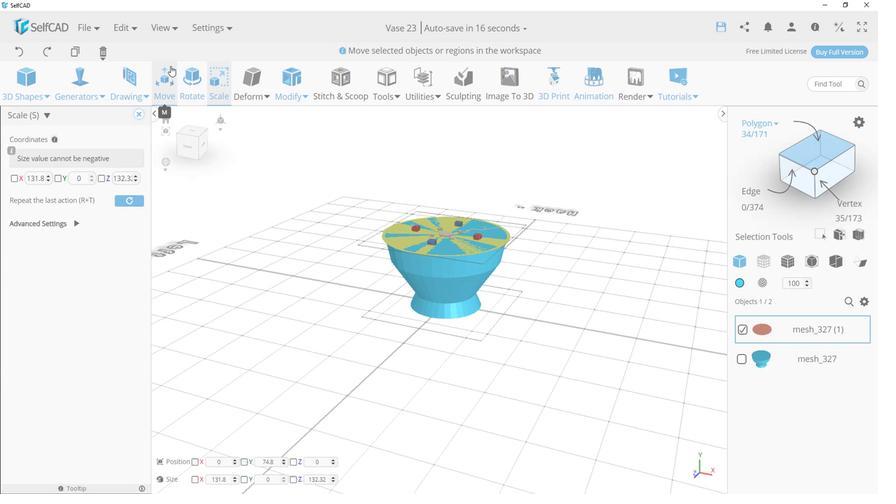 
Action: Mouse pressed left at (169, 67)
Screenshot: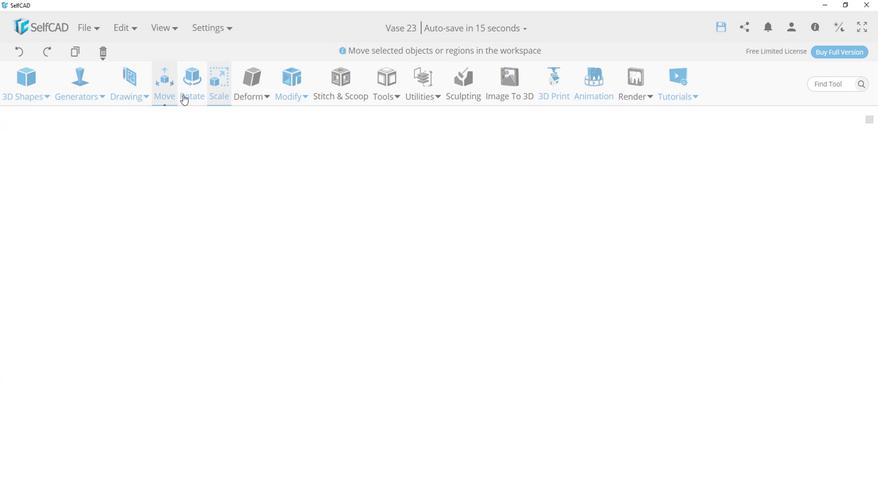 
Action: Mouse moved to (270, 264)
Screenshot: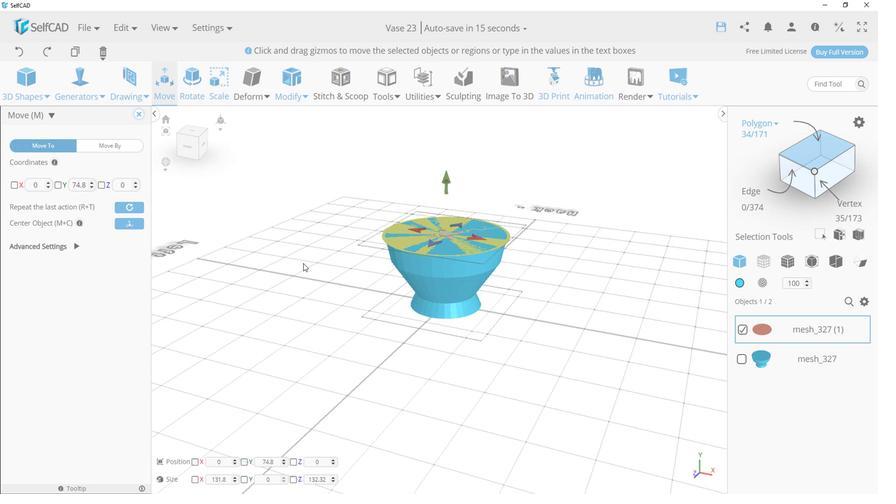
Action: Mouse pressed left at (270, 264)
Screenshot: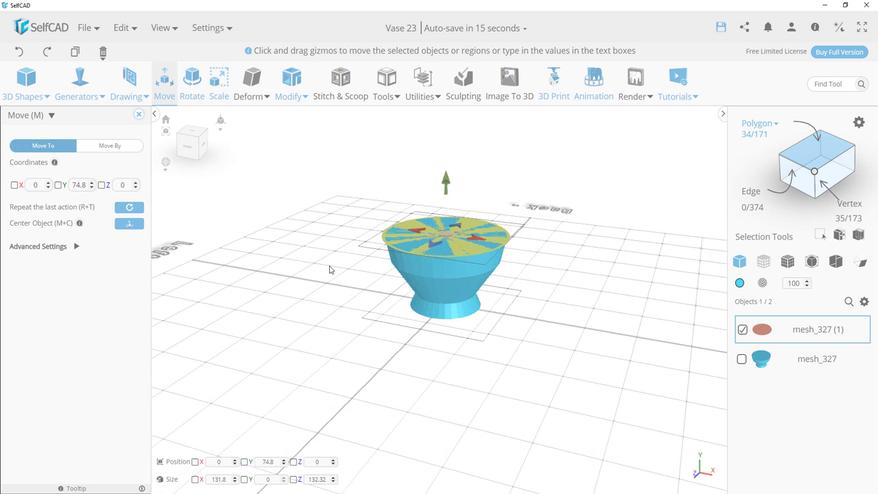 
Action: Mouse moved to (445, 178)
Screenshot: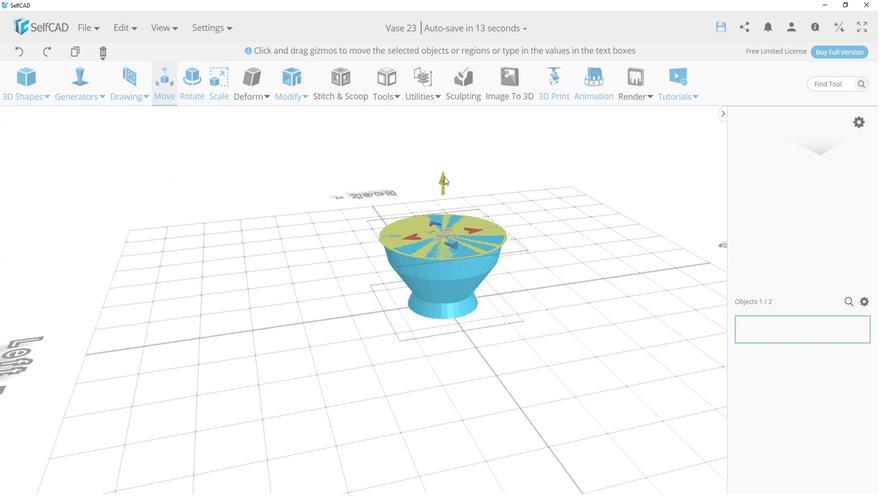 
Action: Mouse pressed left at (445, 178)
Screenshot: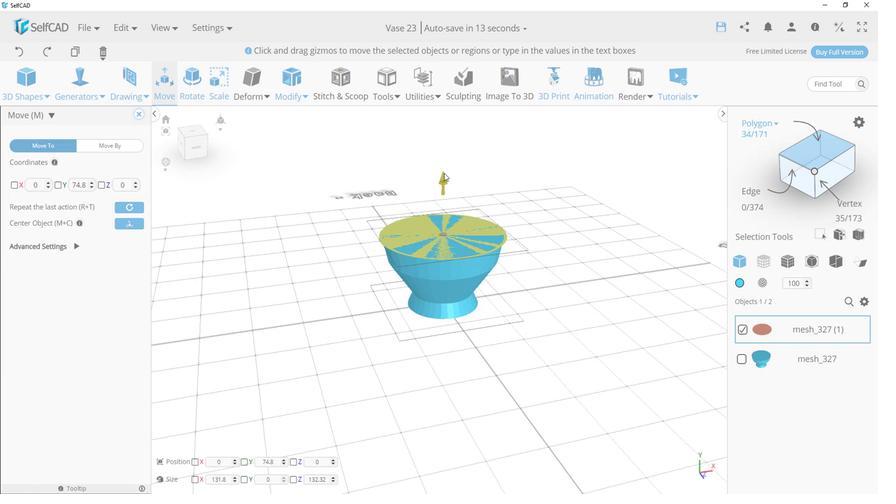 
Action: Mouse moved to (289, 330)
Screenshot: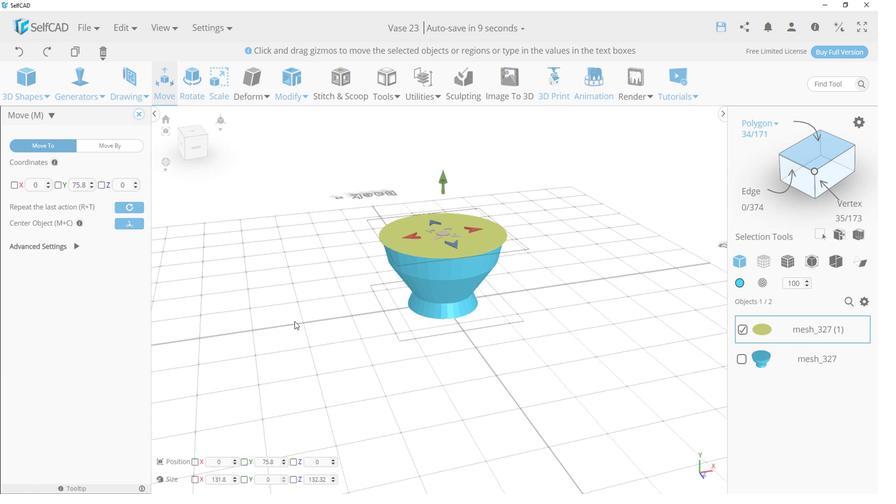 
Action: Mouse pressed left at (289, 330)
Screenshot: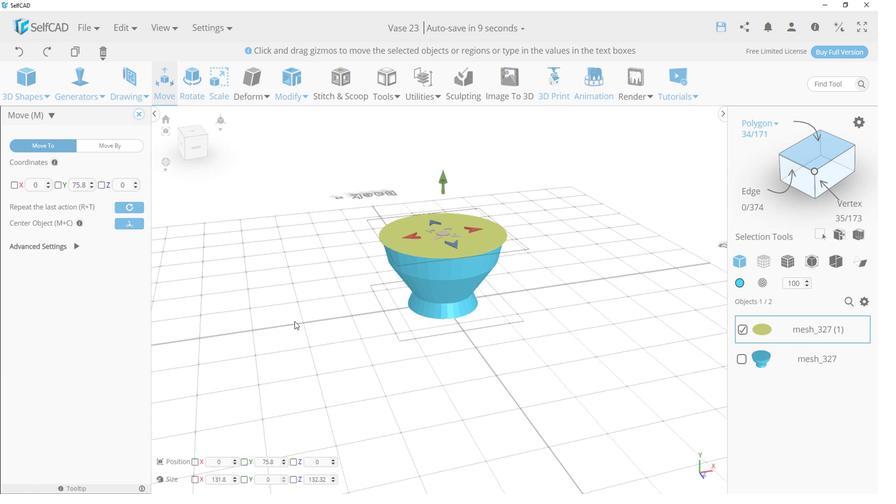 
Action: Mouse moved to (310, 116)
Screenshot: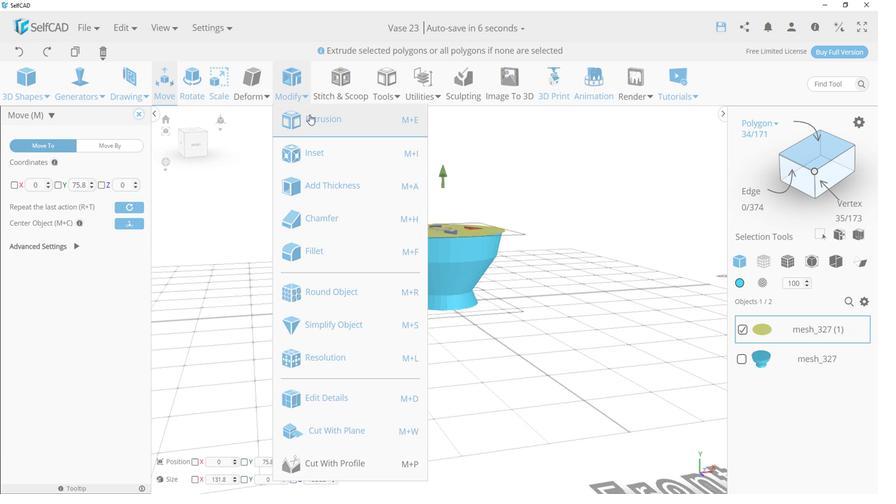 
Action: Mouse pressed left at (310, 116)
Screenshot: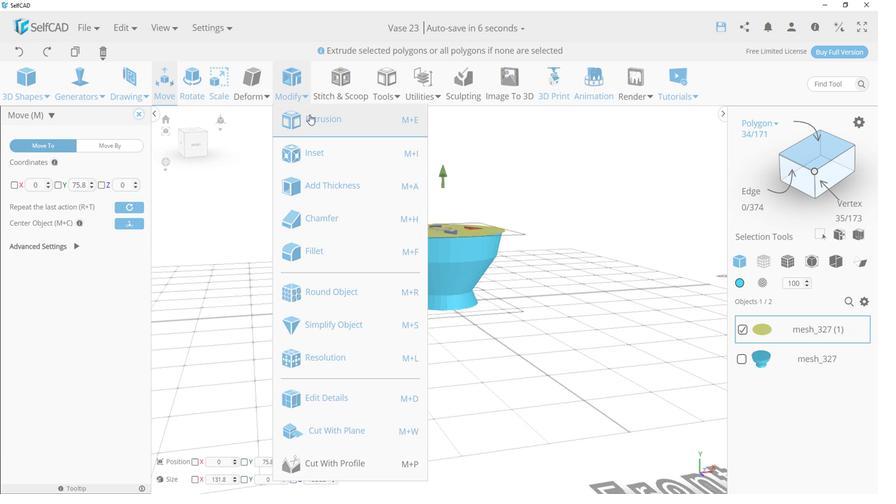 
Action: Mouse moved to (137, 153)
Screenshot: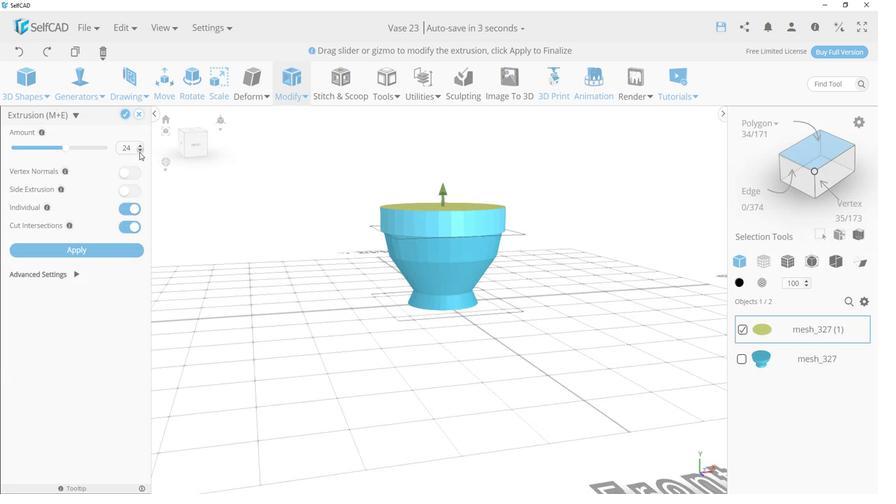 
Action: Mouse pressed left at (137, 153)
Screenshot: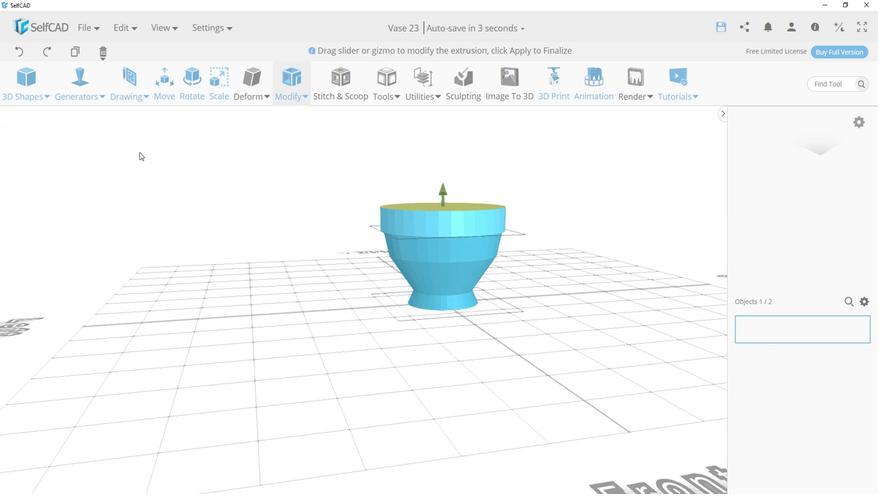 
Action: Mouse pressed left at (137, 153)
Screenshot: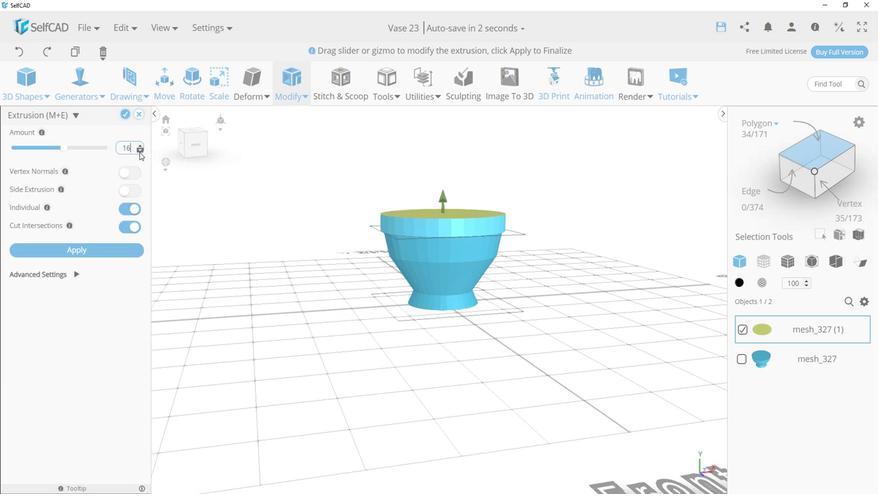 
Action: Mouse pressed left at (137, 153)
Screenshot: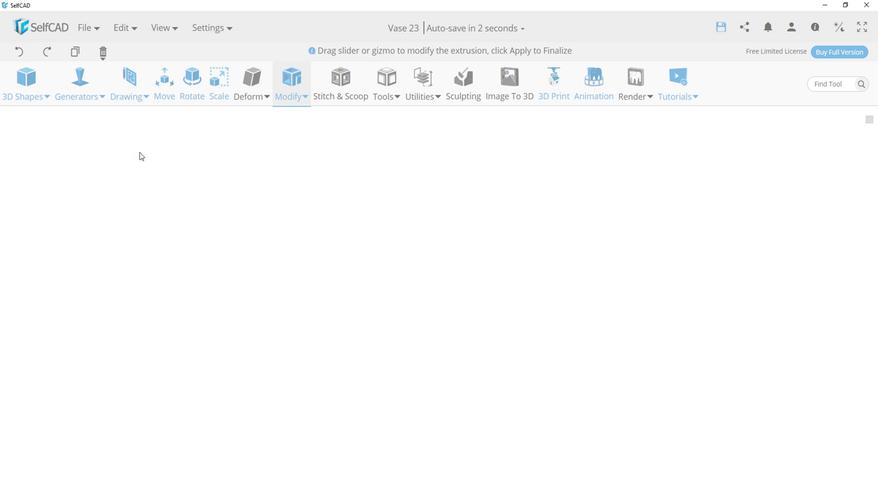 
Action: Mouse pressed left at (137, 153)
Screenshot: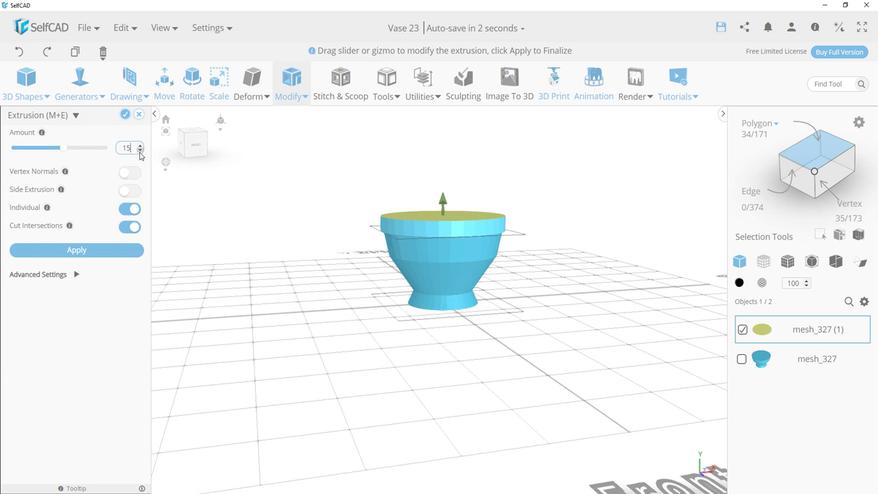 
Action: Mouse pressed left at (137, 153)
Screenshot: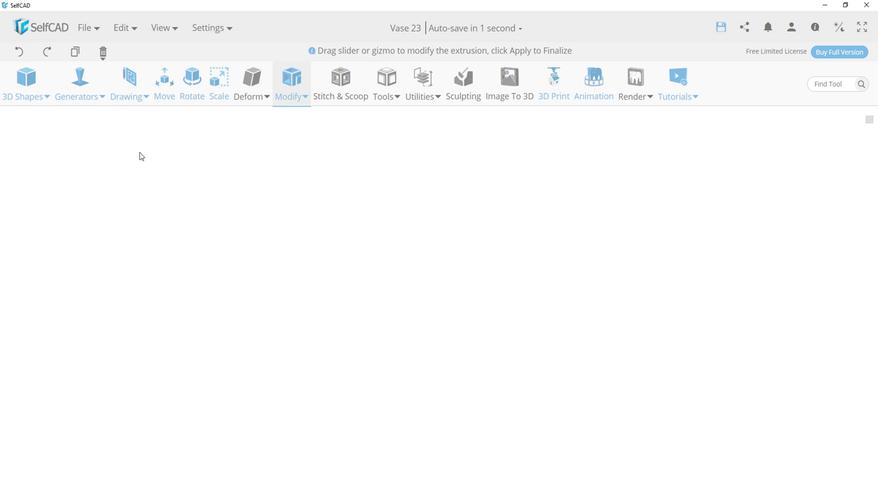 
Action: Mouse pressed left at (137, 153)
Screenshot: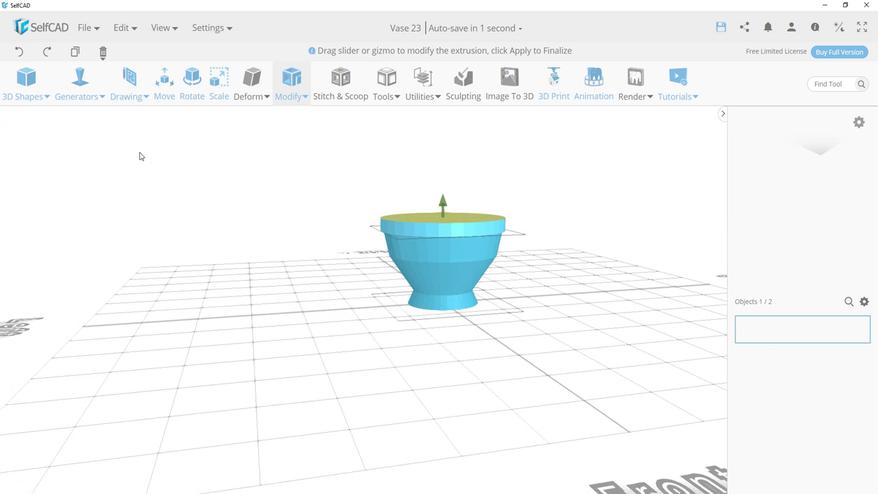 
Action: Mouse pressed left at (137, 153)
Screenshot: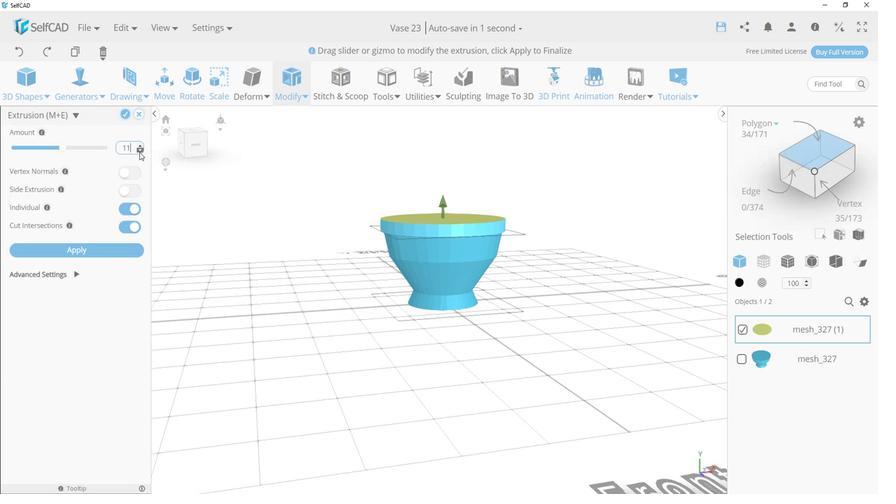 
Action: Mouse pressed left at (137, 153)
Screenshot: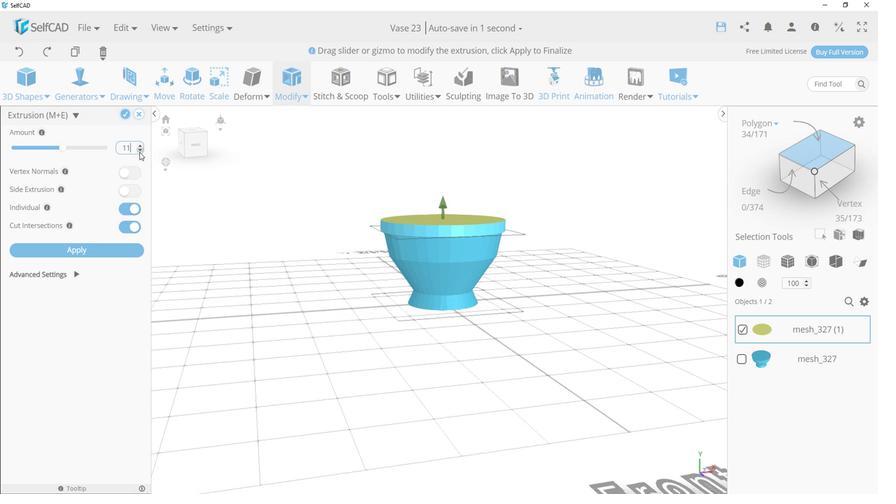 
Action: Mouse pressed left at (137, 153)
Screenshot: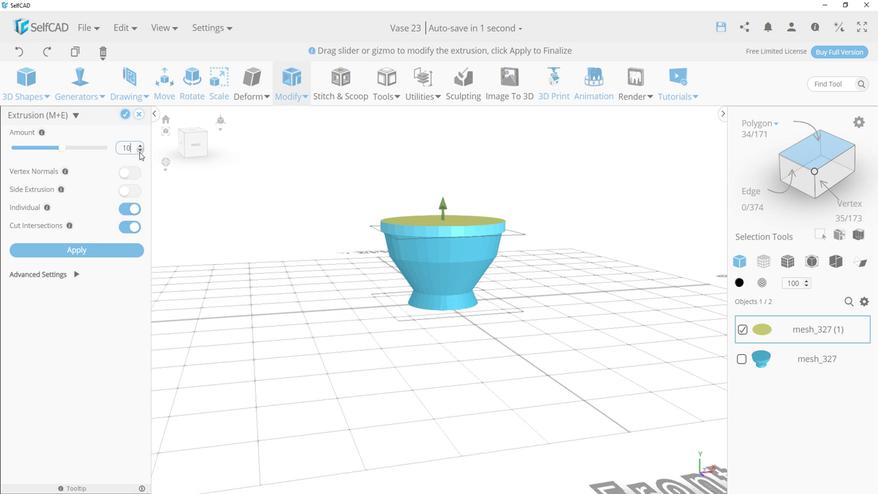 
Action: Mouse pressed left at (137, 153)
Screenshot: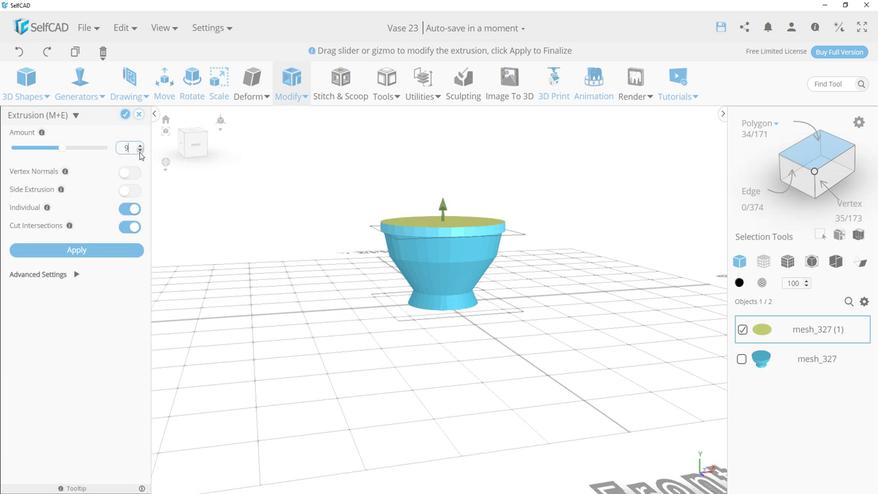 
Action: Mouse pressed left at (137, 153)
Screenshot: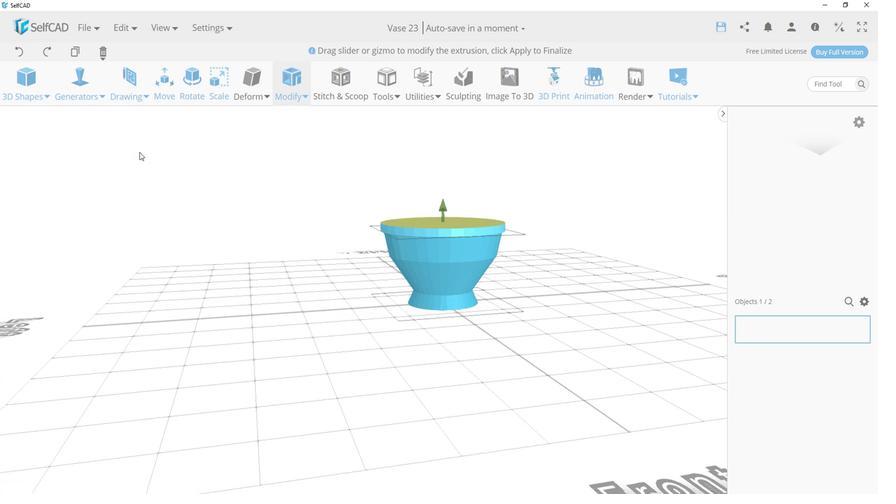 
Action: Mouse pressed left at (137, 153)
Screenshot: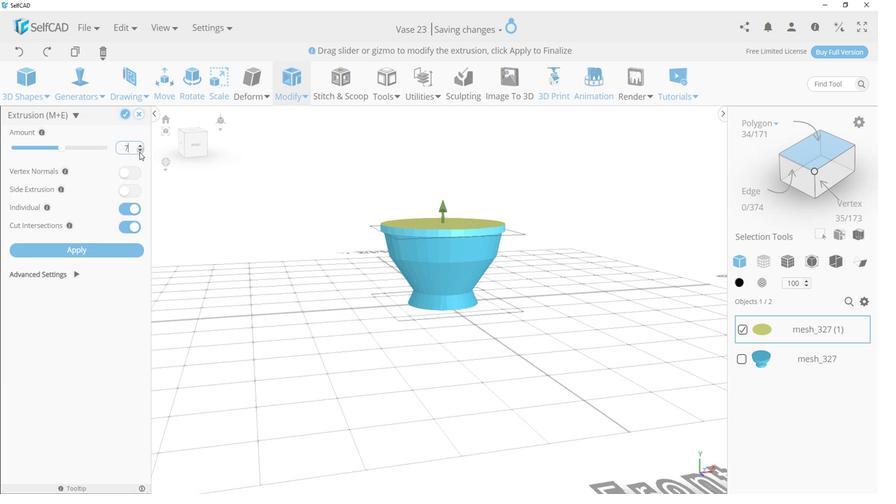 
Action: Mouse pressed left at (137, 153)
Screenshot: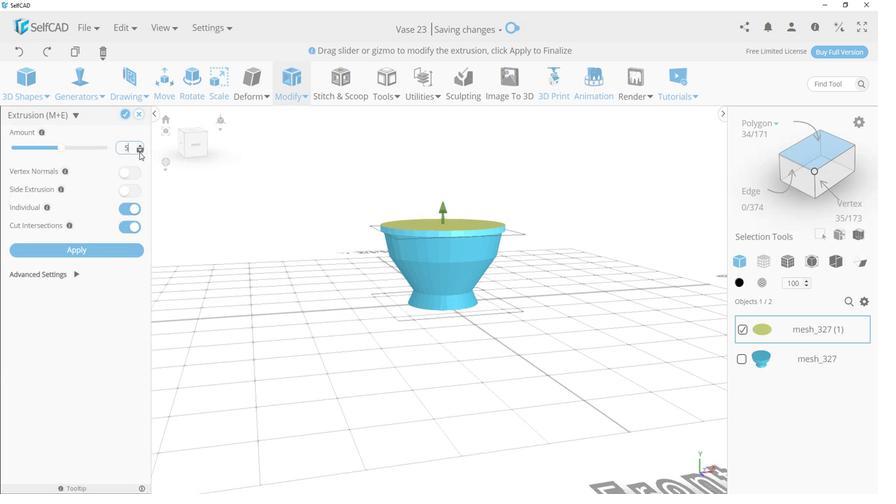 
Action: Mouse pressed left at (137, 153)
Screenshot: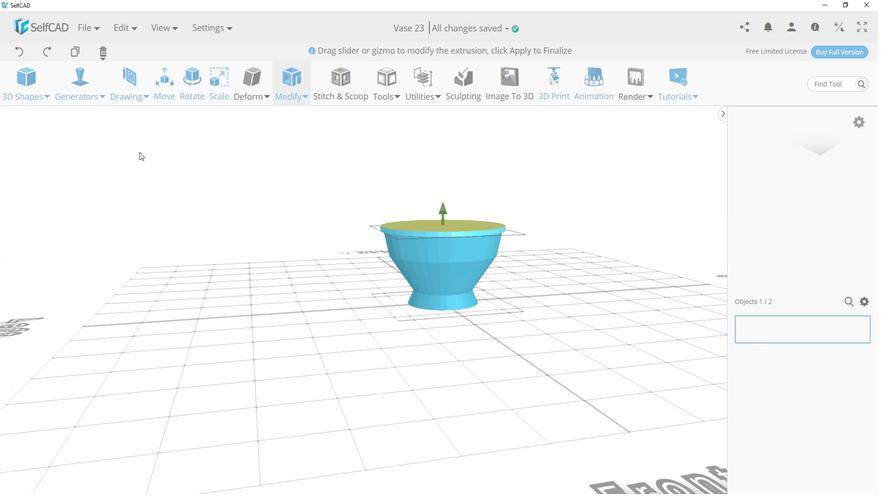 
Action: Mouse moved to (128, 115)
Screenshot: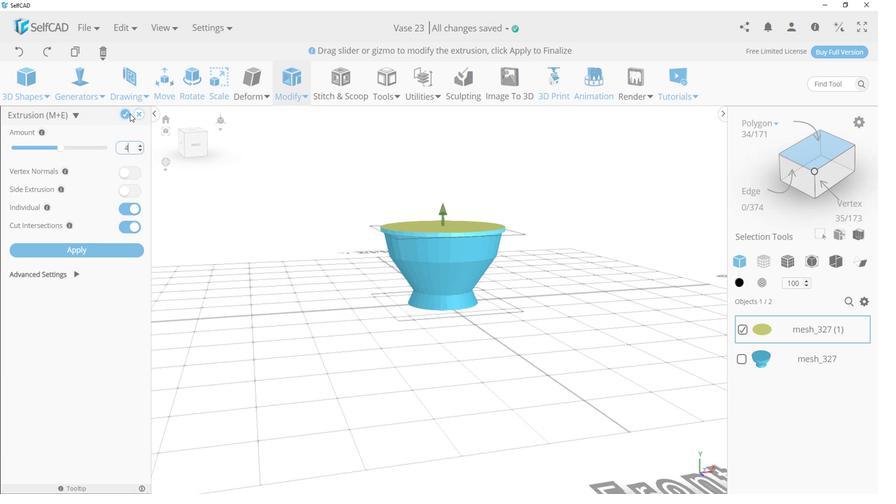 
Action: Mouse pressed left at (128, 115)
Screenshot: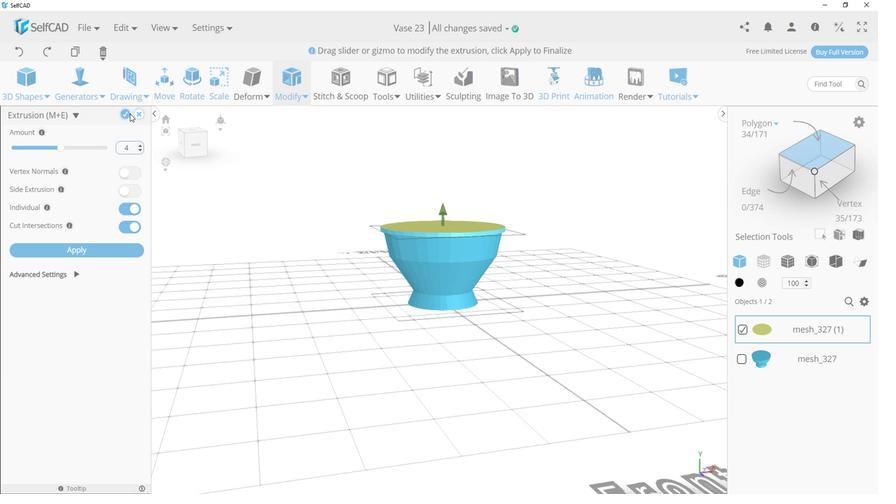 
Action: Mouse moved to (121, 119)
Screenshot: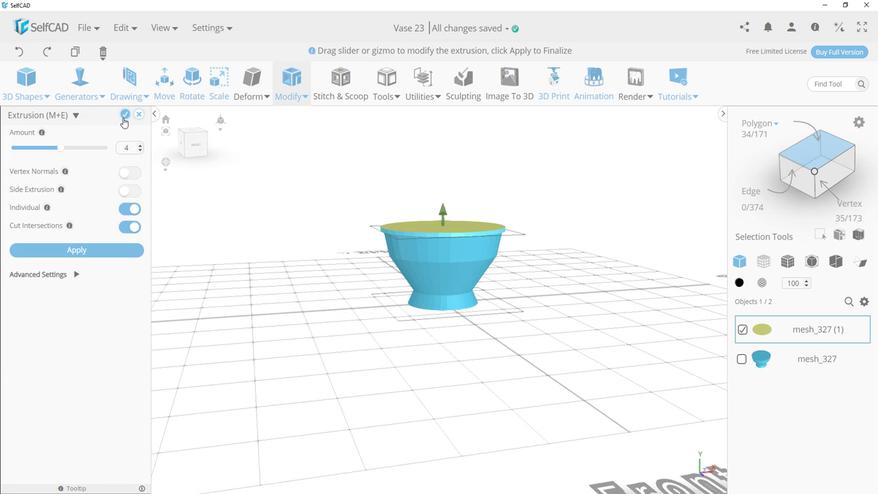 
Action: Mouse pressed left at (121, 119)
Screenshot: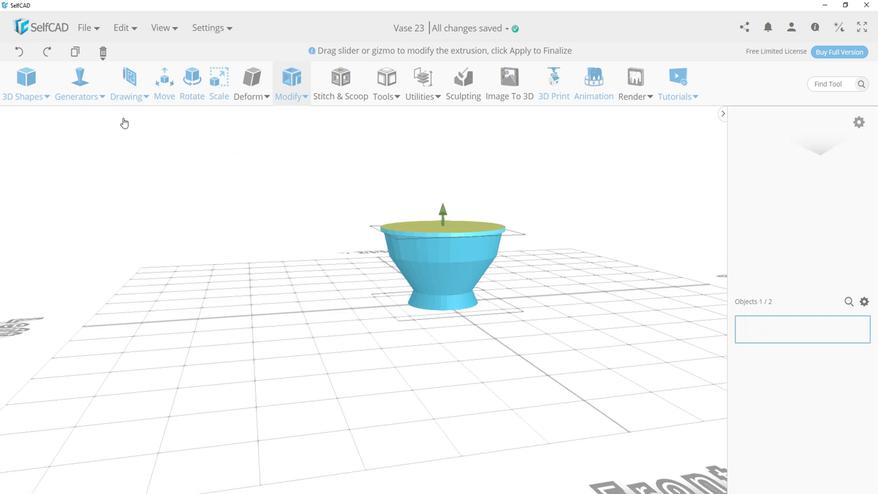 
Action: Mouse moved to (747, 335)
Screenshot: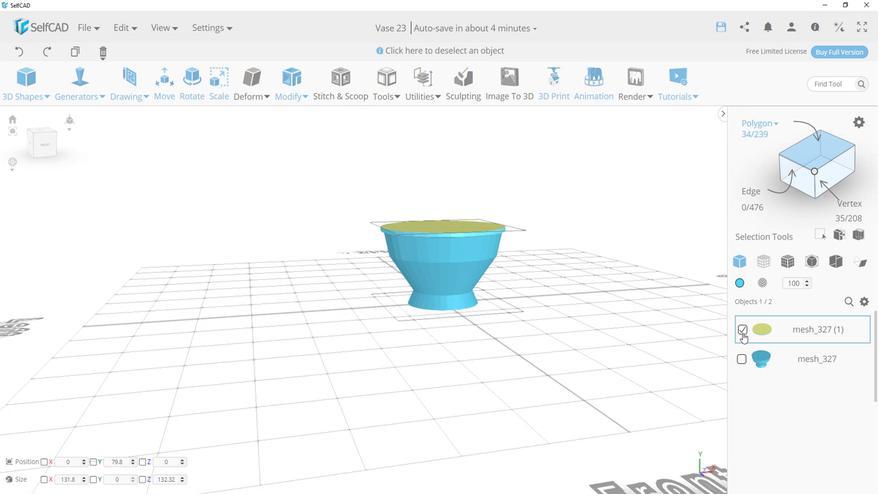 
Action: Mouse pressed left at (747, 335)
Screenshot: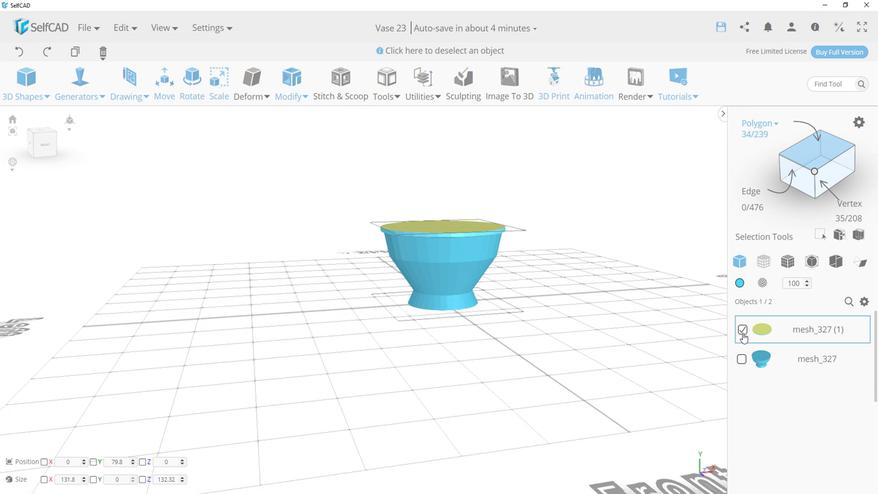 
Action: Mouse moved to (746, 359)
Screenshot: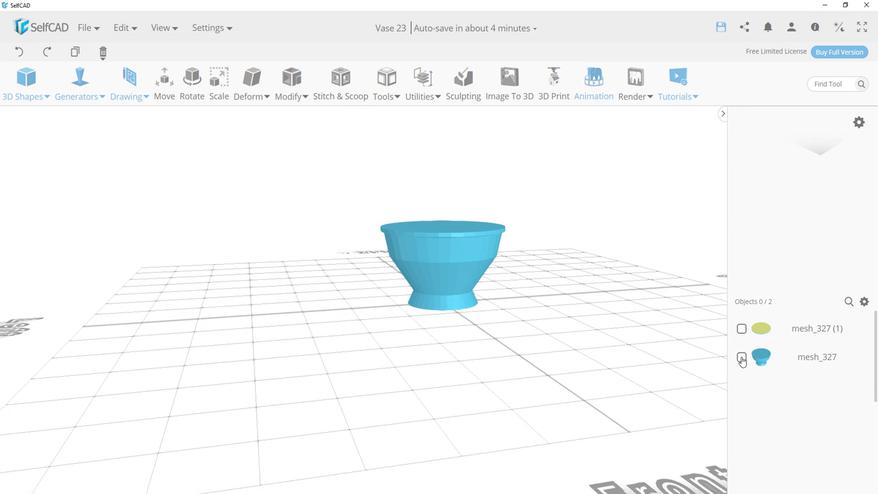 
Action: Mouse pressed left at (746, 359)
Screenshot: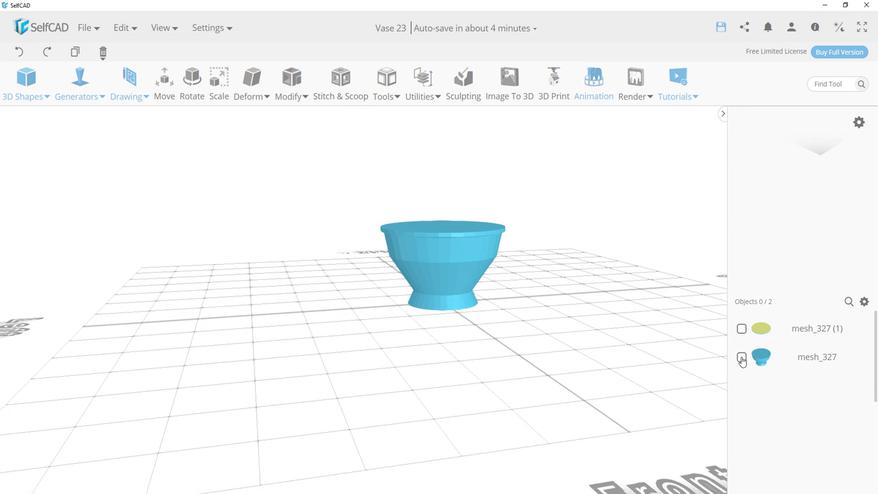 
Action: Mouse moved to (827, 157)
Screenshot: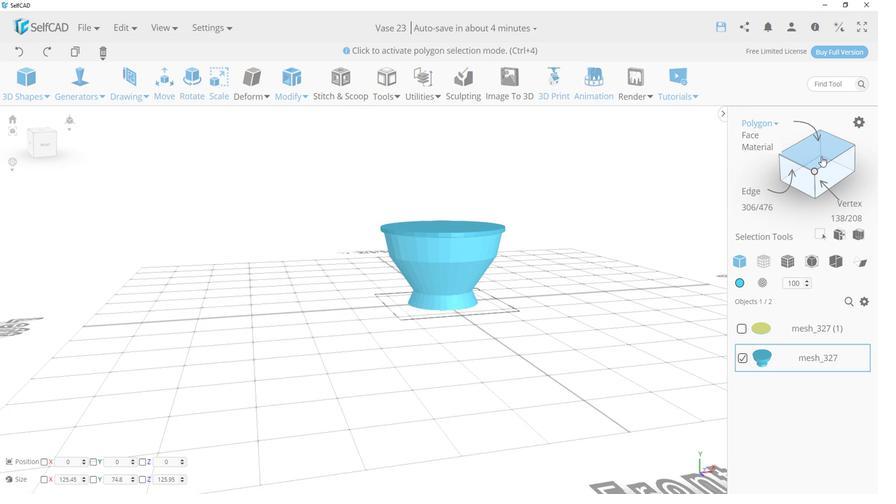 
Action: Mouse pressed left at (827, 157)
Screenshot: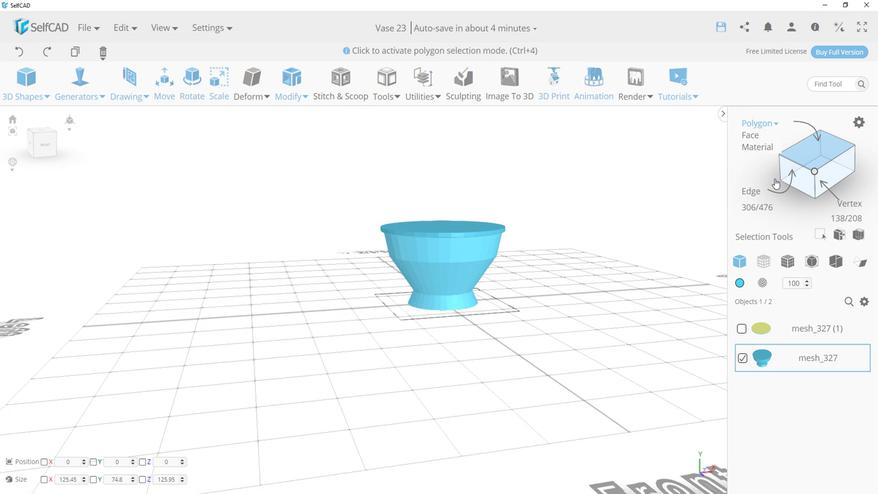 
Action: Mouse moved to (772, 264)
Screenshot: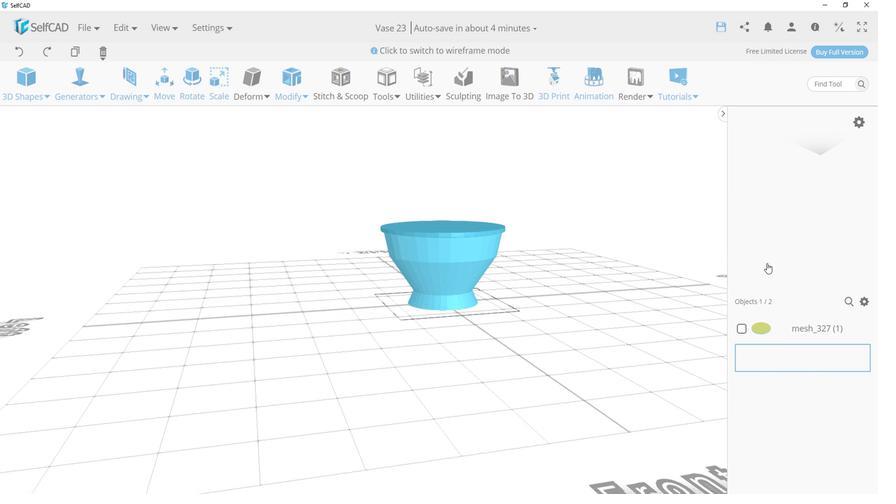 
Action: Mouse pressed left at (772, 264)
Screenshot: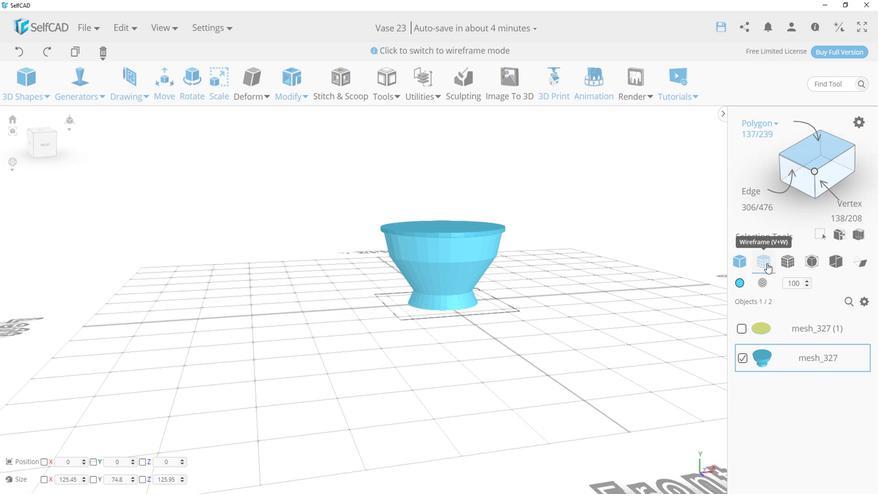 
Action: Mouse moved to (477, 277)
Screenshot: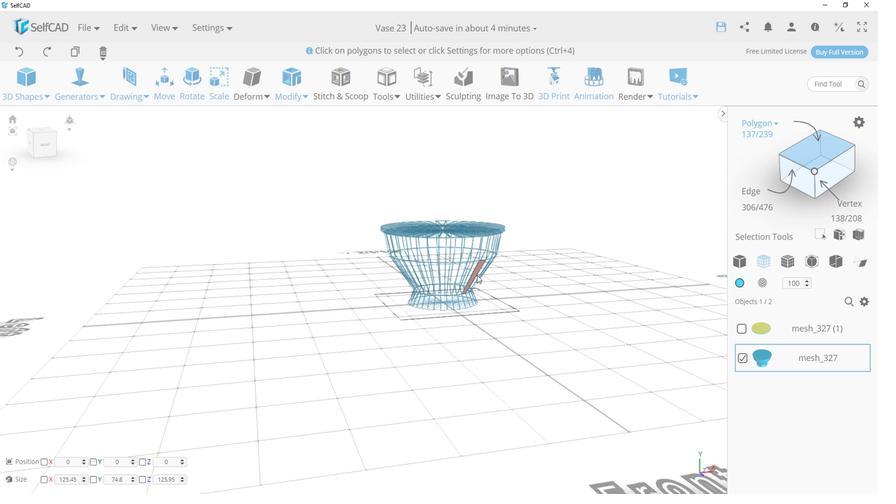 
Action: Mouse pressed left at (477, 277)
Screenshot: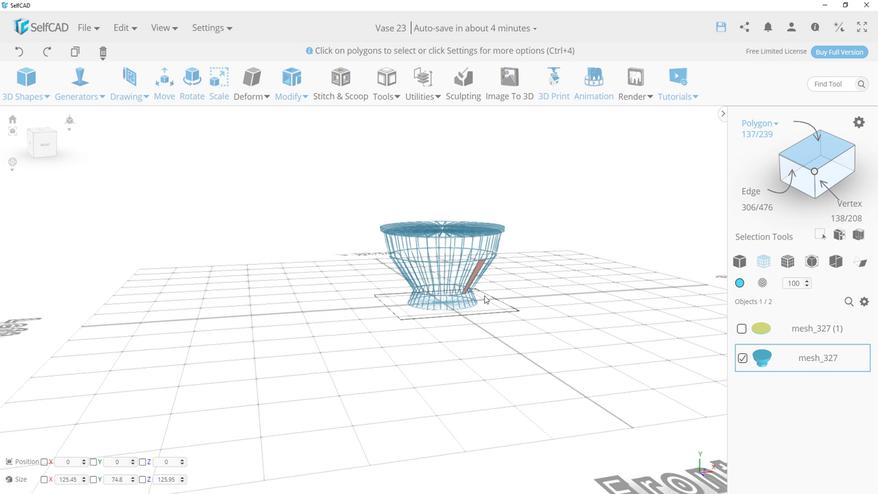 
Action: Mouse moved to (462, 274)
Screenshot: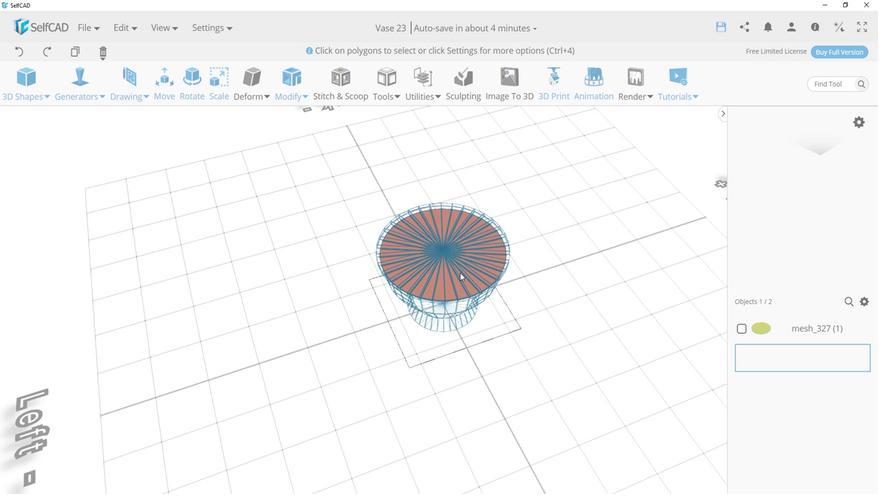 
Action: Mouse pressed left at (462, 274)
Screenshot: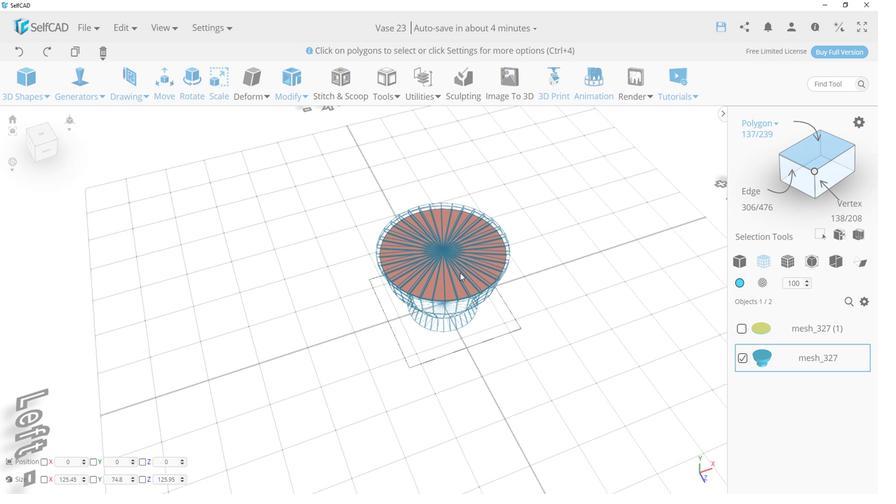 
Action: Mouse moved to (365, 345)
Screenshot: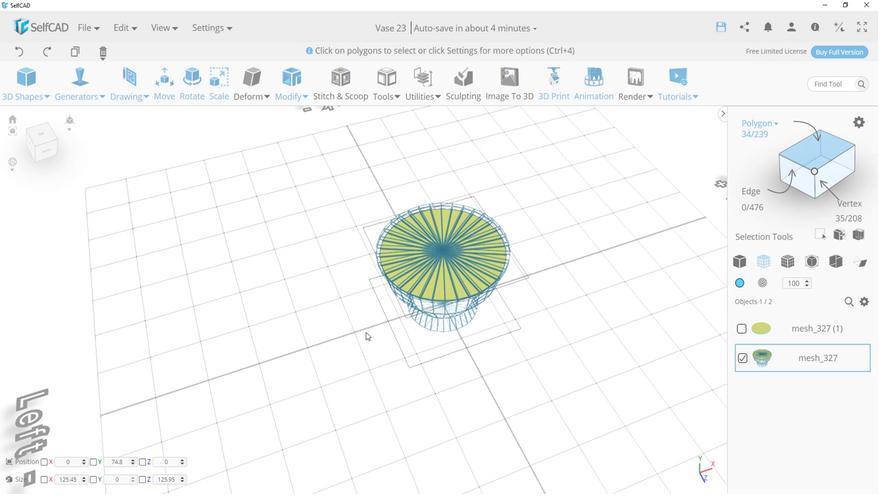 
Action: Mouse pressed left at (365, 345)
Screenshot: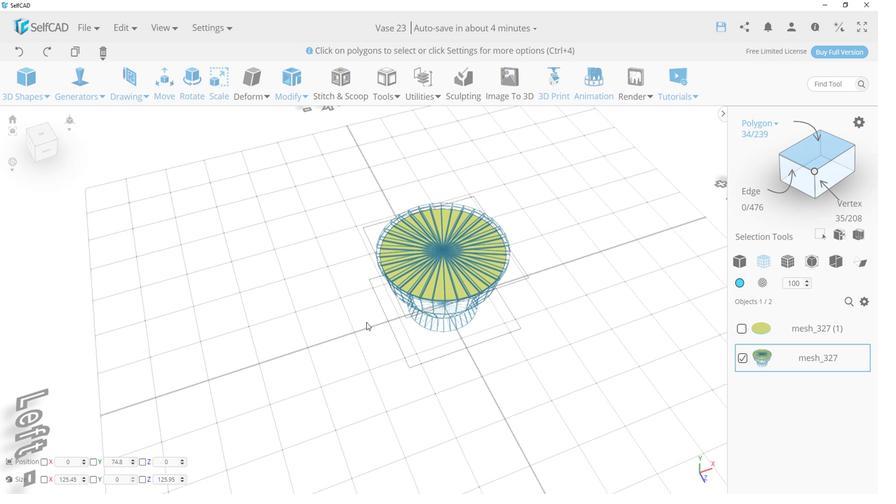 
Action: Mouse moved to (740, 258)
Screenshot: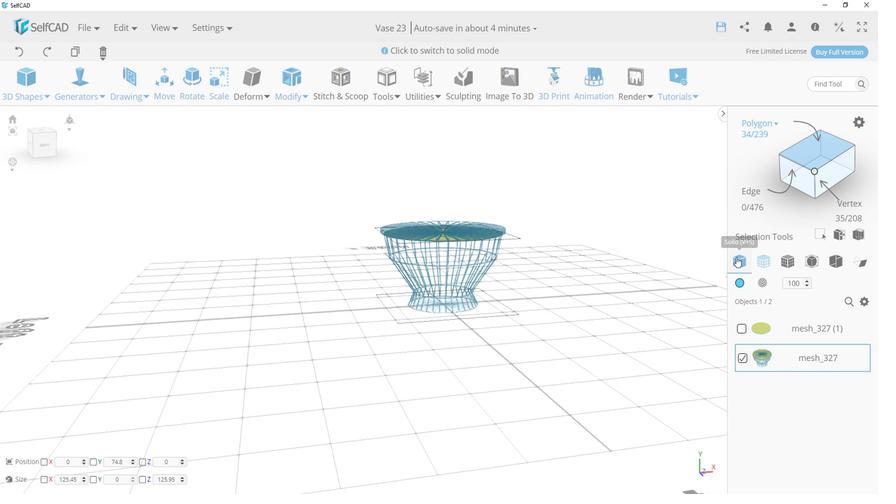 
Action: Mouse pressed left at (740, 258)
Screenshot: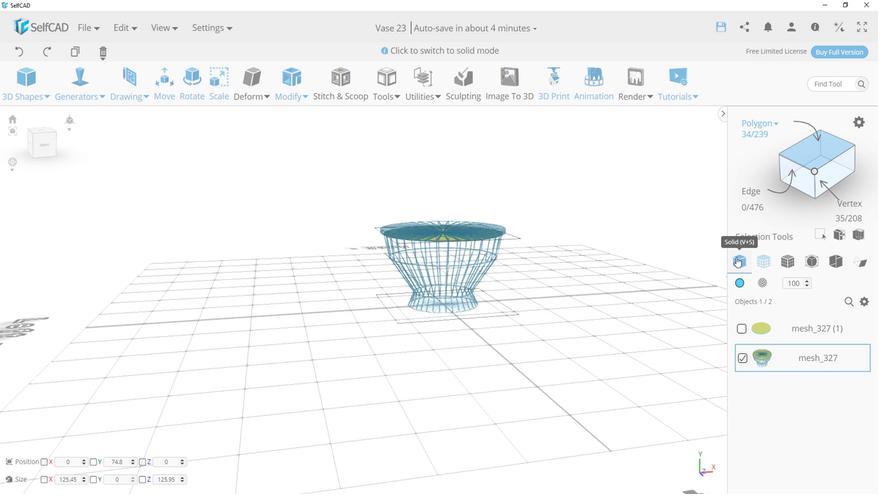 
Action: Mouse moved to (573, 285)
Screenshot: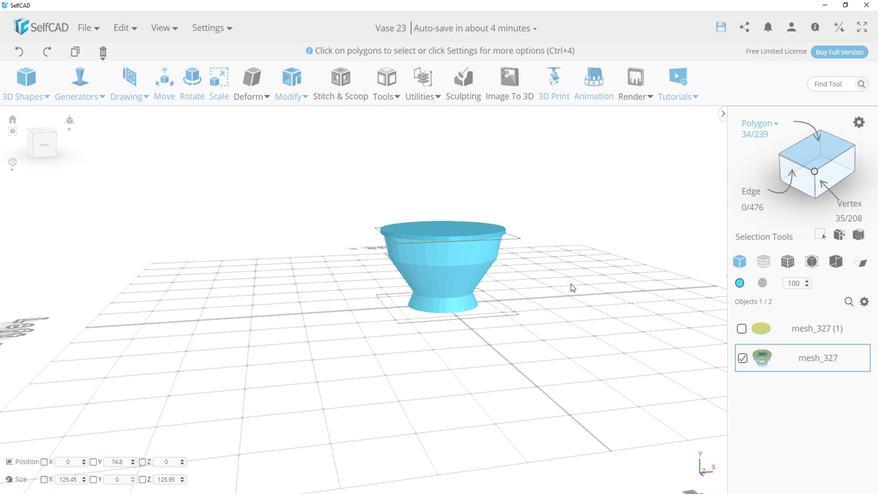 
Action: Mouse pressed left at (573, 285)
Screenshot: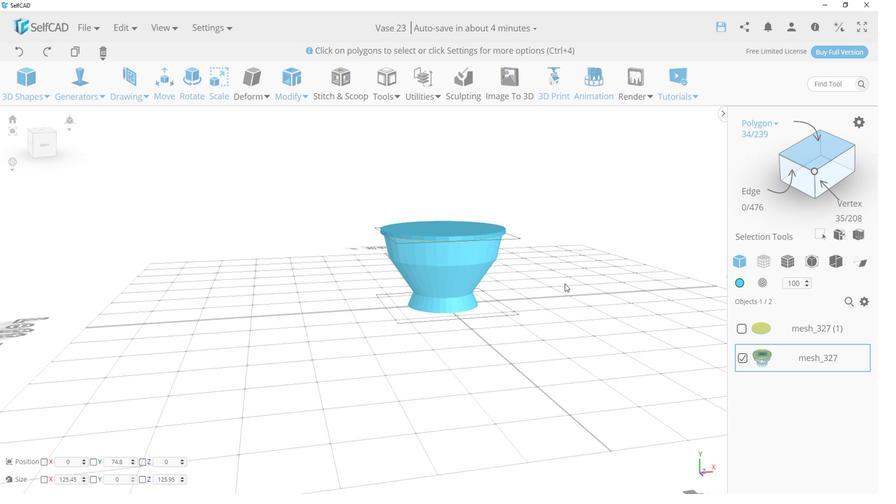 
Action: Mouse moved to (302, 120)
Screenshot: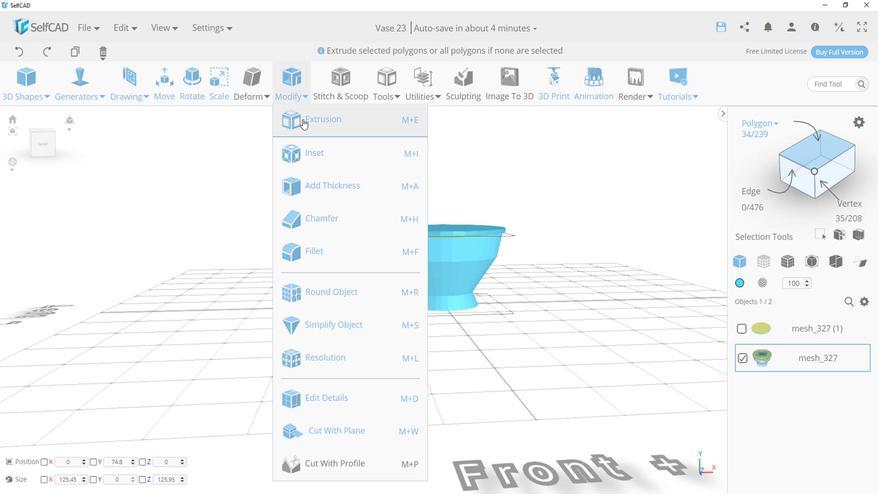 
Action: Mouse pressed left at (302, 120)
Screenshot: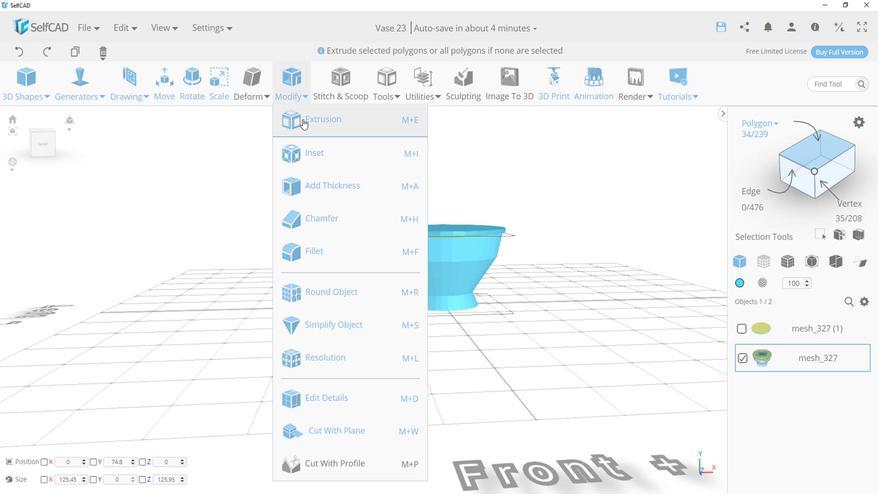 
Action: Mouse moved to (444, 215)
Screenshot: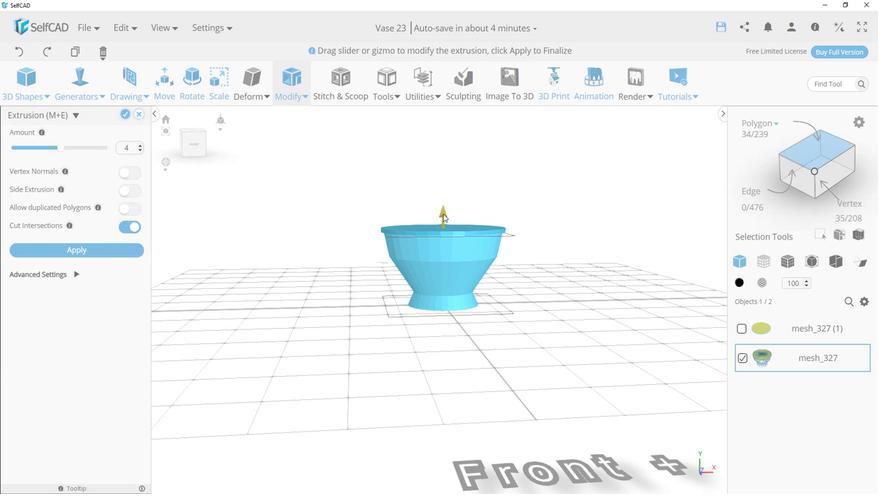 
Action: Mouse pressed left at (444, 215)
Screenshot: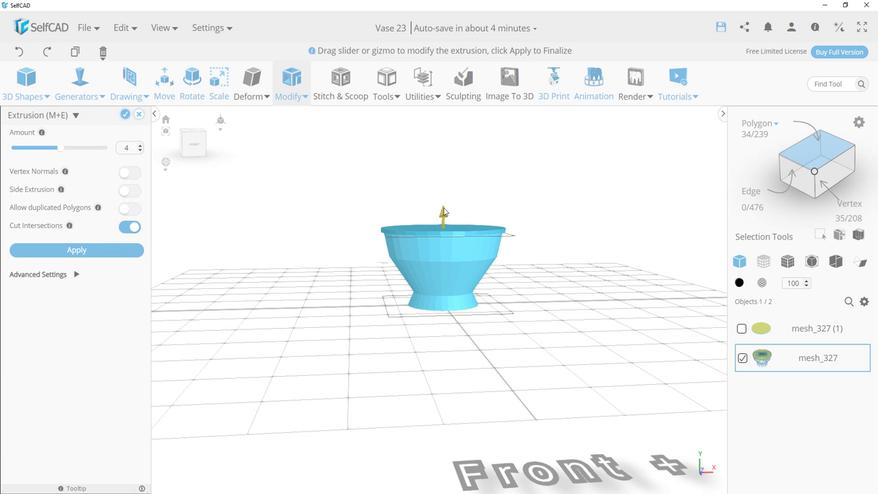 
Action: Mouse moved to (444, 146)
Screenshot: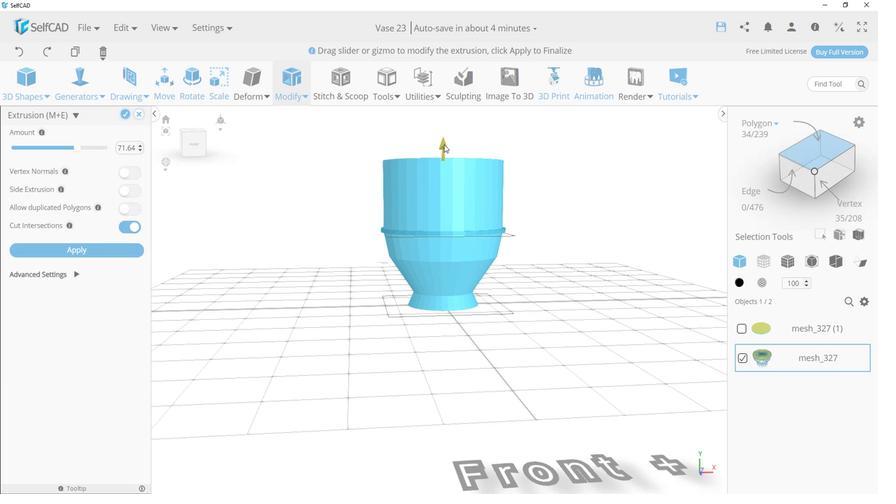 
Action: Mouse pressed left at (444, 146)
Screenshot: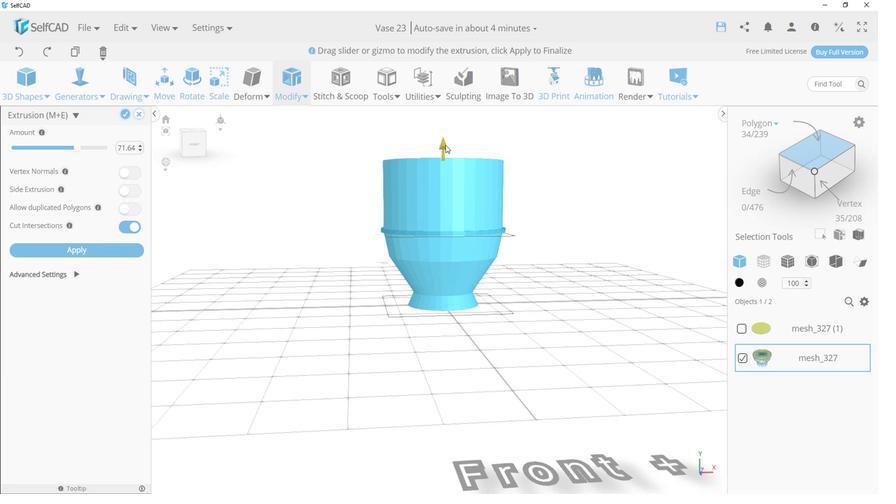 
Action: Mouse moved to (140, 151)
Screenshot: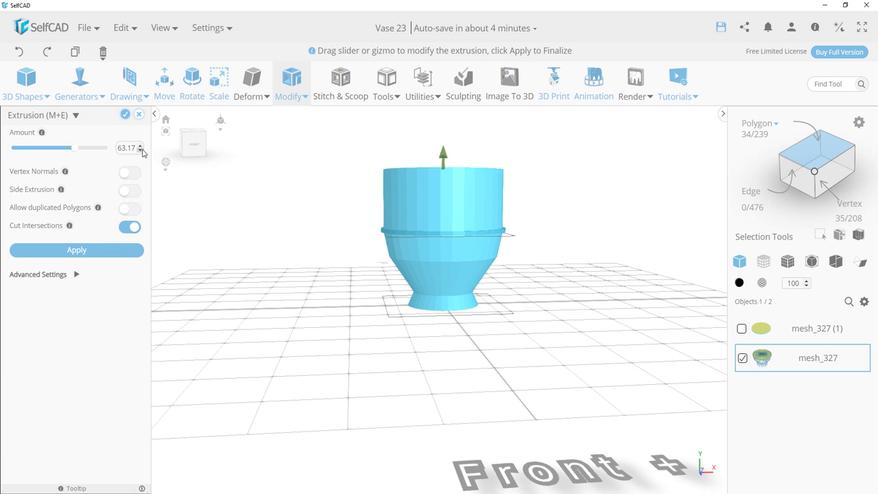 
Action: Mouse pressed left at (140, 151)
Screenshot: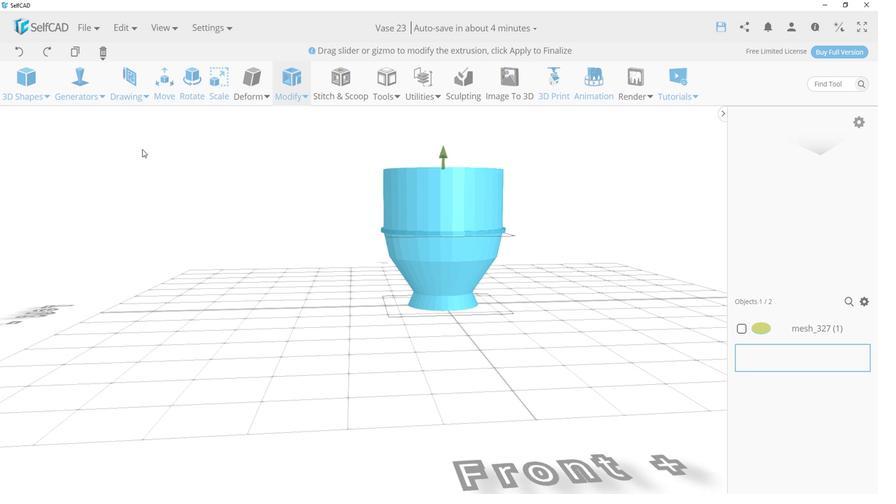
Action: Mouse pressed left at (140, 151)
Screenshot: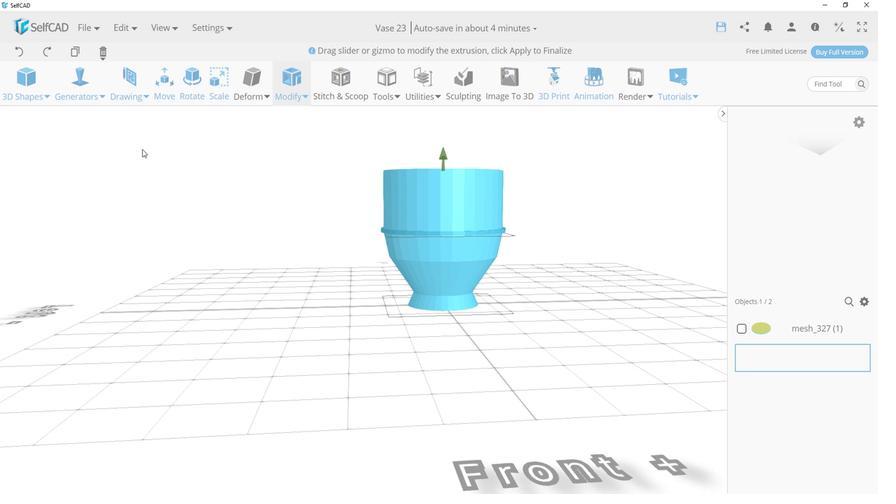 
Action: Mouse pressed left at (140, 151)
Screenshot: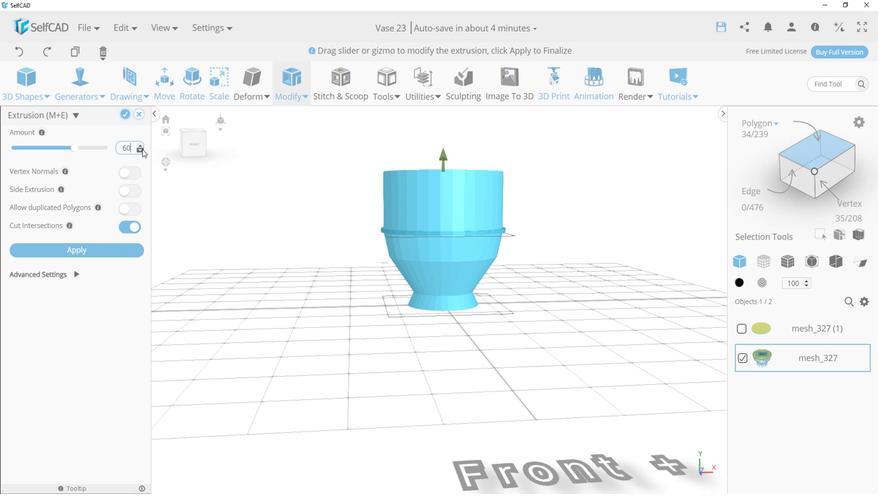 
Action: Mouse moved to (120, 117)
Screenshot: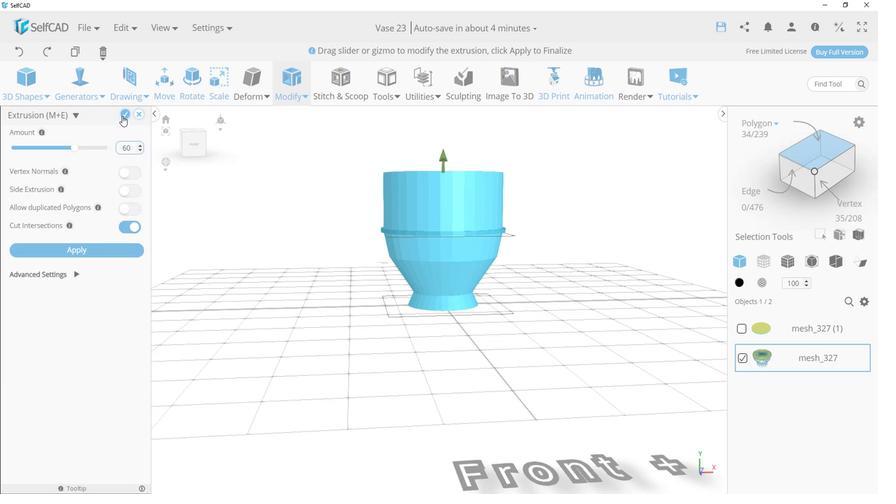 
Action: Mouse pressed left at (120, 117)
Screenshot: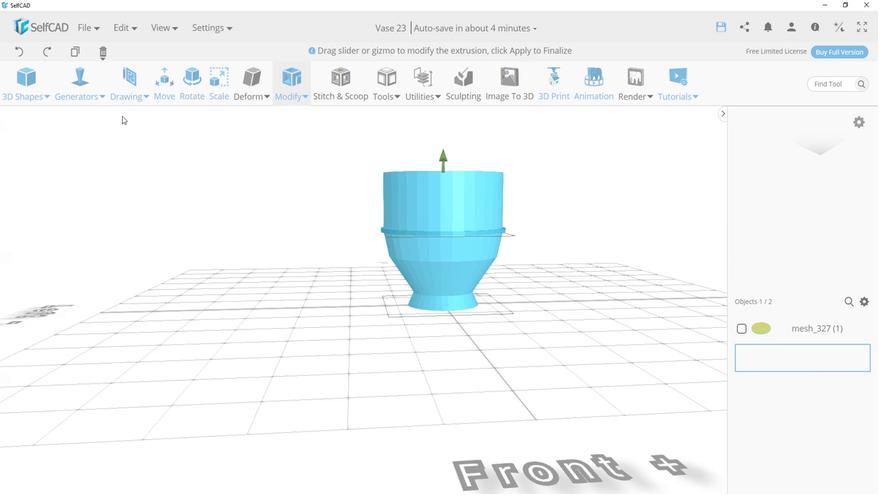 
Action: Mouse moved to (13, 481)
Screenshot: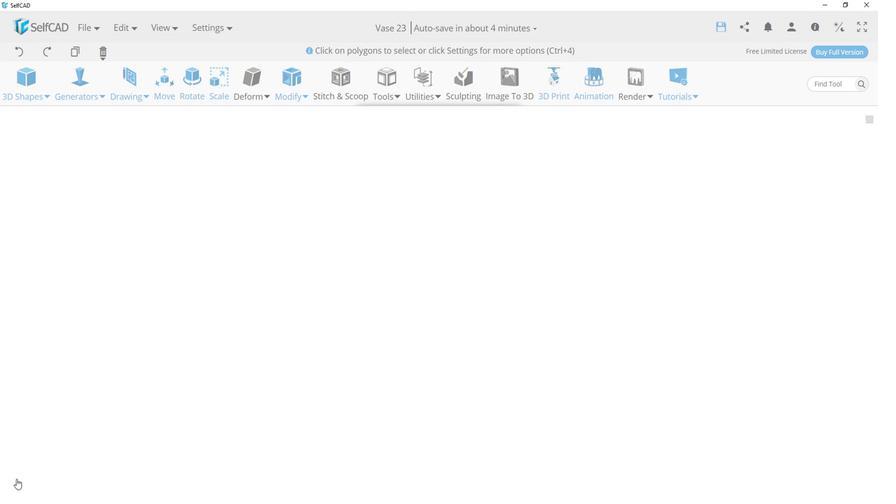 
Action: Mouse pressed left at (13, 481)
Screenshot: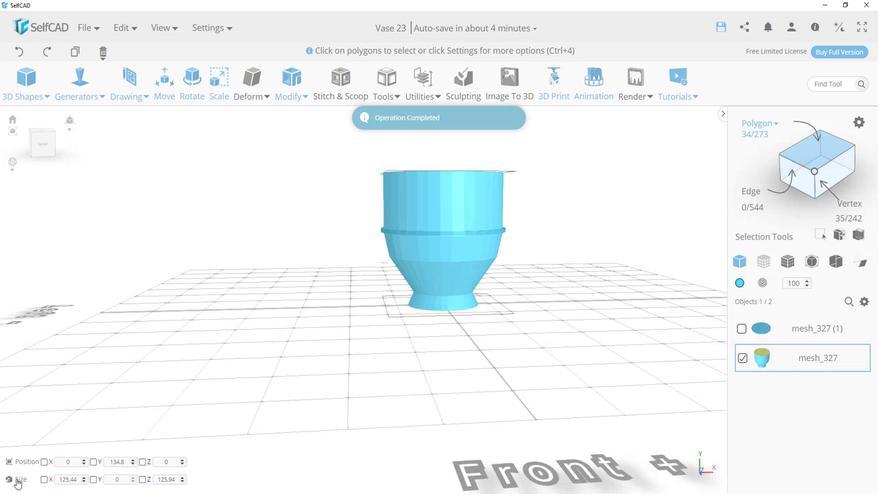 
Action: Mouse moved to (350, 237)
Screenshot: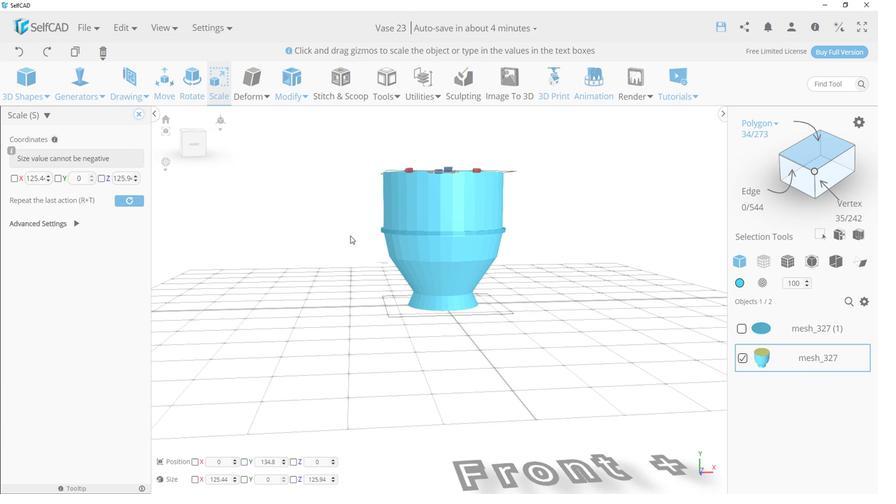 
Action: Mouse pressed left at (350, 237)
Screenshot: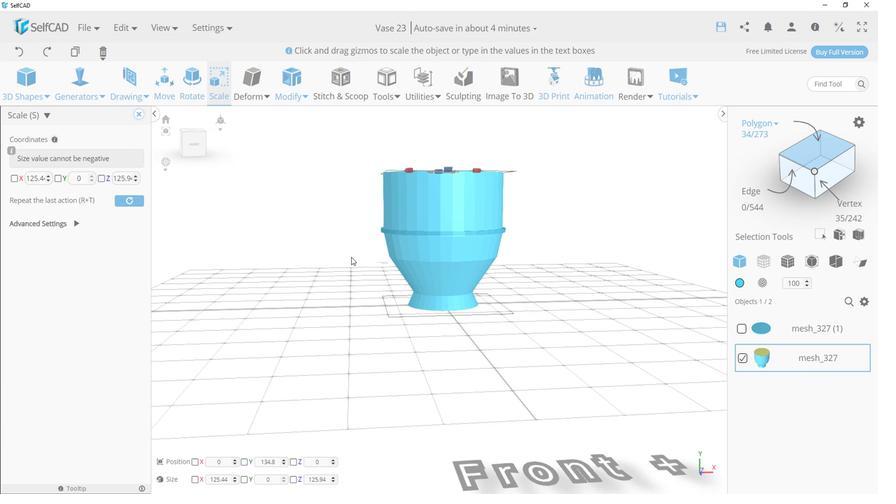 
Action: Mouse moved to (445, 183)
Screenshot: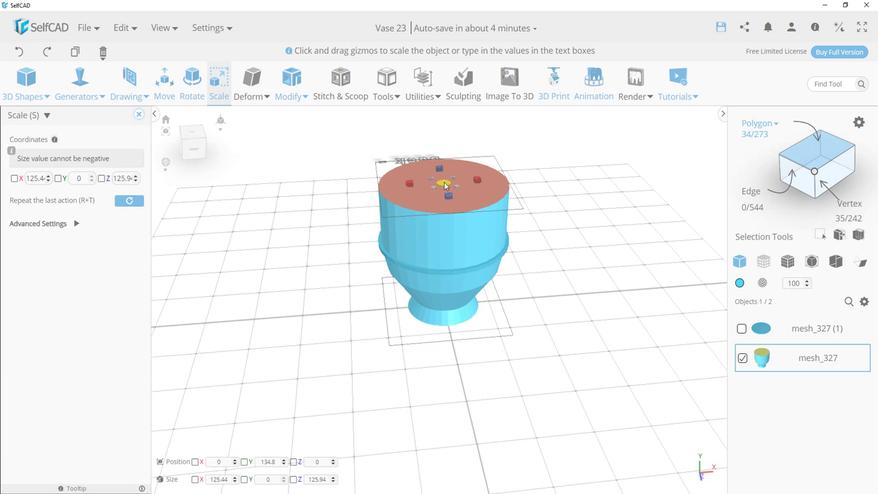 
Action: Mouse pressed left at (445, 183)
Screenshot: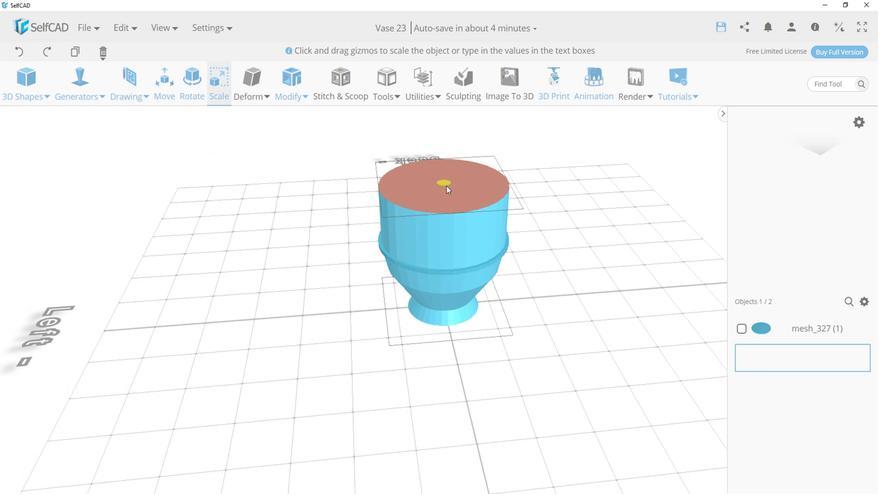 
Action: Mouse moved to (344, 313)
Screenshot: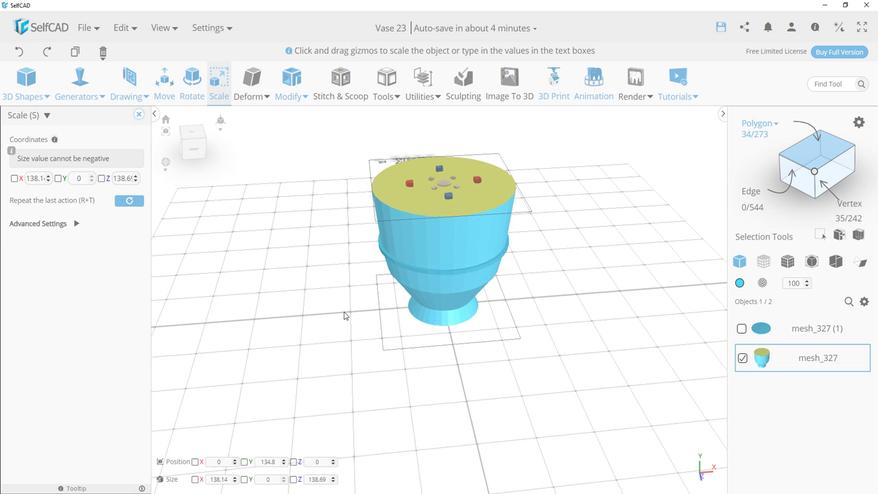 
Action: Mouse pressed left at (344, 313)
Screenshot: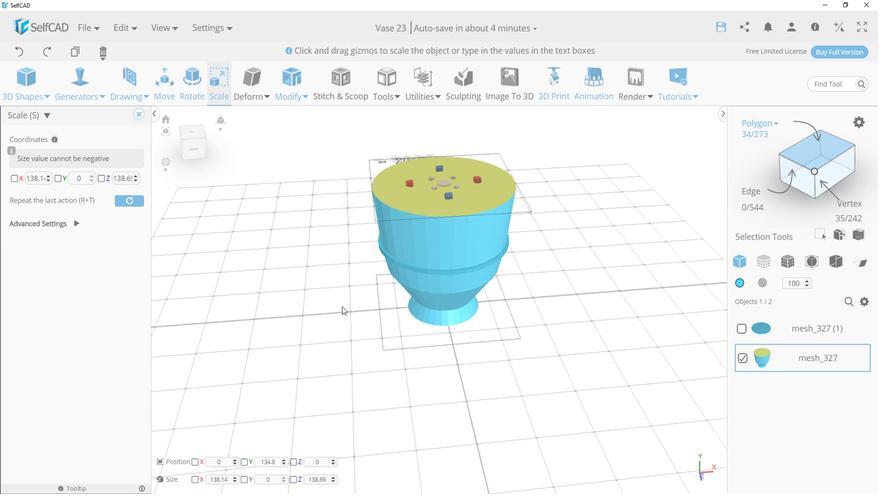 
Action: Mouse moved to (349, 256)
Screenshot: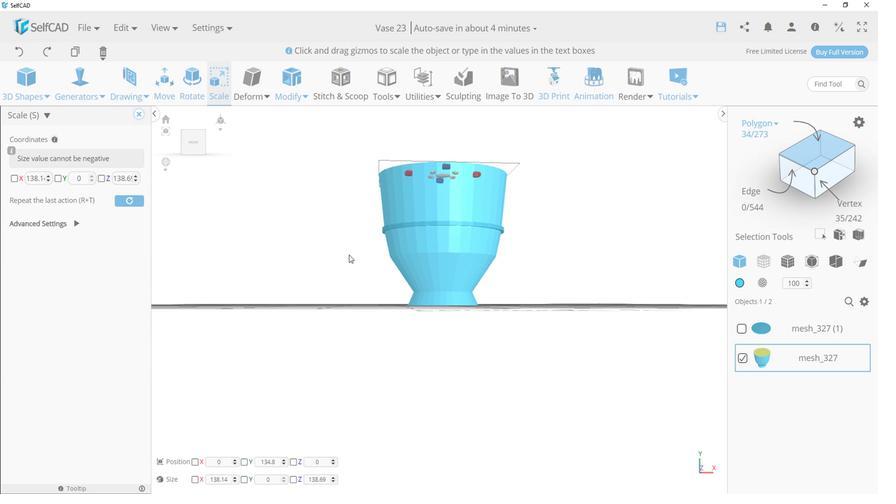 
Action: Mouse scrolled (349, 256) with delta (0, 0)
Screenshot: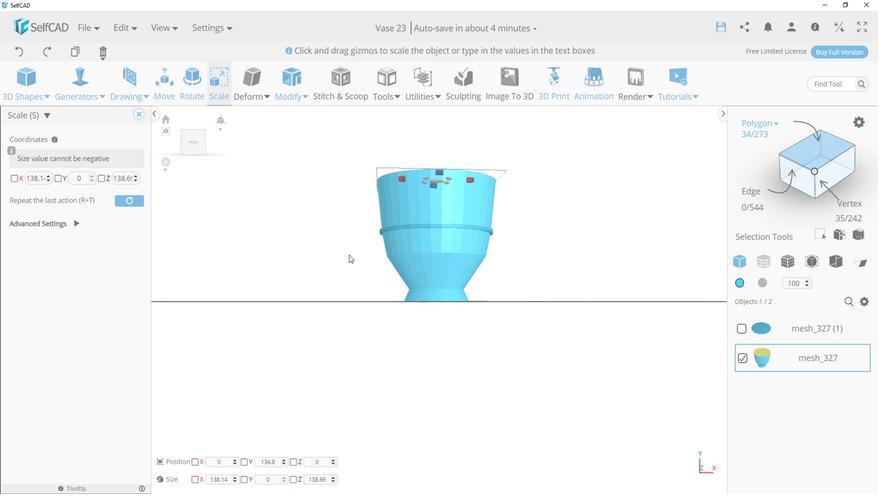 
Action: Mouse scrolled (349, 256) with delta (0, 0)
Screenshot: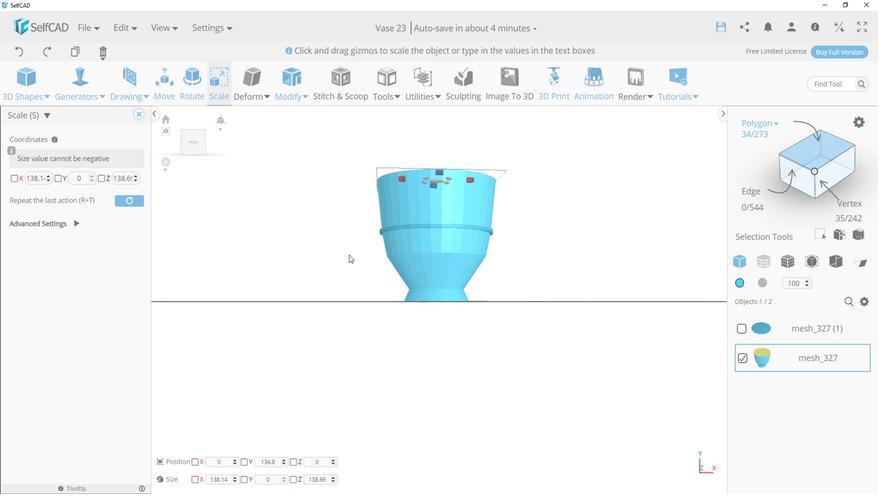 
Action: Mouse scrolled (349, 256) with delta (0, 0)
Screenshot: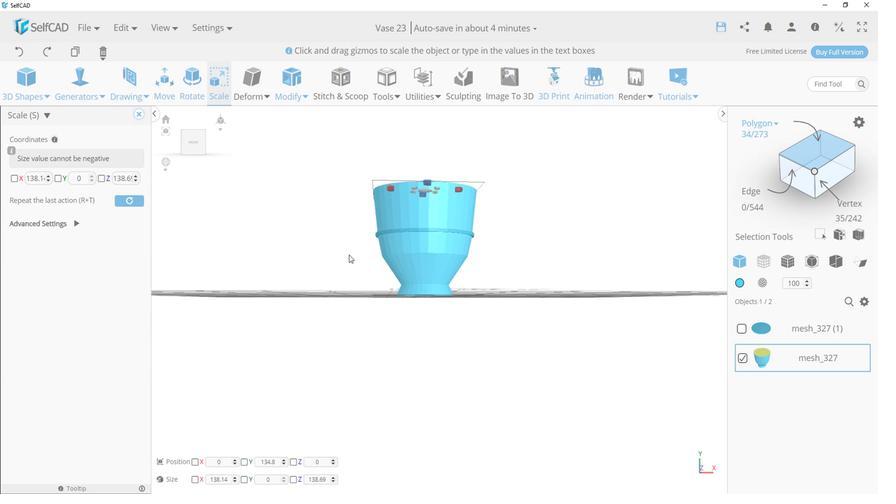 
Action: Mouse pressed left at (349, 256)
Screenshot: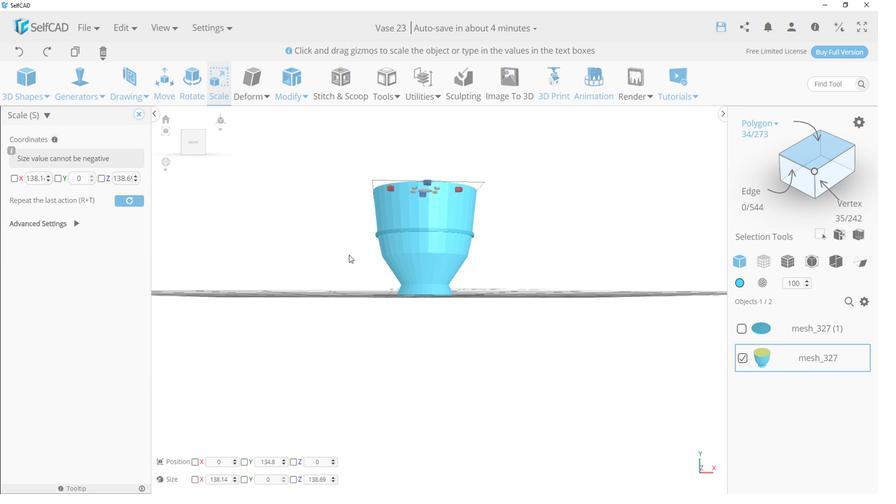 
Action: Mouse moved to (306, 118)
Screenshot: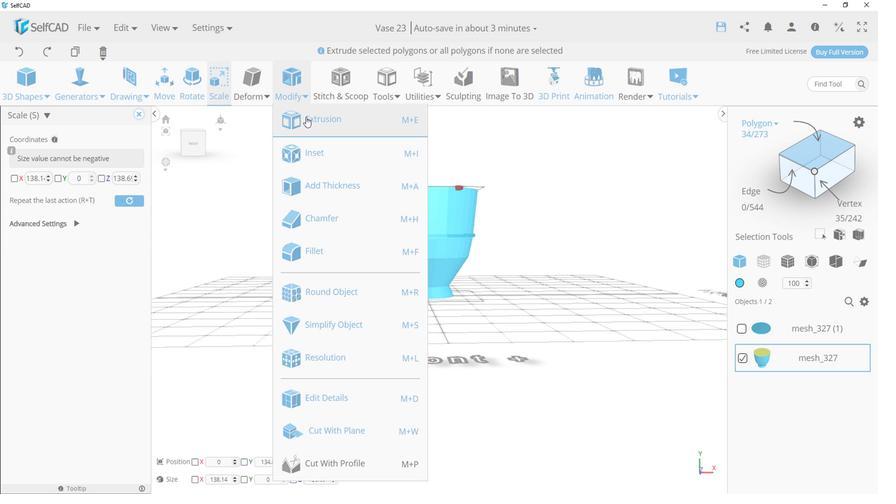 
Action: Mouse pressed left at (306, 118)
Screenshot: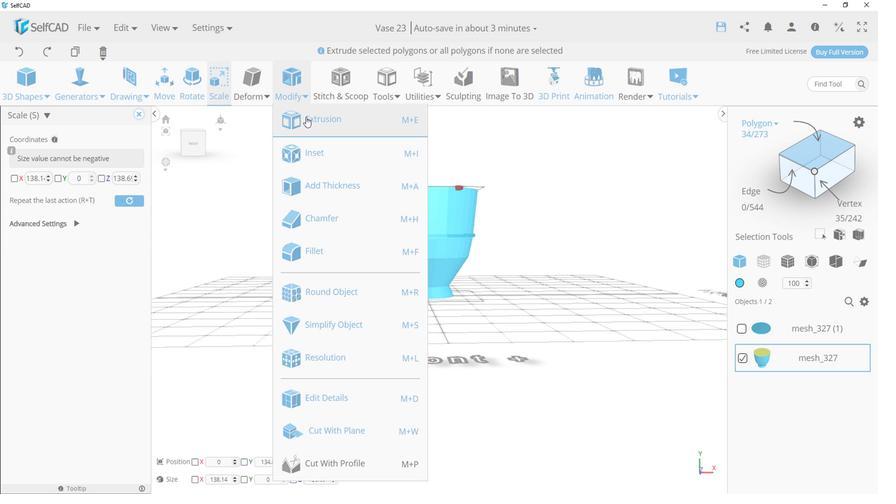 
Action: Mouse moved to (140, 153)
Screenshot: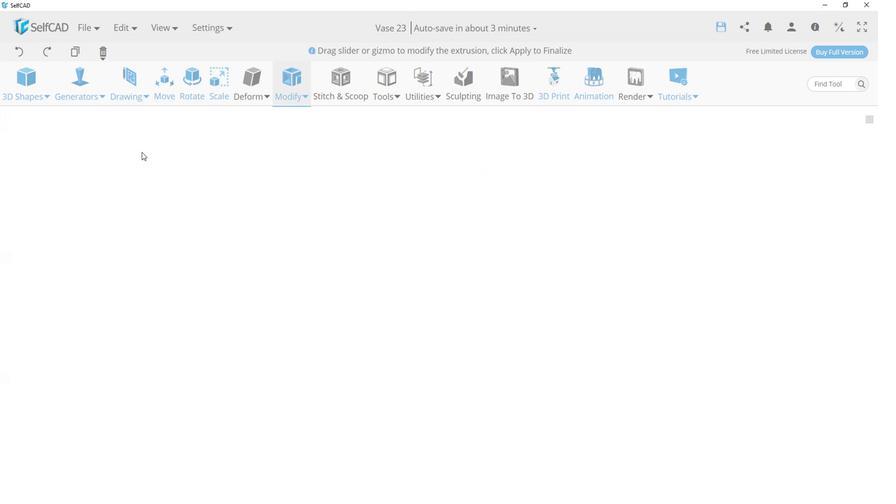 
Action: Mouse pressed left at (140, 153)
Screenshot: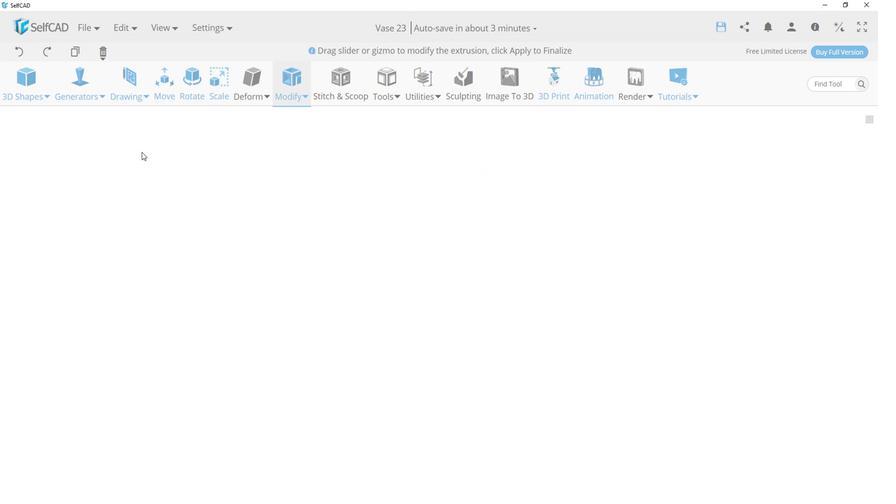 
Action: Mouse pressed left at (140, 153)
Screenshot: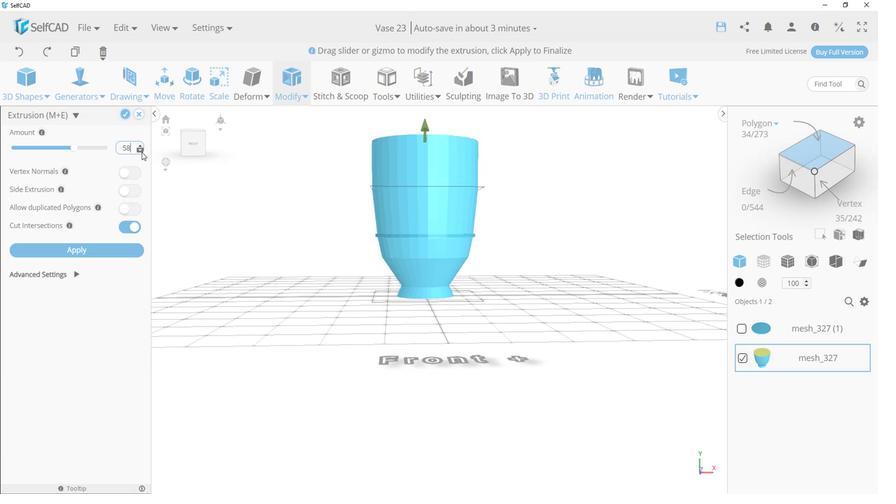 
Action: Mouse pressed left at (140, 153)
Screenshot: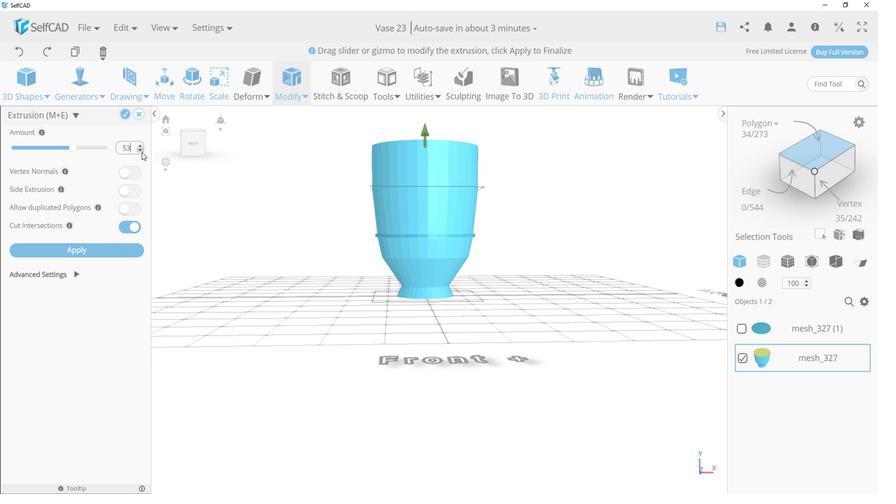 
Action: Mouse pressed left at (140, 153)
Screenshot: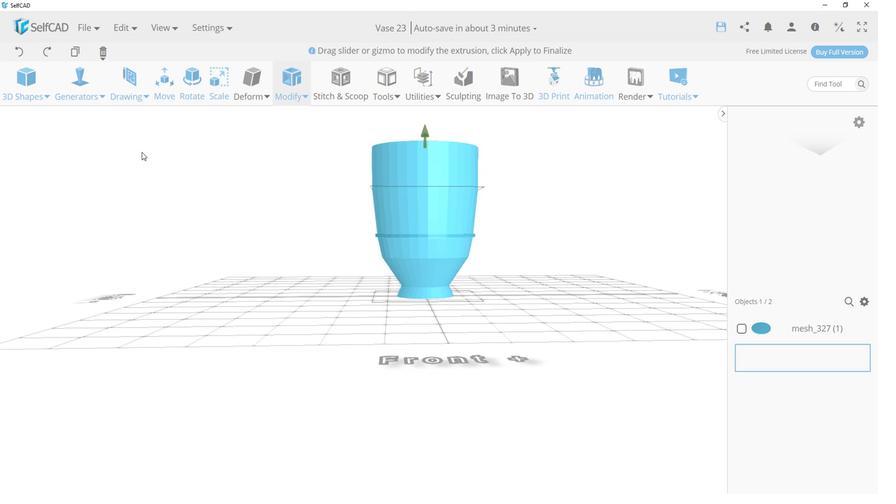 
Action: Mouse pressed left at (140, 153)
Screenshot: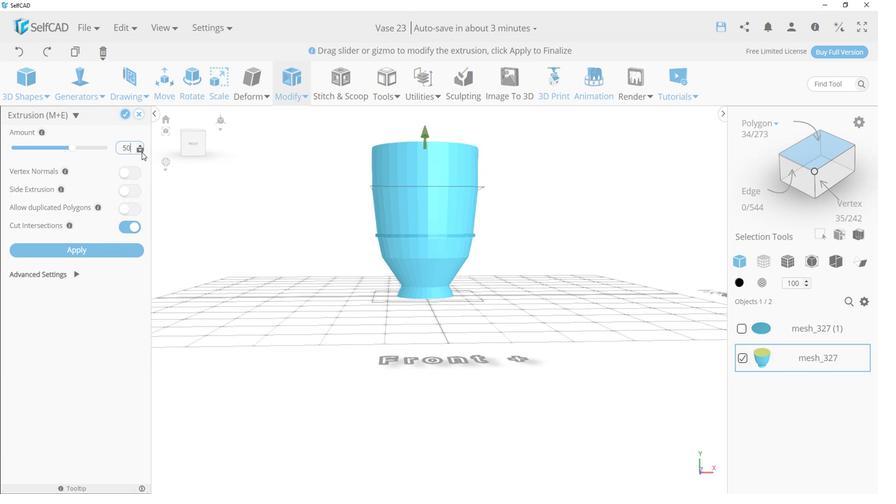 
Action: Mouse pressed left at (140, 153)
Screenshot: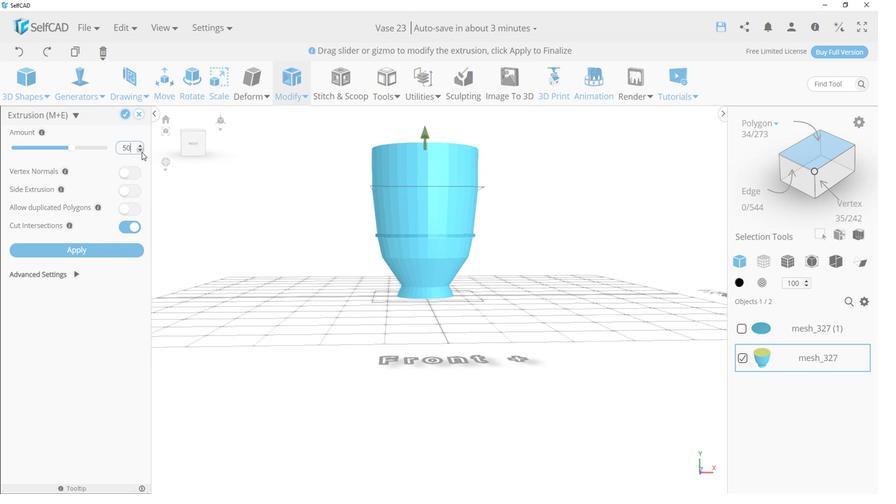 
Action: Mouse pressed left at (140, 153)
Screenshot: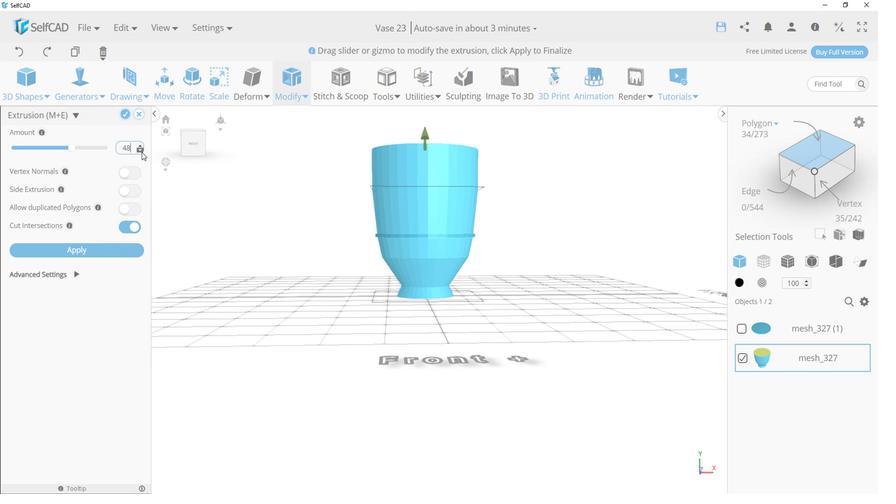 
Action: Mouse pressed left at (140, 153)
Screenshot: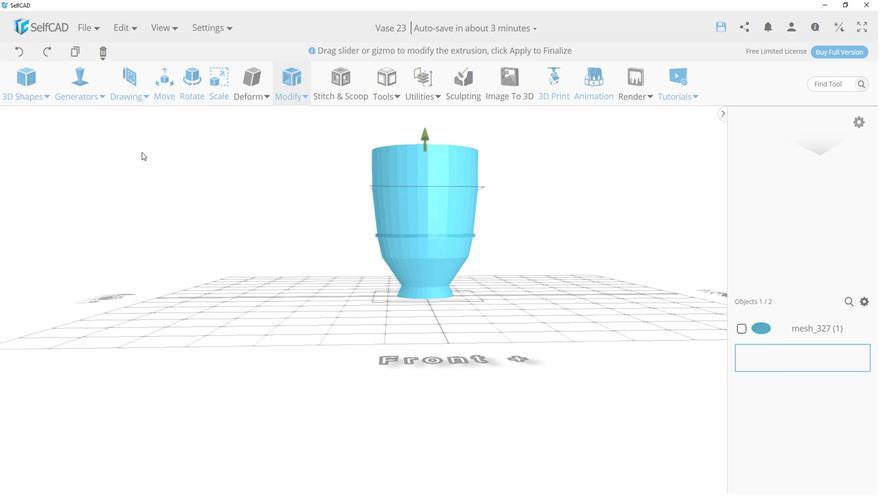 
Action: Mouse pressed left at (140, 153)
Screenshot: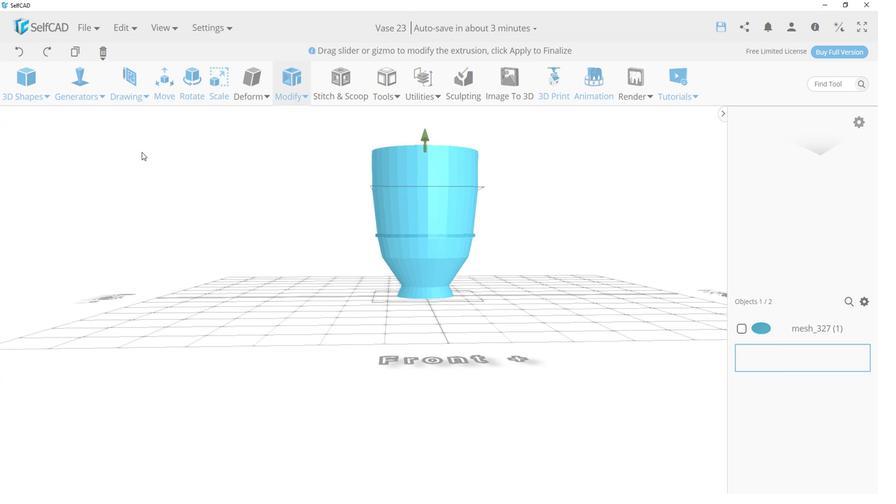 
Action: Mouse pressed left at (140, 153)
Screenshot: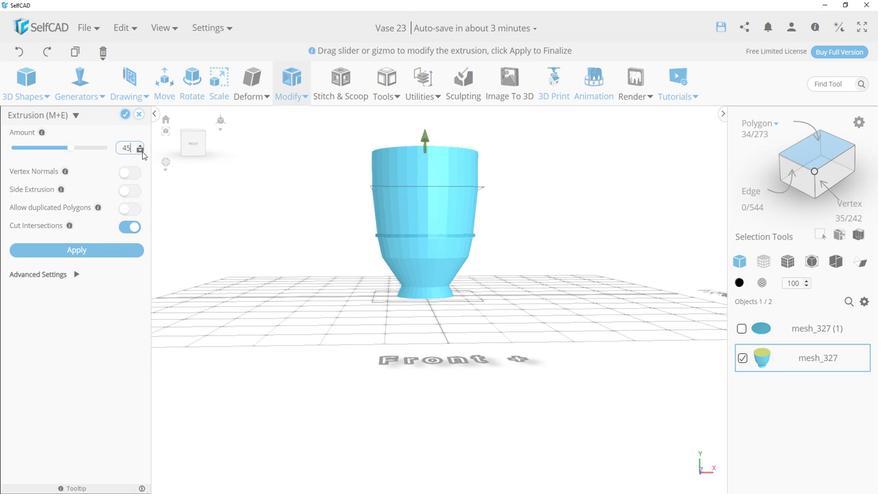 
Action: Mouse moved to (140, 153)
Screenshot: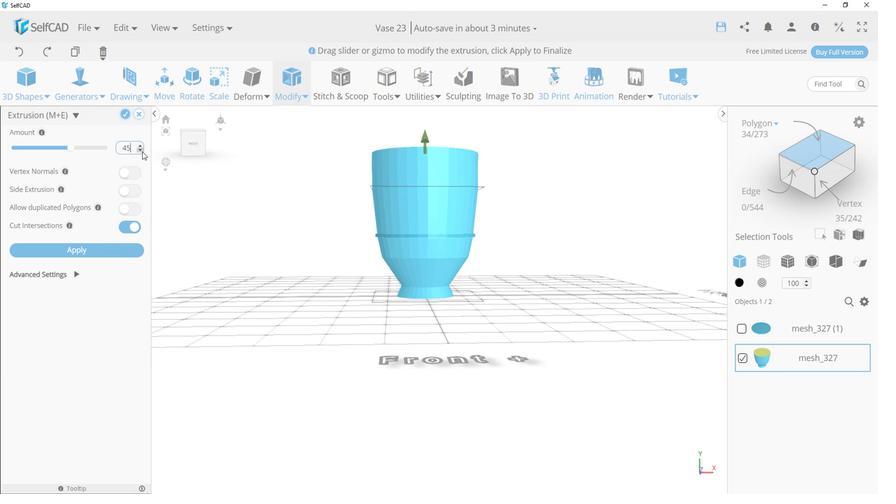 
Action: Mouse pressed left at (140, 153)
Screenshot: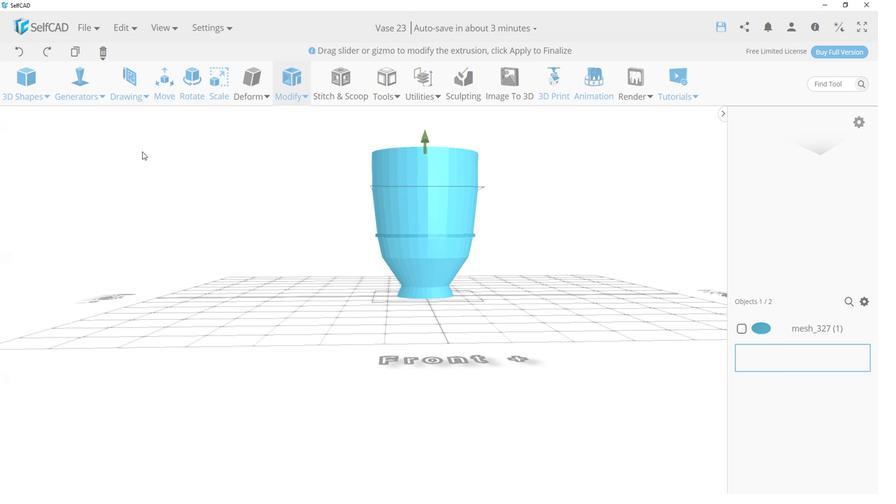 
Action: Mouse pressed left at (140, 153)
Screenshot: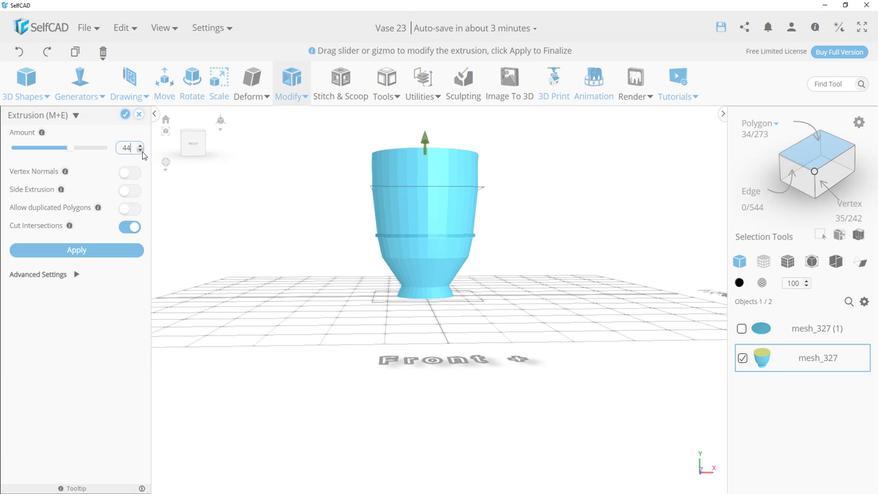 
Action: Mouse pressed left at (140, 153)
Screenshot: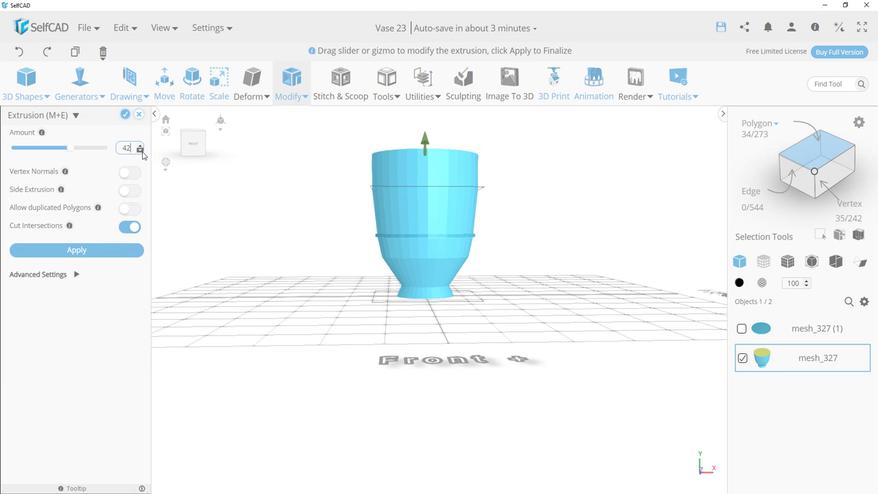 
Action: Mouse pressed left at (140, 153)
Screenshot: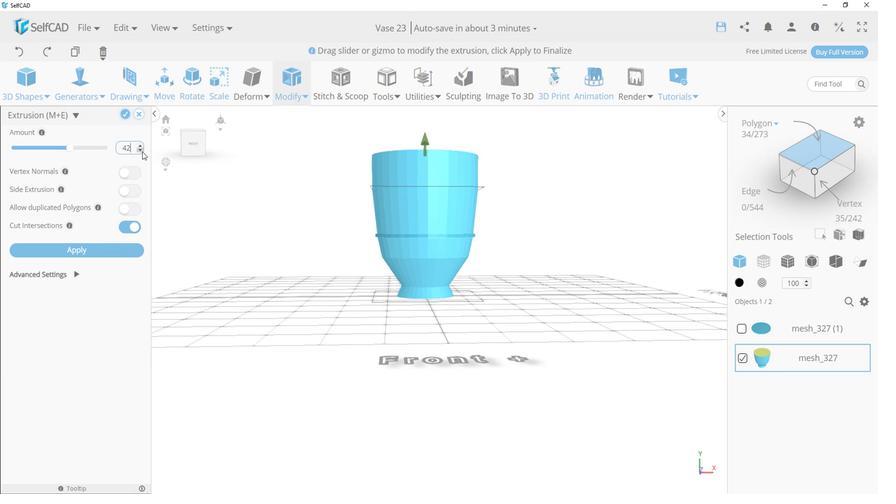 
Action: Mouse pressed left at (140, 153)
Screenshot: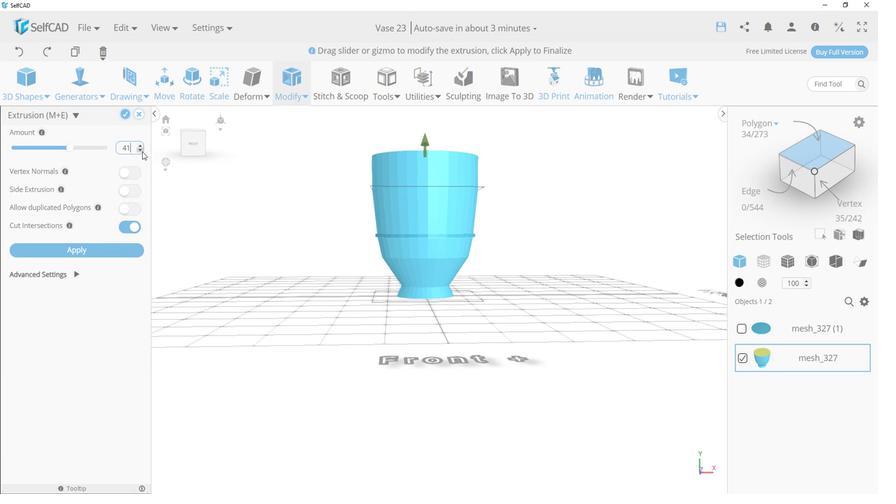 
Action: Mouse pressed left at (140, 153)
Screenshot: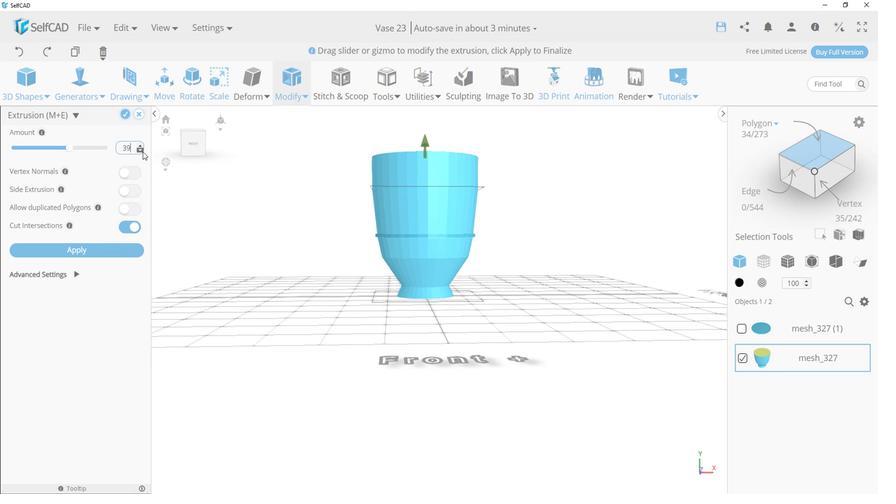
Action: Mouse moved to (141, 153)
Screenshot: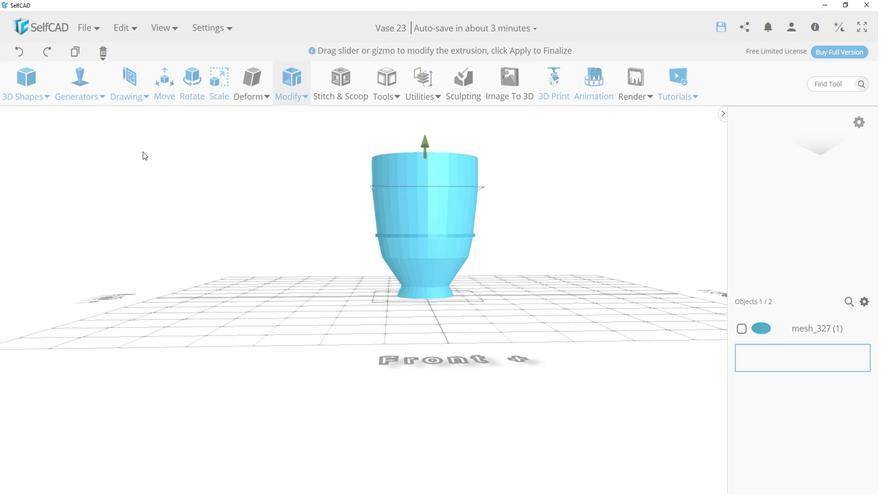 
Action: Mouse pressed left at (141, 153)
Screenshot: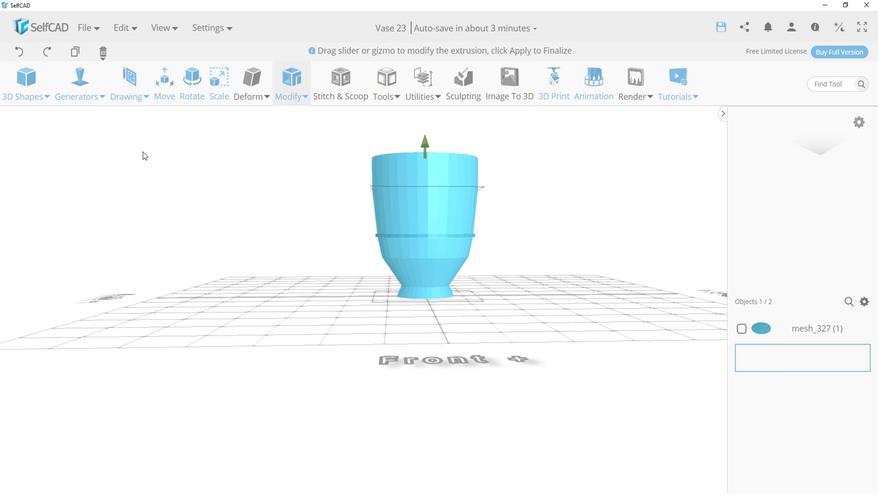 
Action: Mouse pressed left at (141, 153)
Screenshot: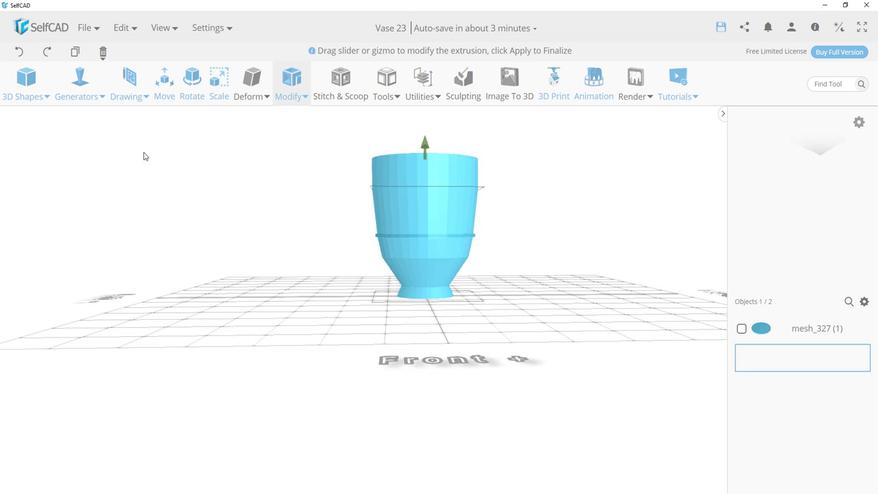
Action: Mouse moved to (142, 153)
Screenshot: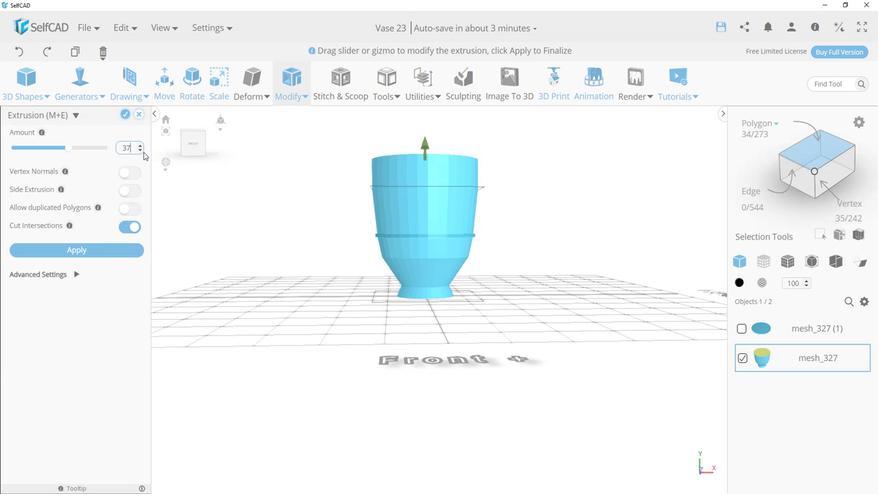 
Action: Mouse pressed left at (142, 153)
Screenshot: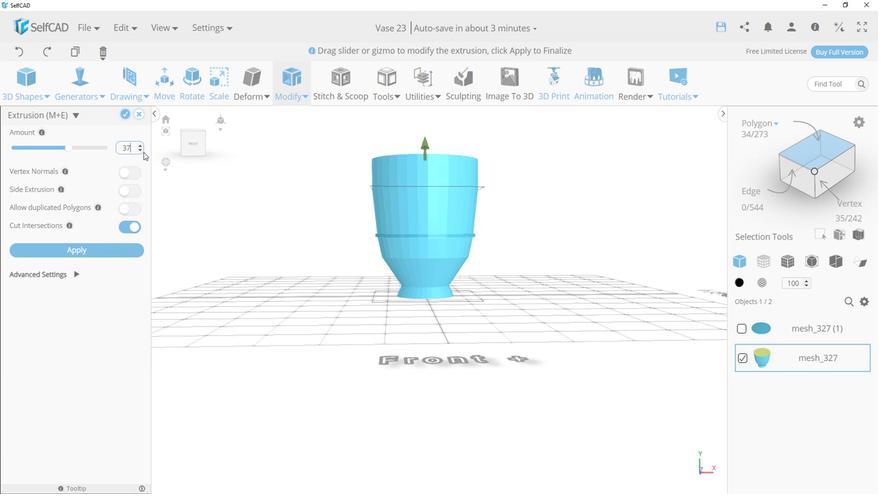 
Action: Mouse pressed left at (142, 153)
Screenshot: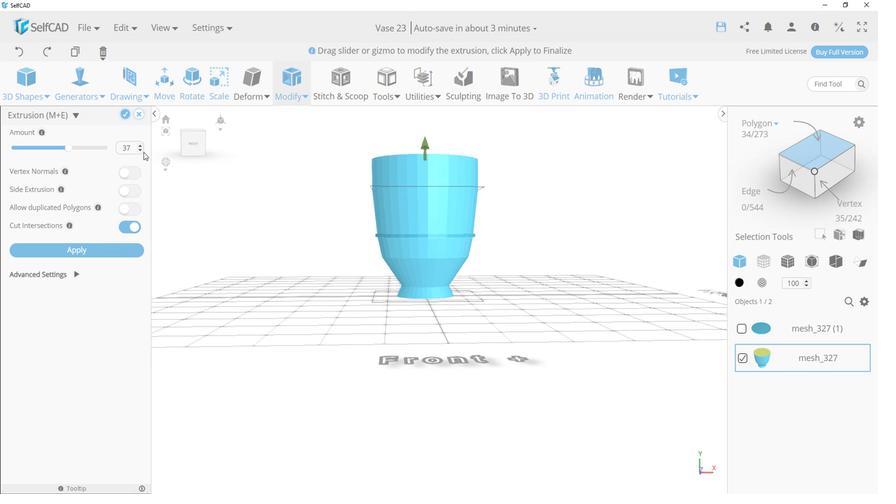 
Action: Mouse pressed left at (142, 153)
Screenshot: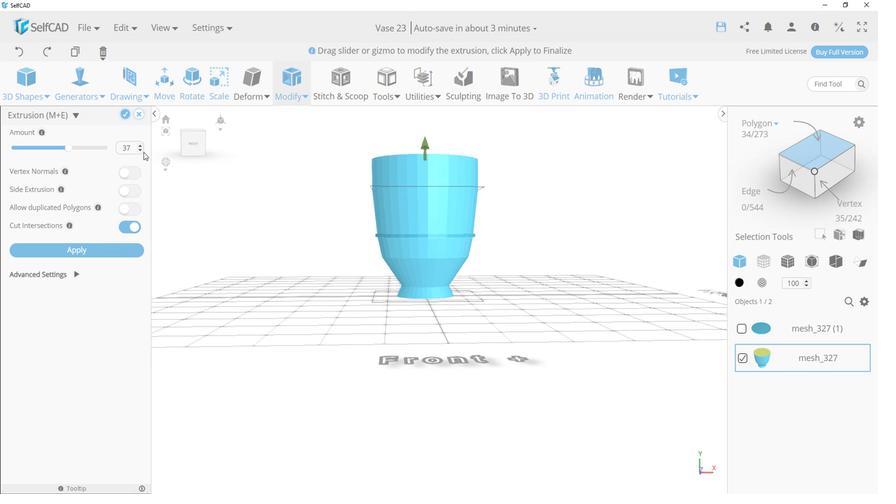 
Action: Mouse pressed left at (142, 153)
Screenshot: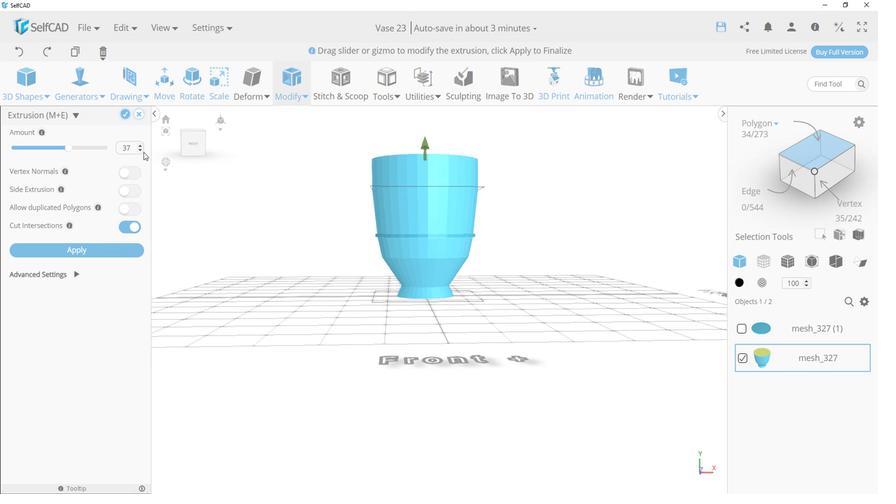 
Action: Mouse pressed left at (142, 153)
Screenshot: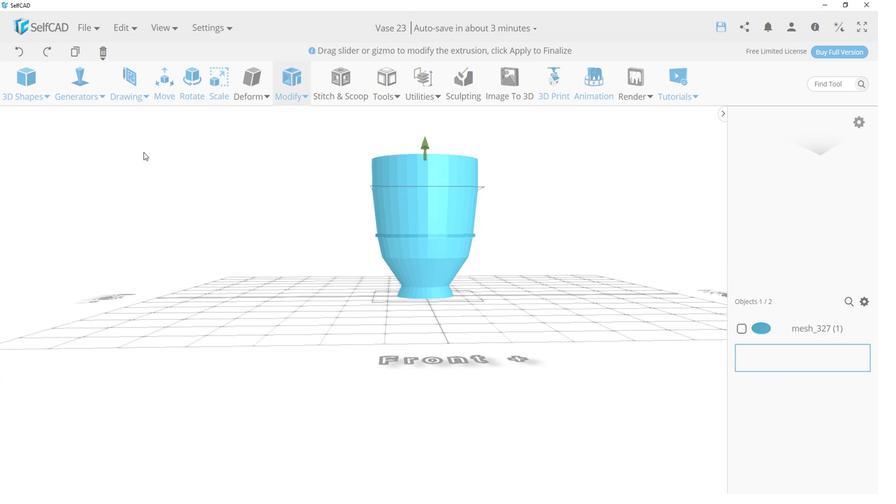 
Action: Mouse pressed left at (142, 153)
